 Task: Find connections with filter location Bhongīr with filter topic #Startupcompanywith filter profile language Potuguese with filter current company ICICI Lombard with filter school Bansal Institute of Science & Technology, Raisen Road, Kokta, Anand Nagar, Bhopal - 462021 with filter industry Personal Care Services with filter service category Corporate Law with filter keywords title Actuary
Action: Mouse moved to (631, 84)
Screenshot: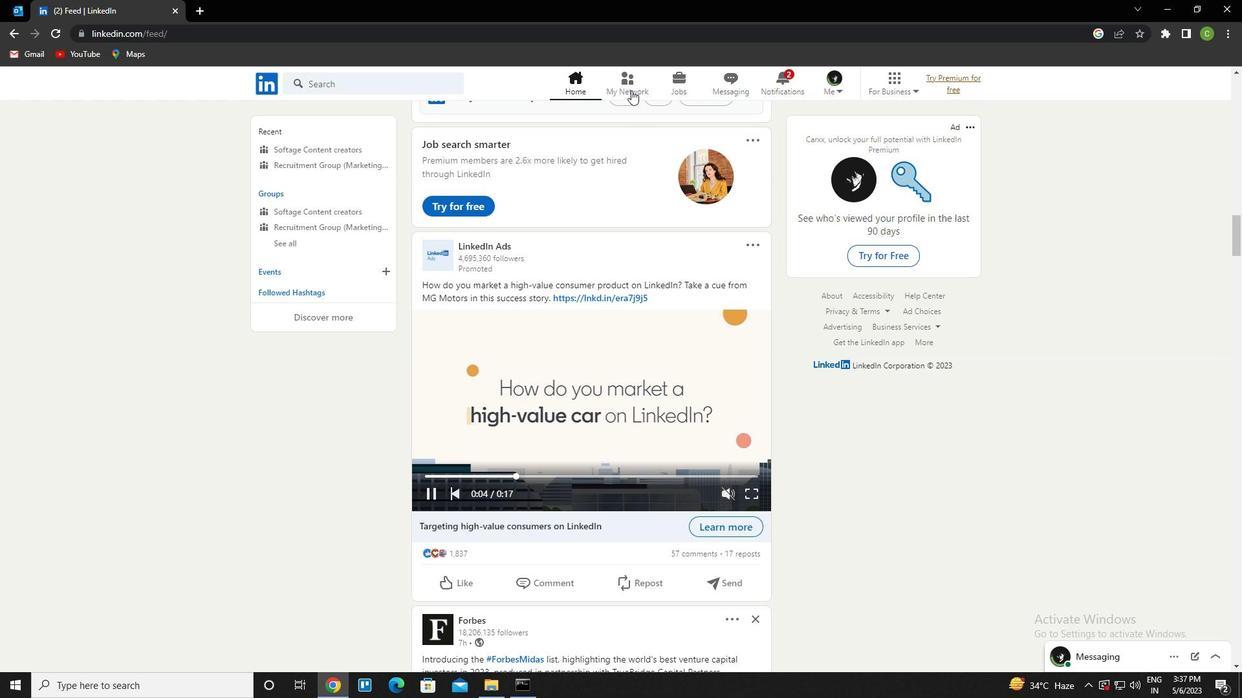 
Action: Mouse pressed left at (631, 84)
Screenshot: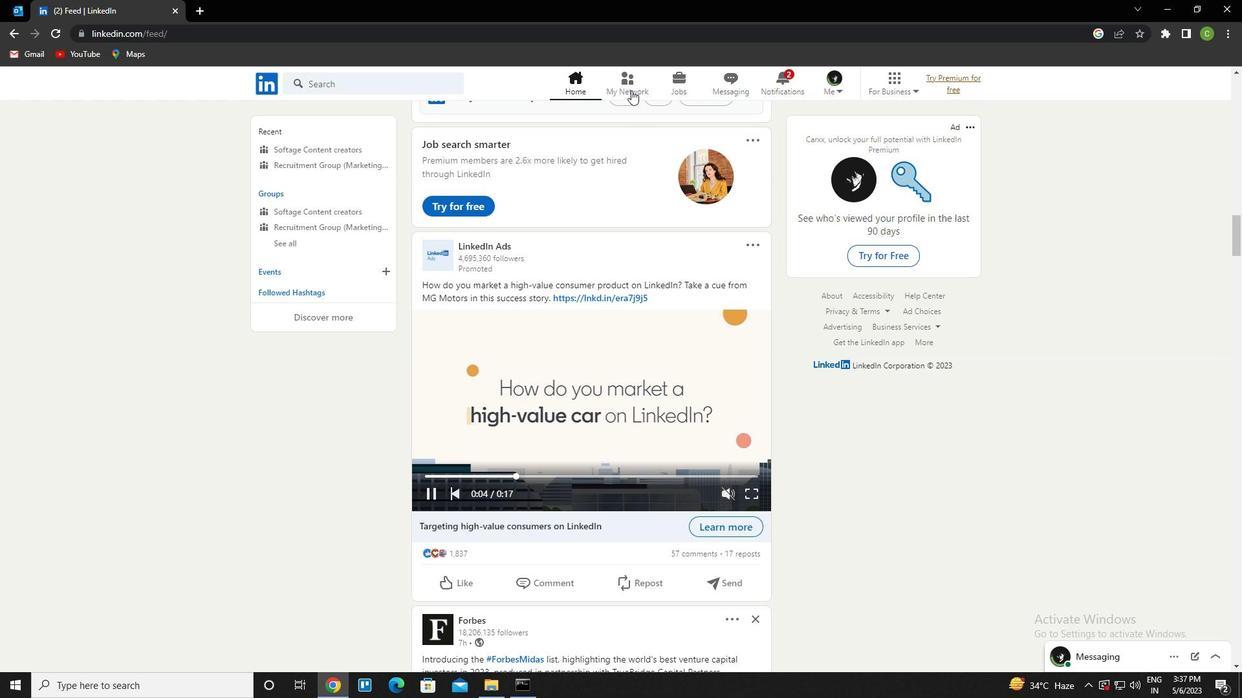 
Action: Mouse moved to (384, 150)
Screenshot: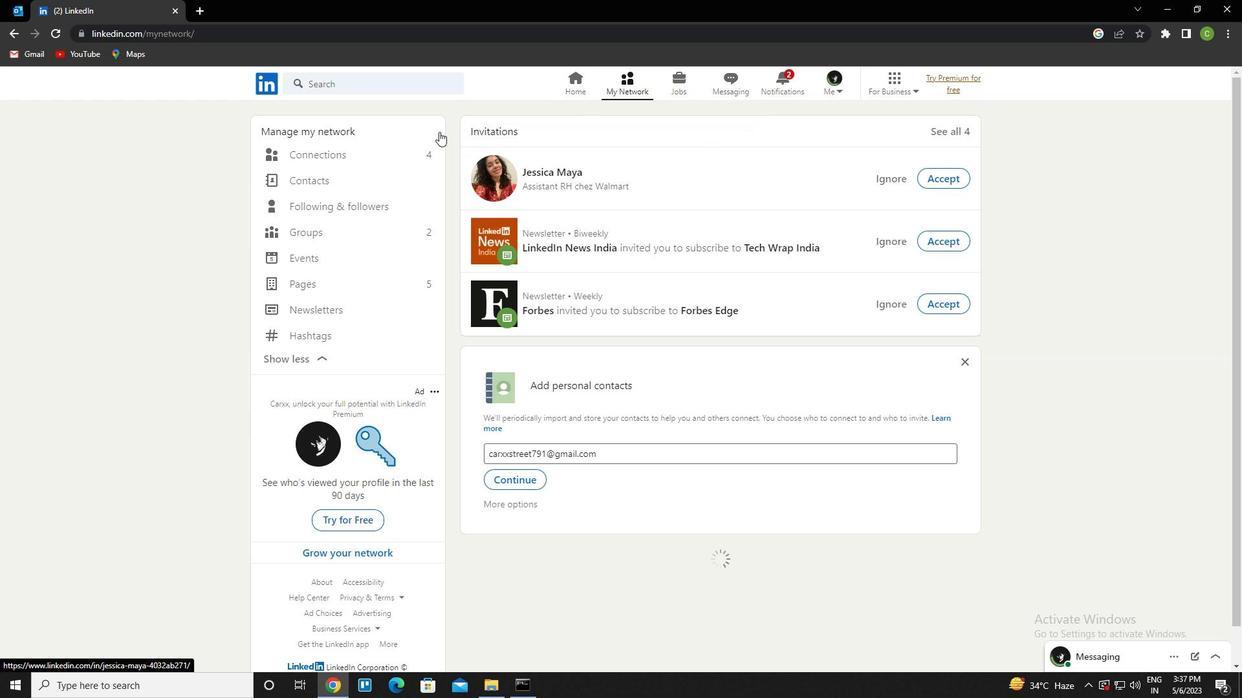
Action: Mouse pressed left at (384, 150)
Screenshot: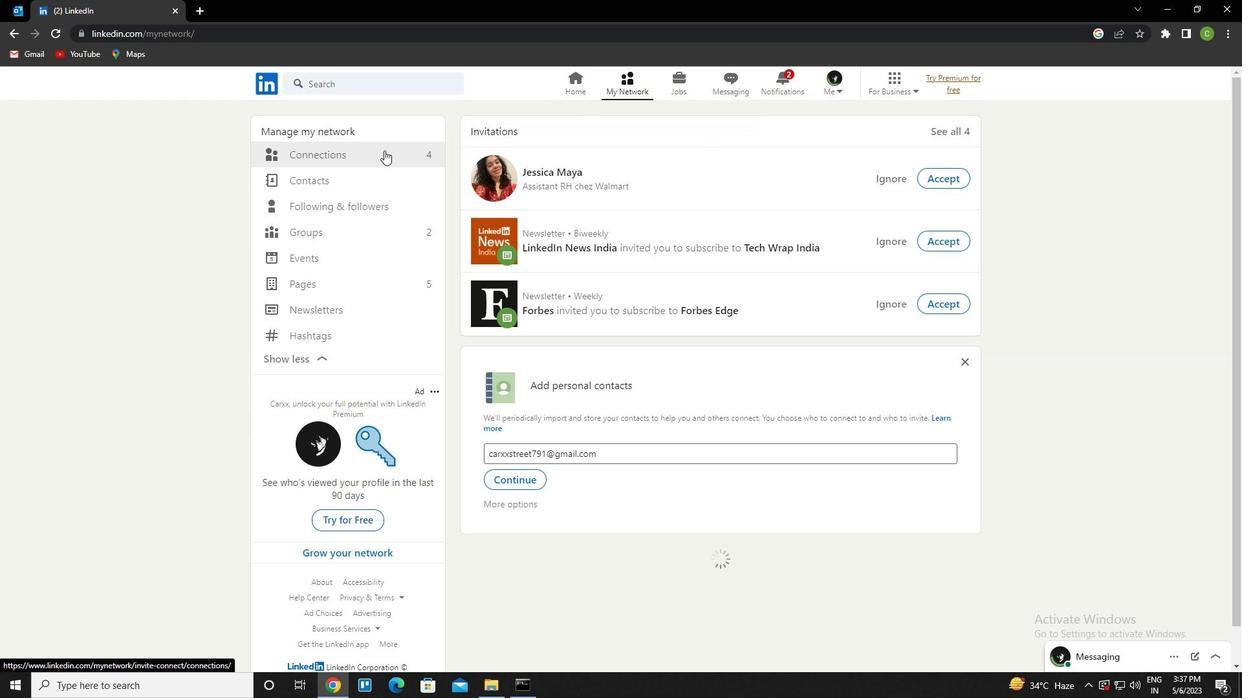 
Action: Mouse moved to (707, 150)
Screenshot: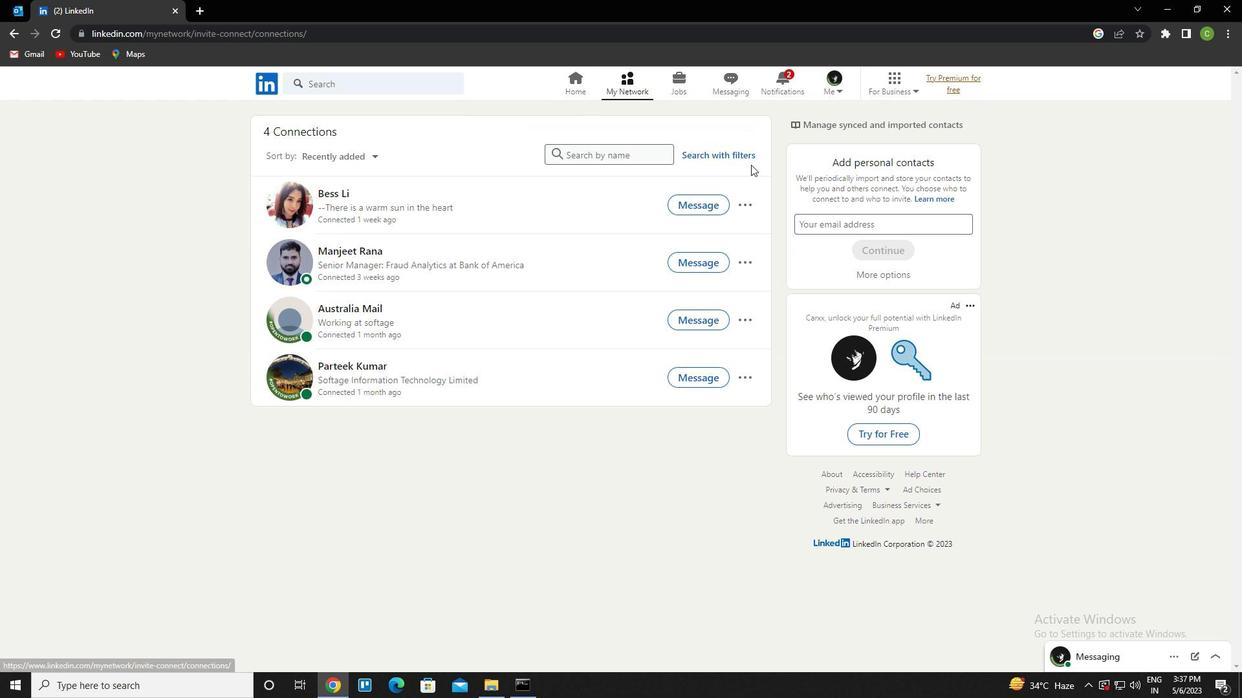 
Action: Mouse pressed left at (707, 150)
Screenshot: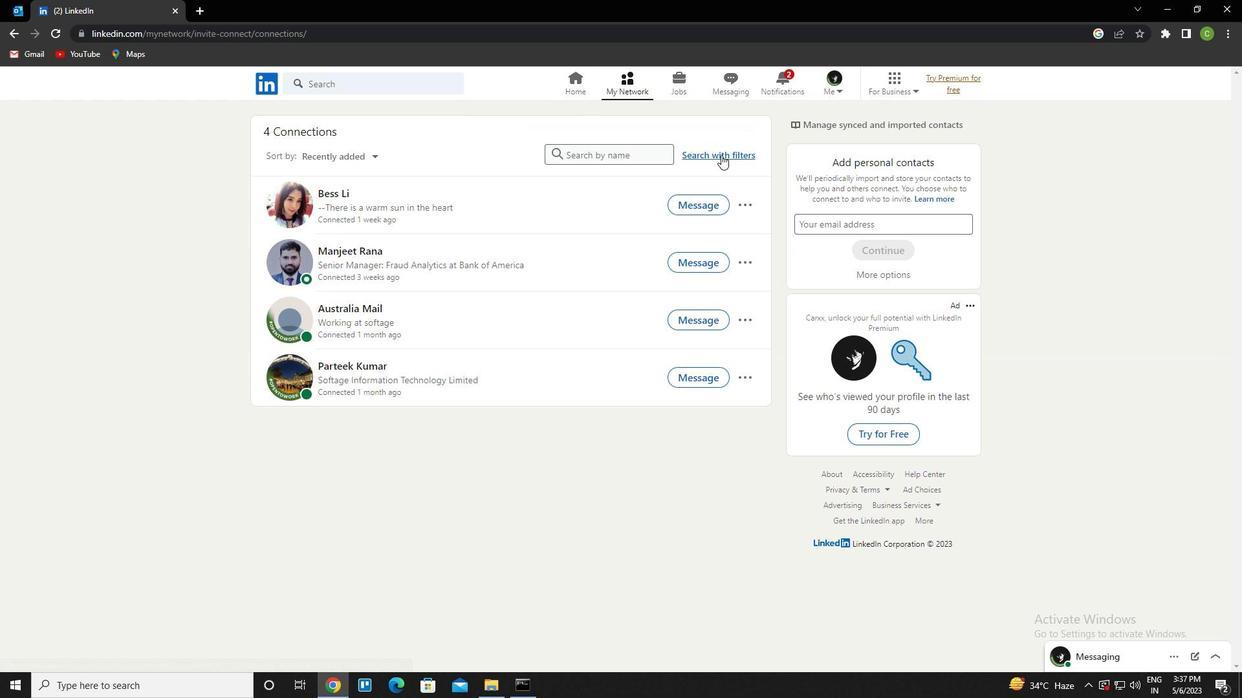 
Action: Mouse moved to (659, 122)
Screenshot: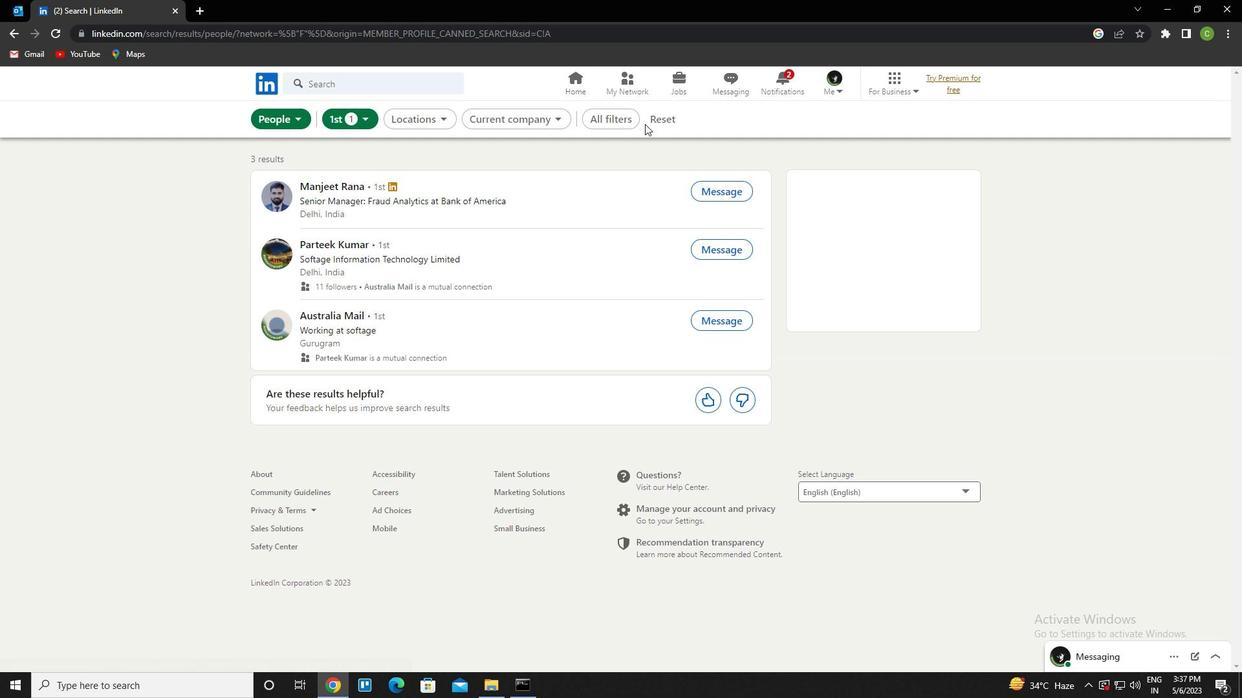 
Action: Mouse pressed left at (659, 122)
Screenshot: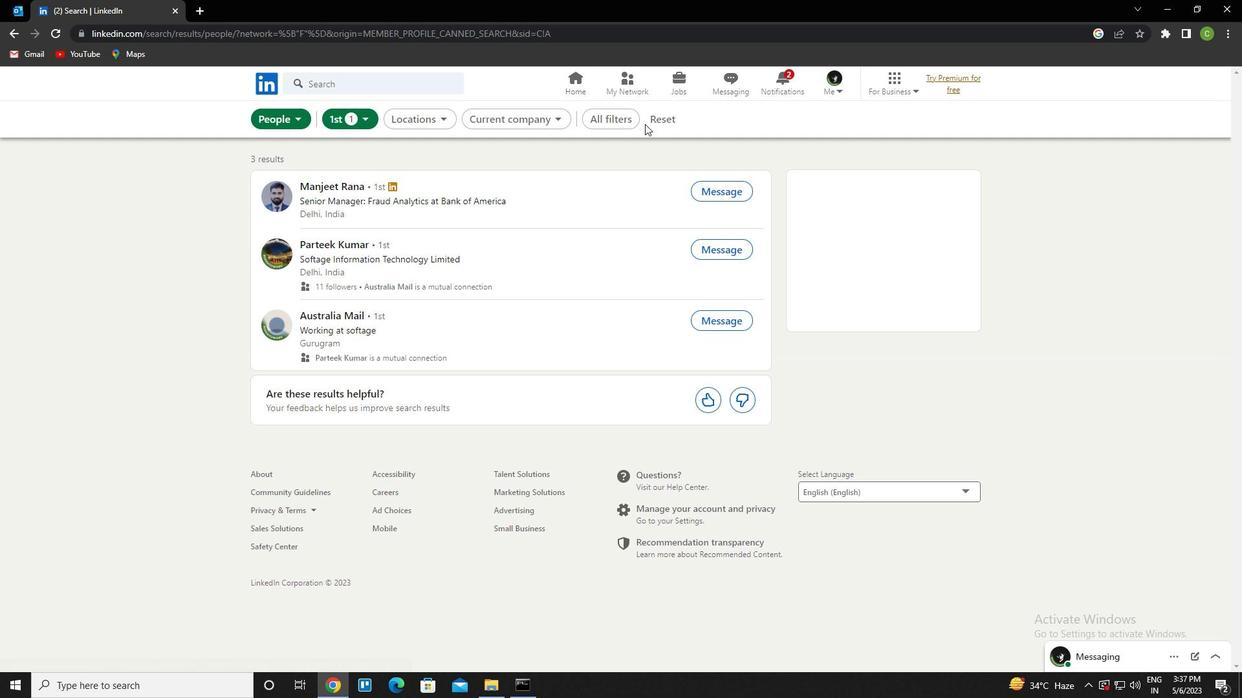 
Action: Mouse moved to (640, 120)
Screenshot: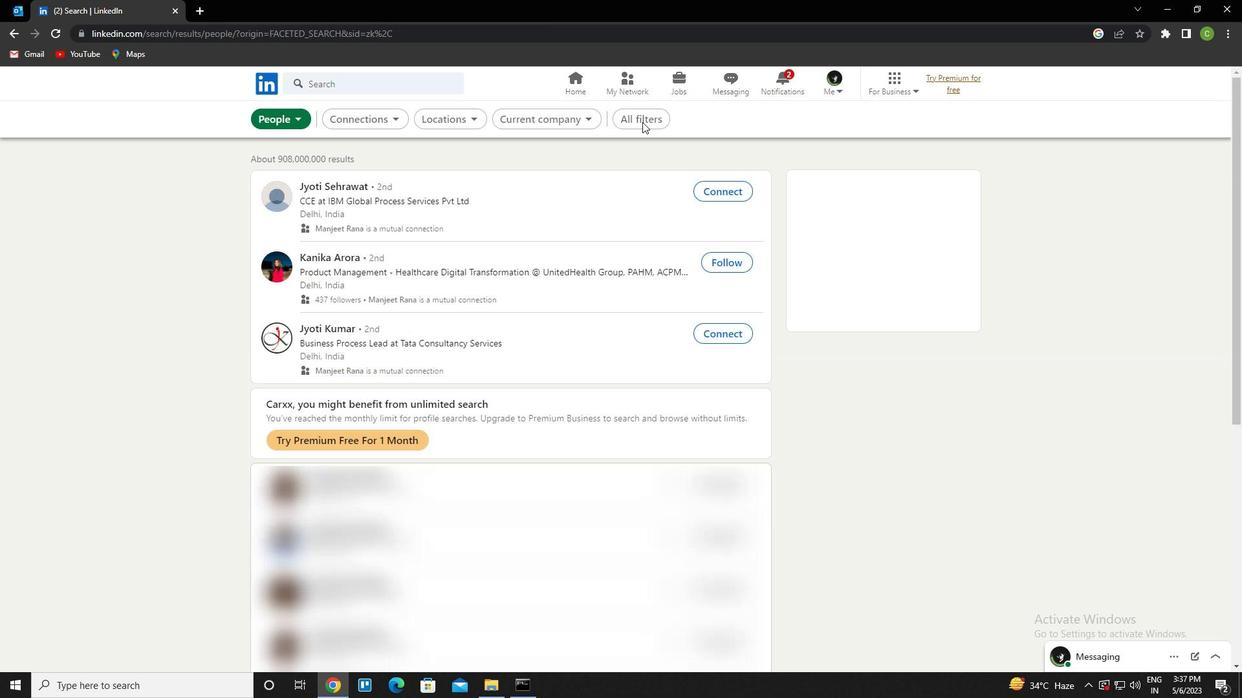 
Action: Mouse pressed left at (640, 120)
Screenshot: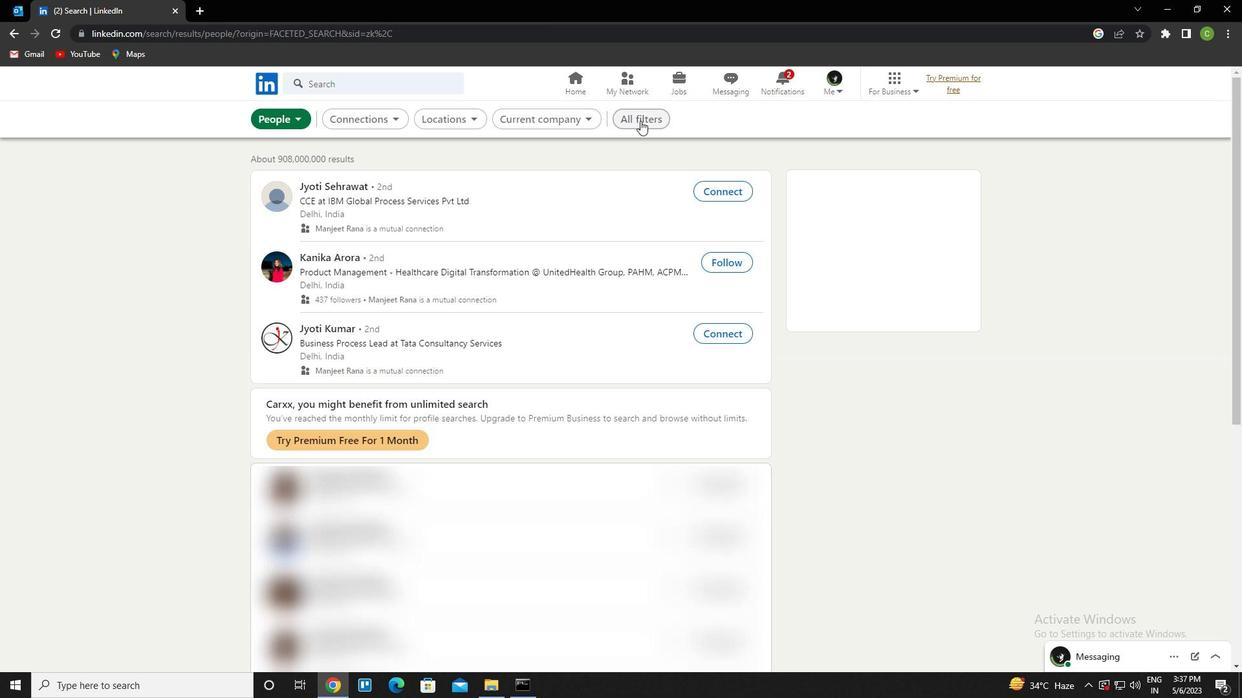 
Action: Mouse moved to (1086, 383)
Screenshot: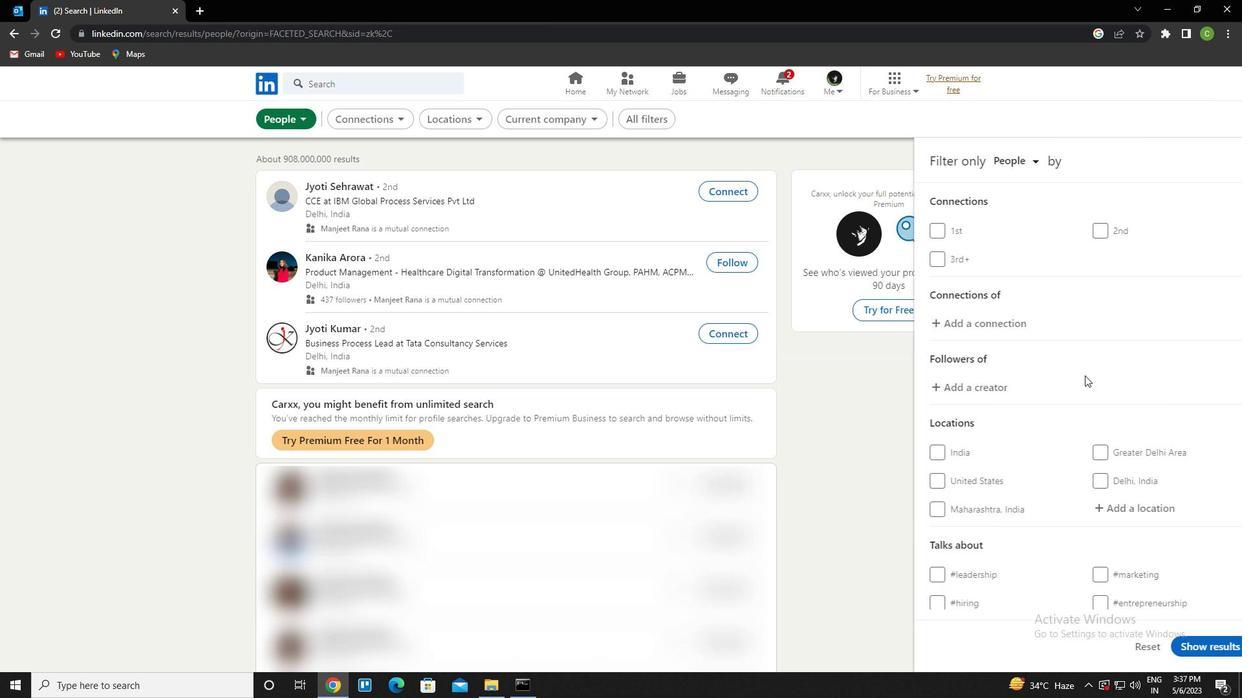 
Action: Mouse scrolled (1086, 382) with delta (0, 0)
Screenshot: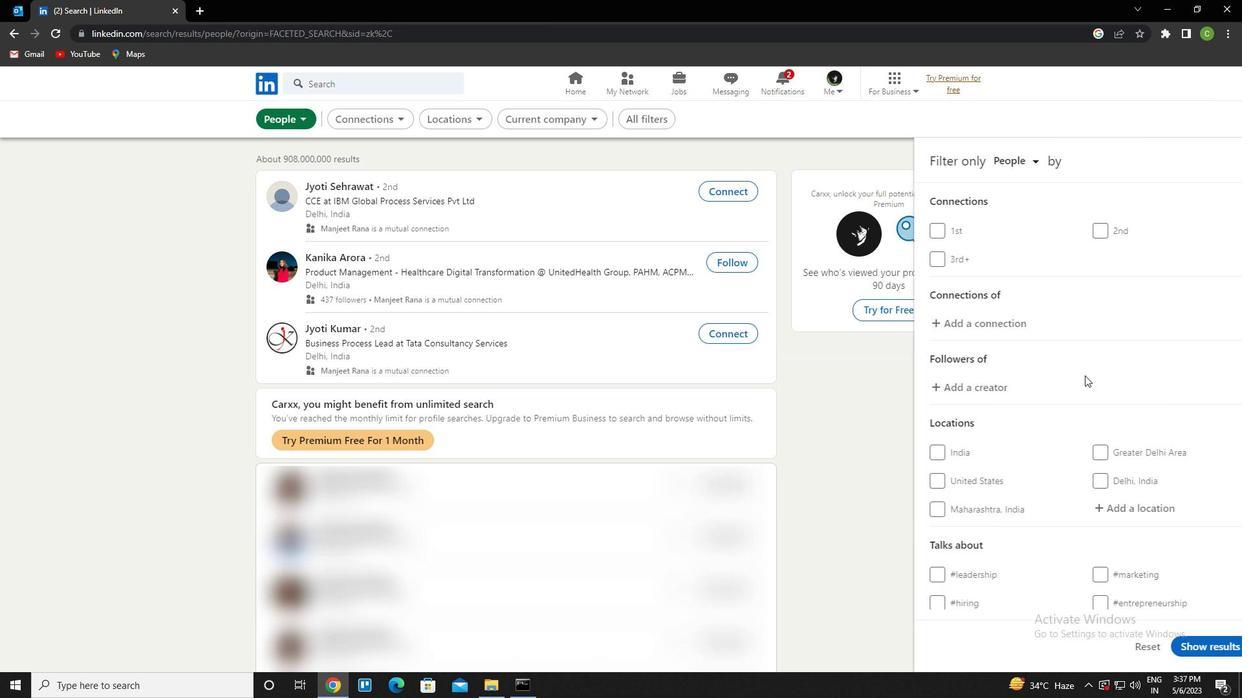 
Action: Mouse moved to (1083, 383)
Screenshot: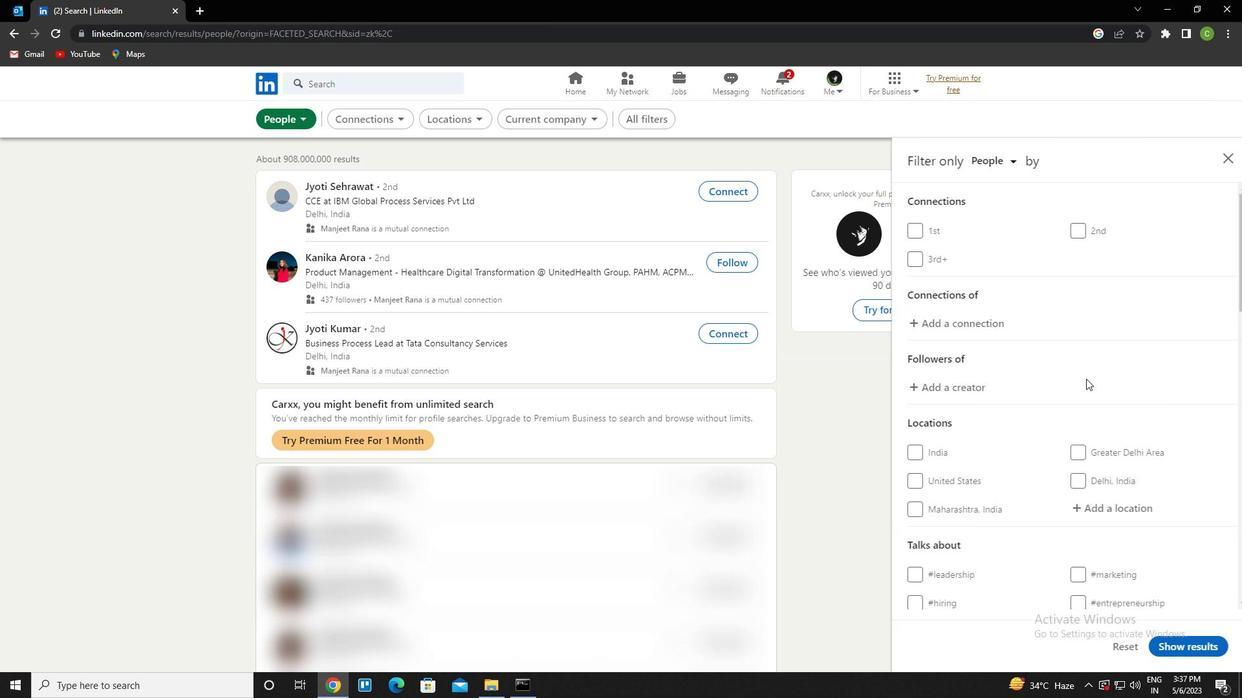 
Action: Mouse scrolled (1083, 383) with delta (0, 0)
Screenshot: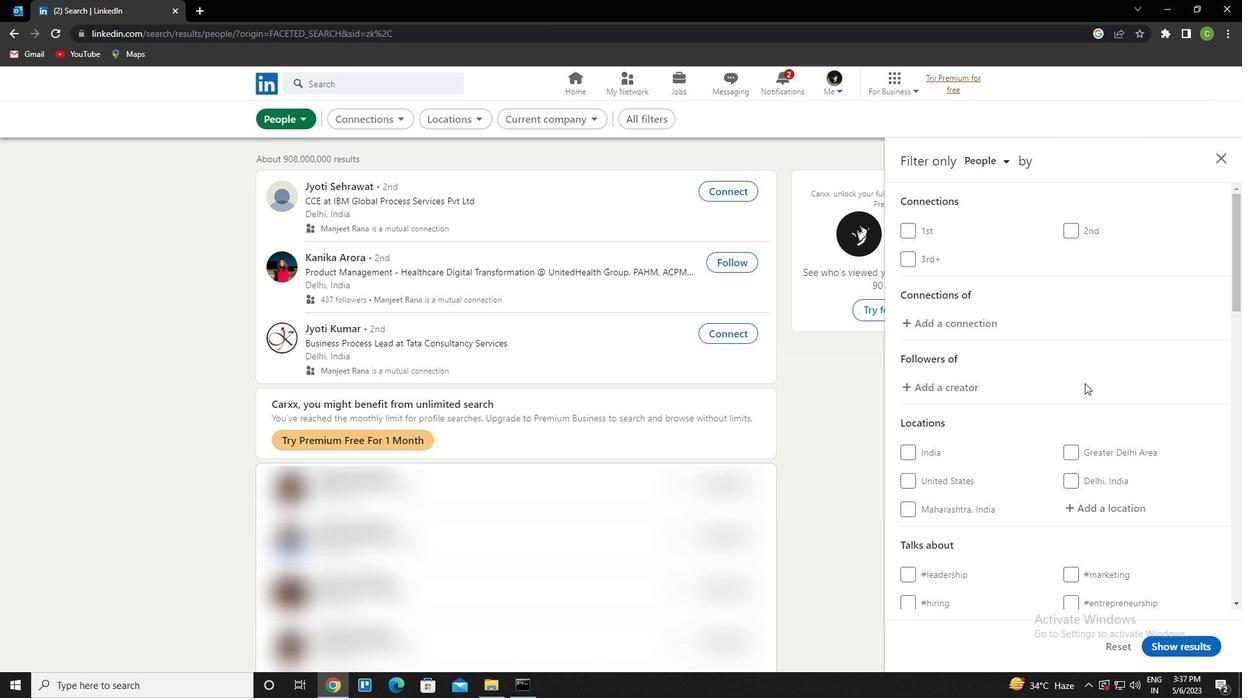 
Action: Mouse moved to (1133, 385)
Screenshot: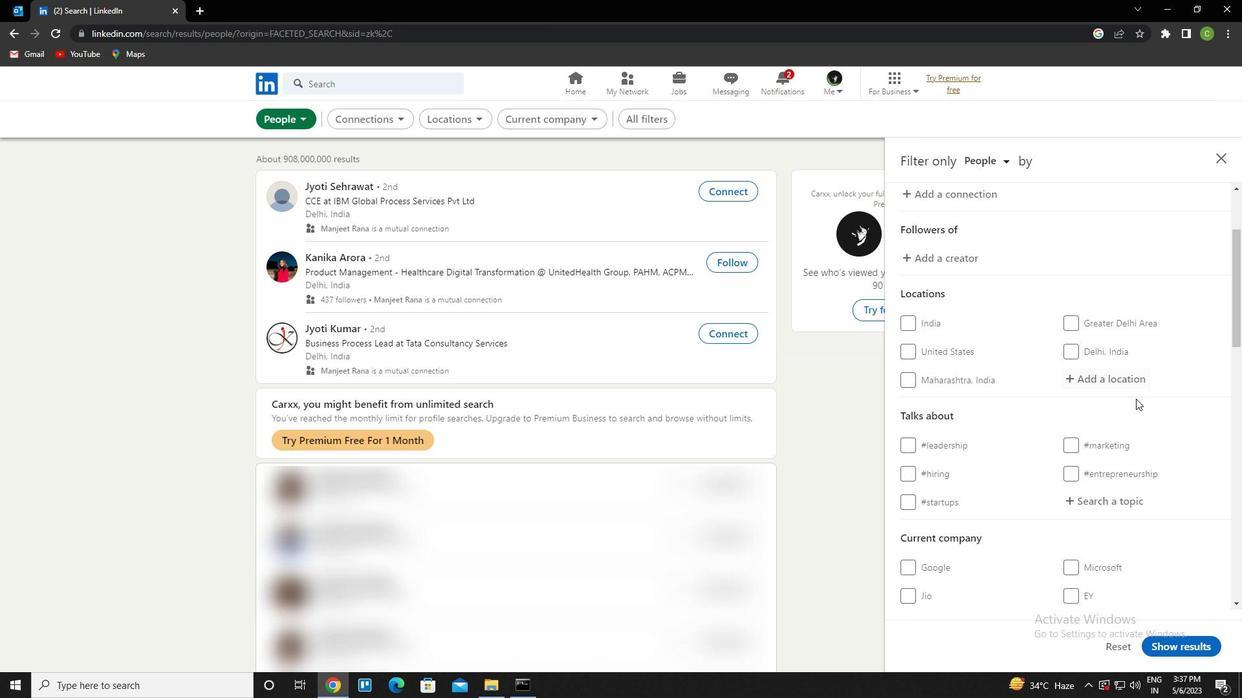 
Action: Mouse pressed left at (1133, 385)
Screenshot: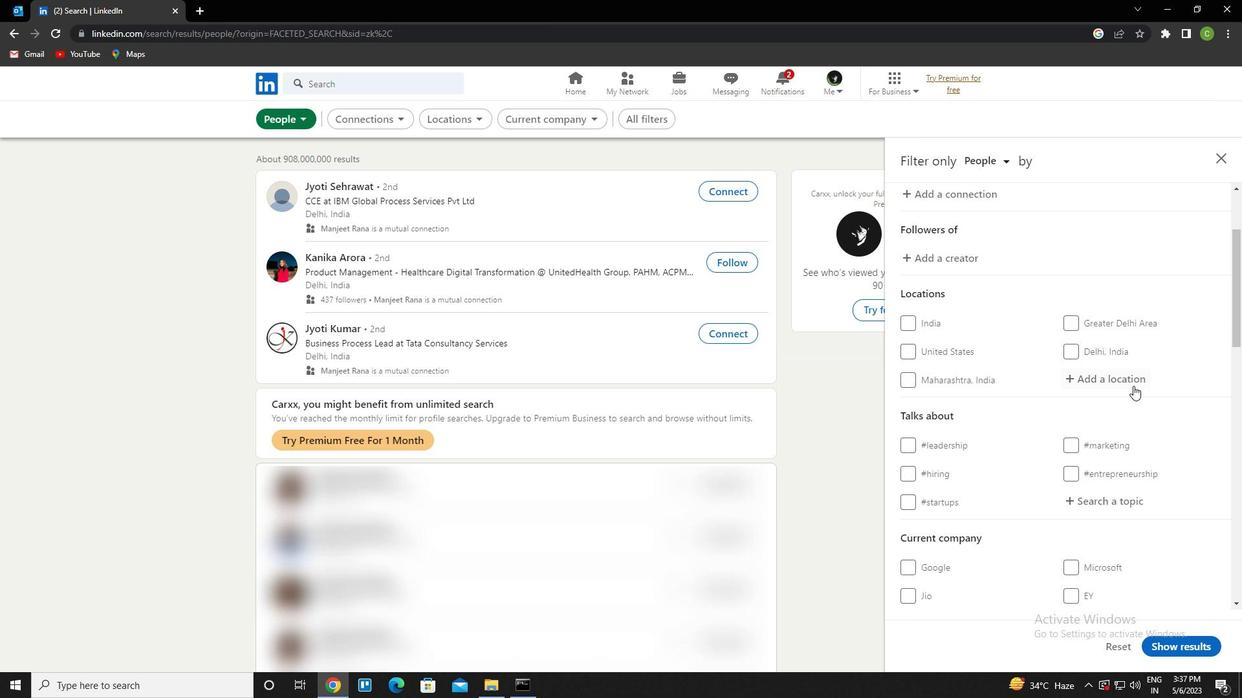 
Action: Key pressed <Key.caps_lock>b<Key.caps_lock>honger<Key.backspace><Key.backspace>ir<Key.down><Key.enter>
Screenshot: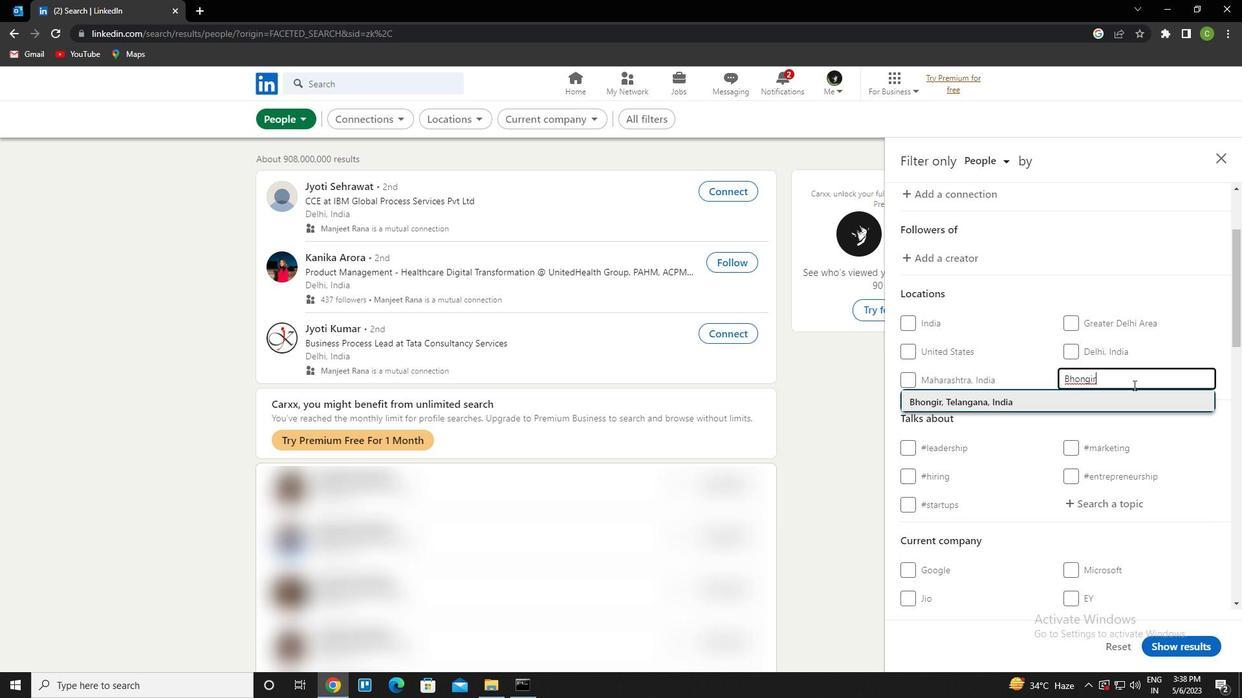 
Action: Mouse moved to (1133, 385)
Screenshot: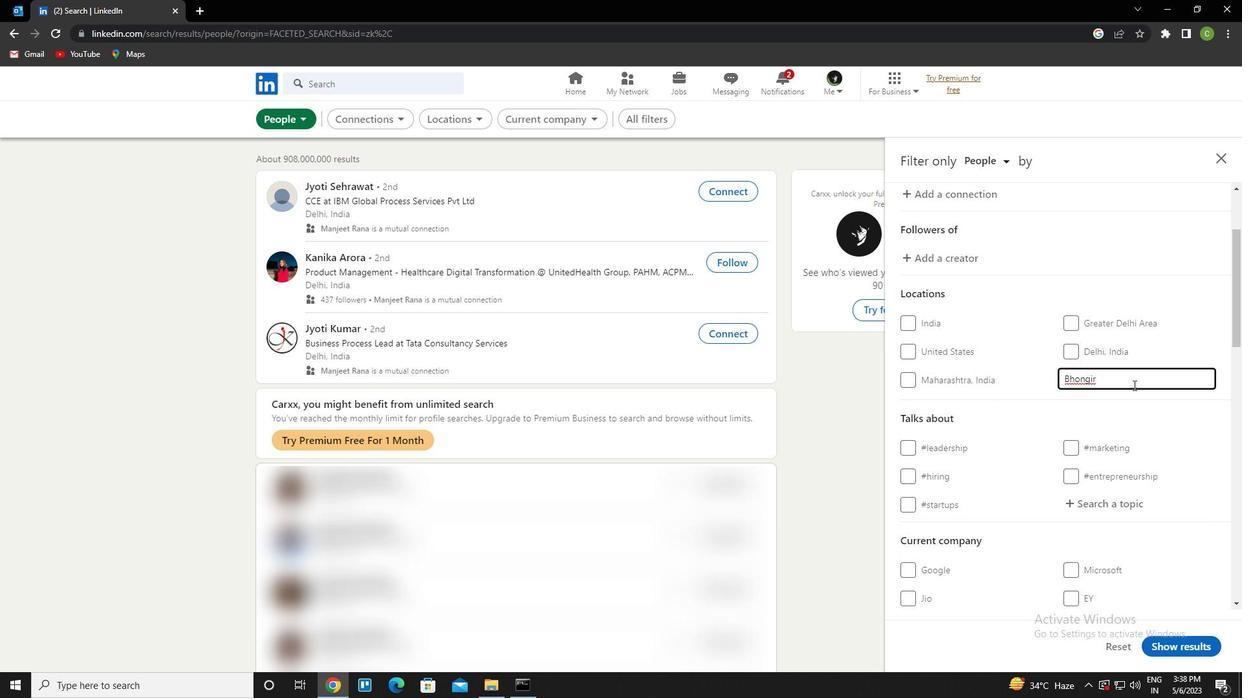 
Action: Mouse scrolled (1133, 384) with delta (0, 0)
Screenshot: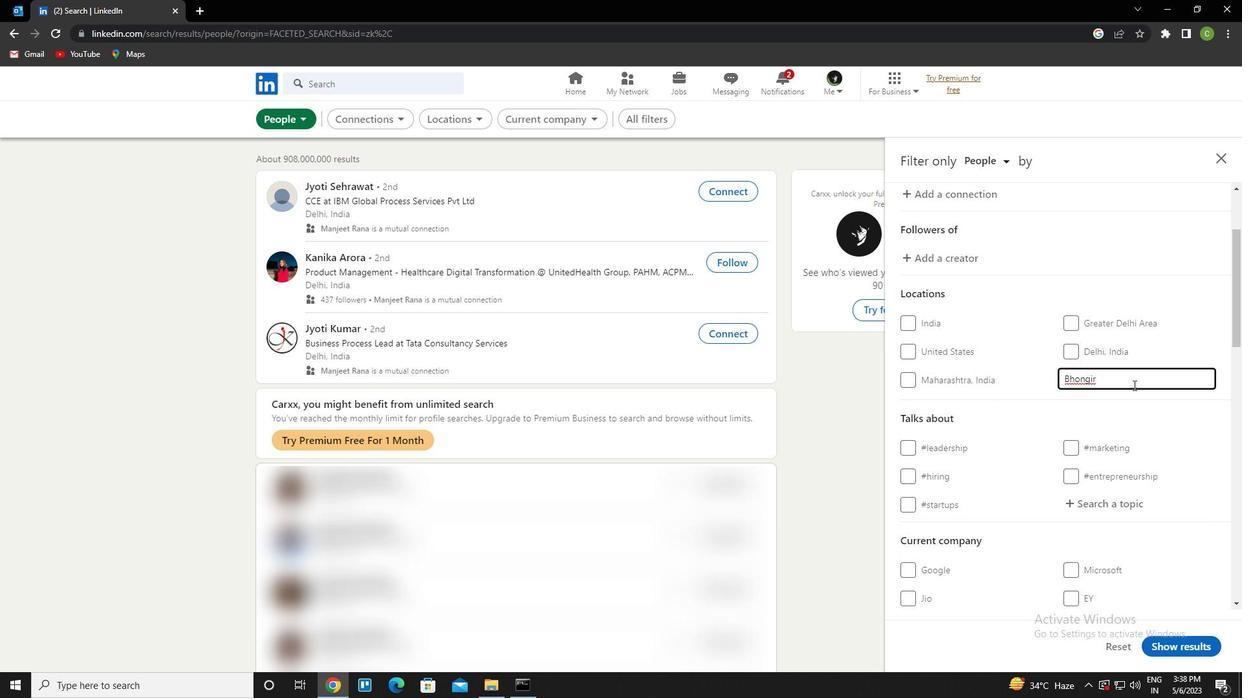 
Action: Mouse moved to (1120, 315)
Screenshot: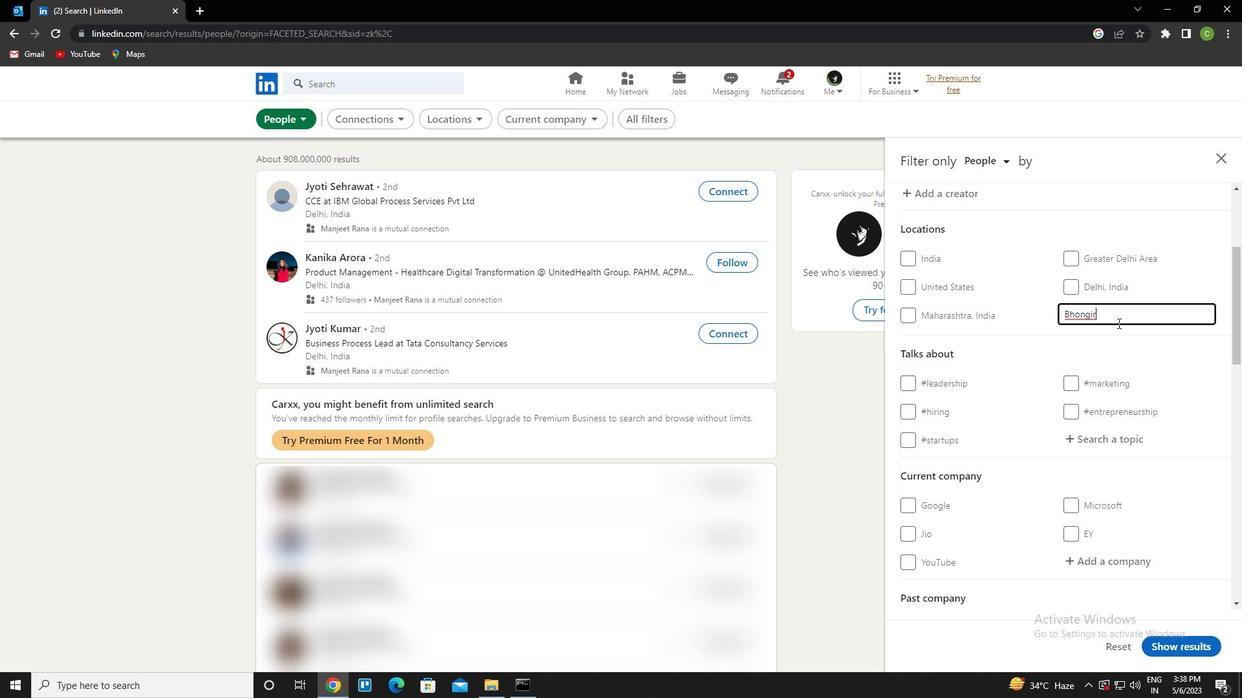 
Action: Mouse pressed left at (1120, 315)
Screenshot: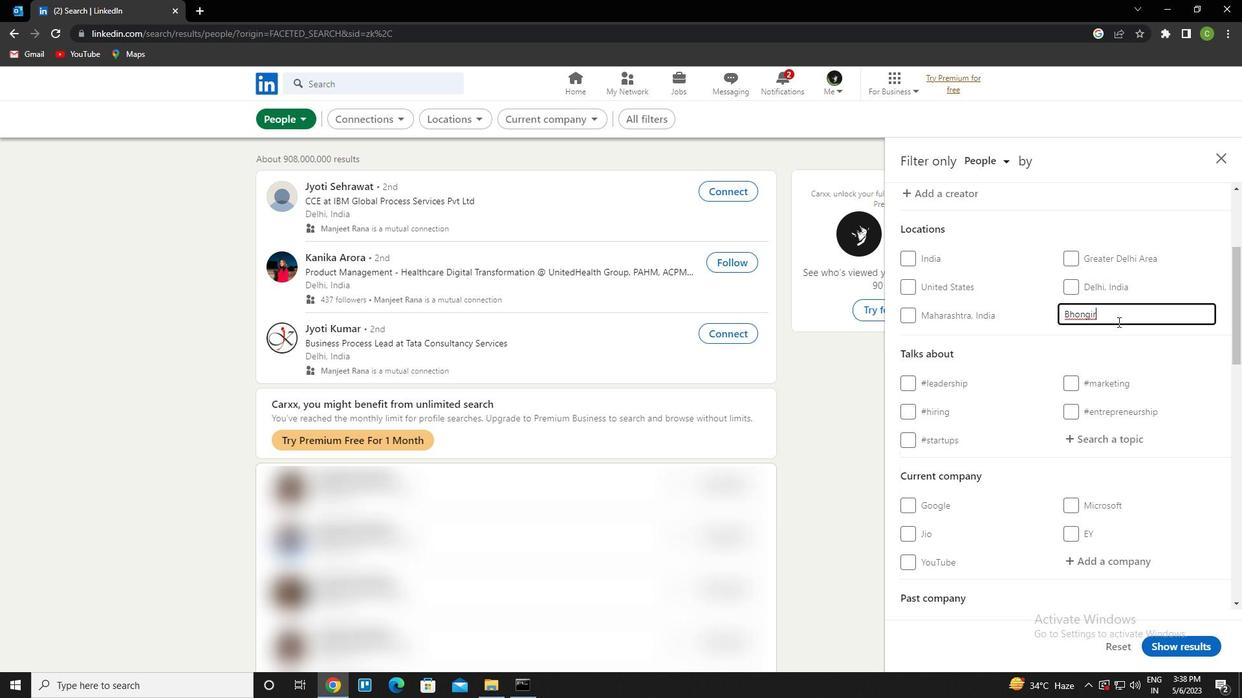 
Action: Mouse moved to (1120, 315)
Screenshot: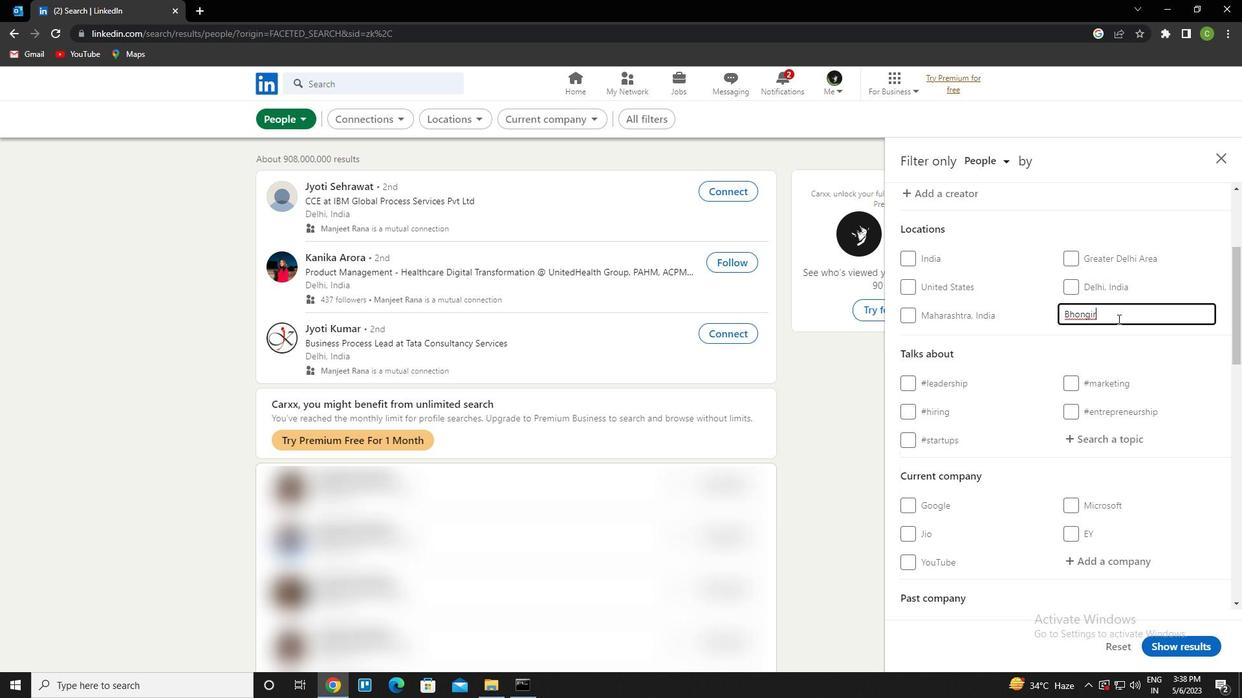 
Action: Key pressed <Key.down><Key.enter>
Screenshot: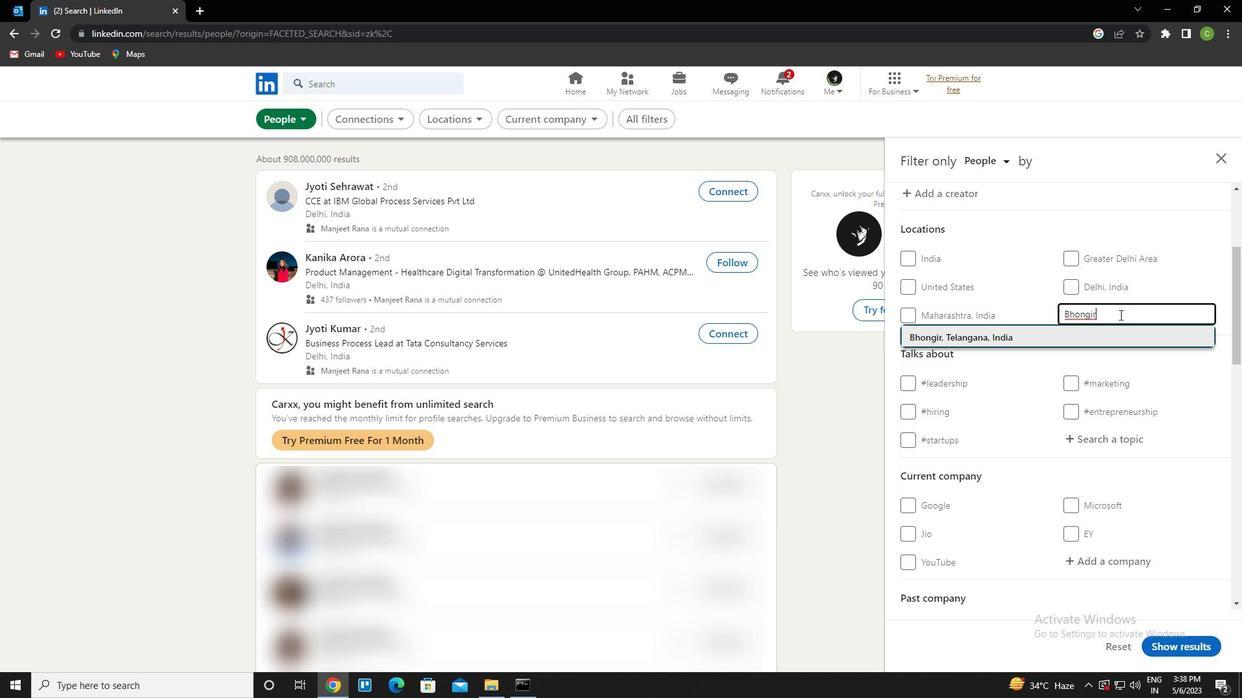 
Action: Mouse moved to (1101, 465)
Screenshot: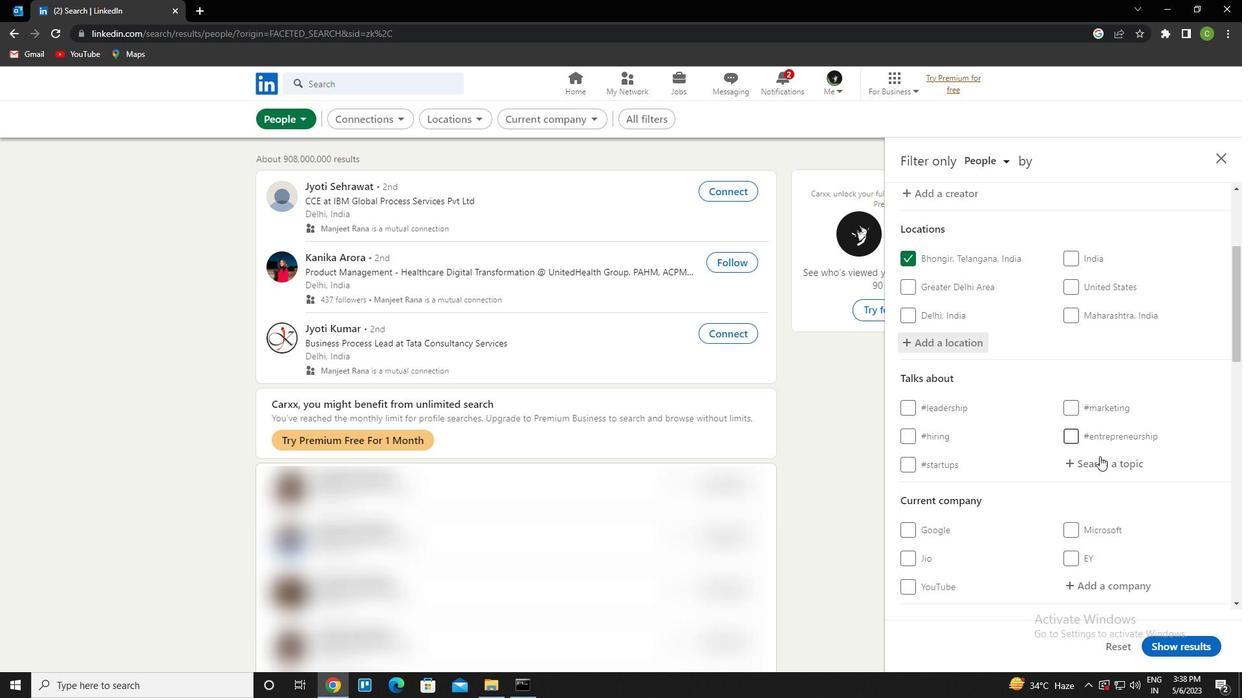 
Action: Mouse pressed left at (1101, 465)
Screenshot: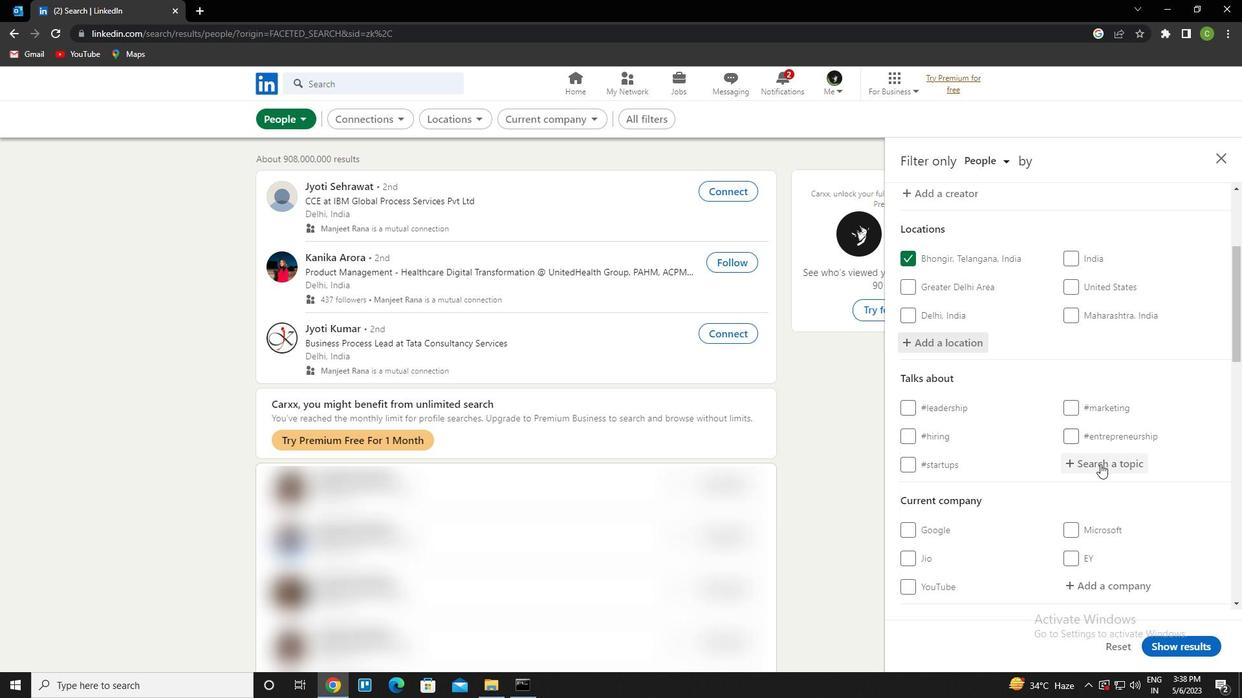 
Action: Key pressed startupcompany<Key.down><Key.enter>
Screenshot: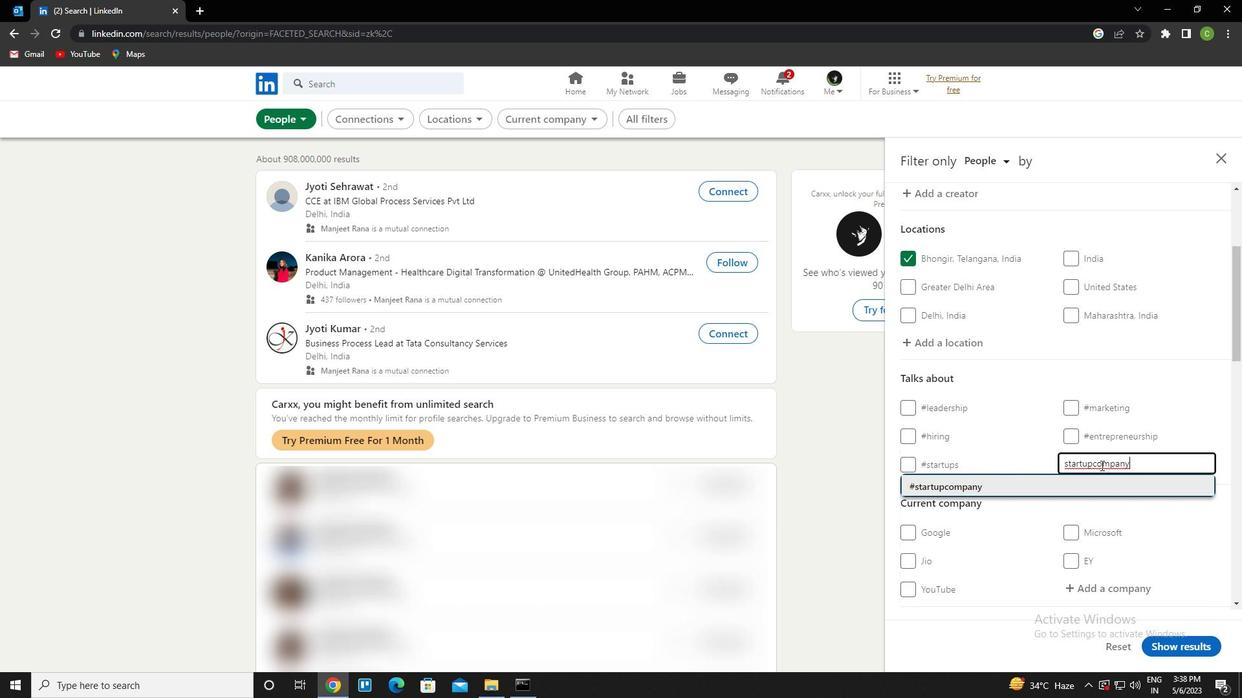 
Action: Mouse moved to (1085, 475)
Screenshot: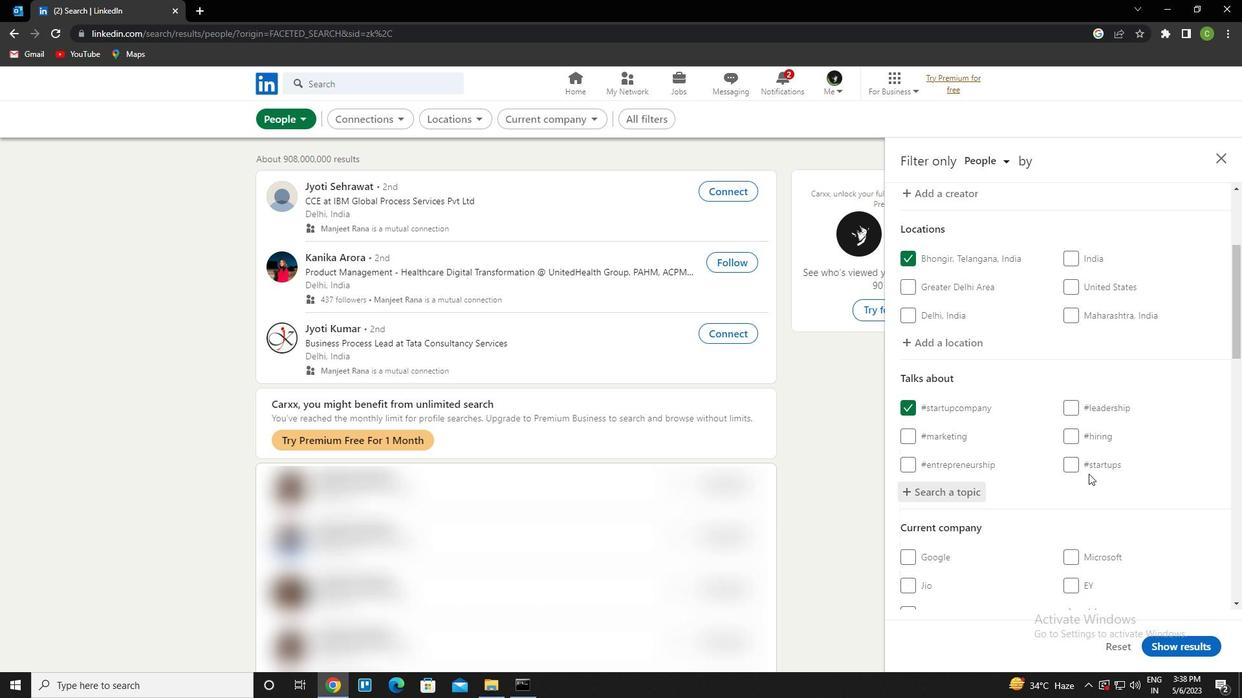 
Action: Mouse scrolled (1085, 474) with delta (0, 0)
Screenshot: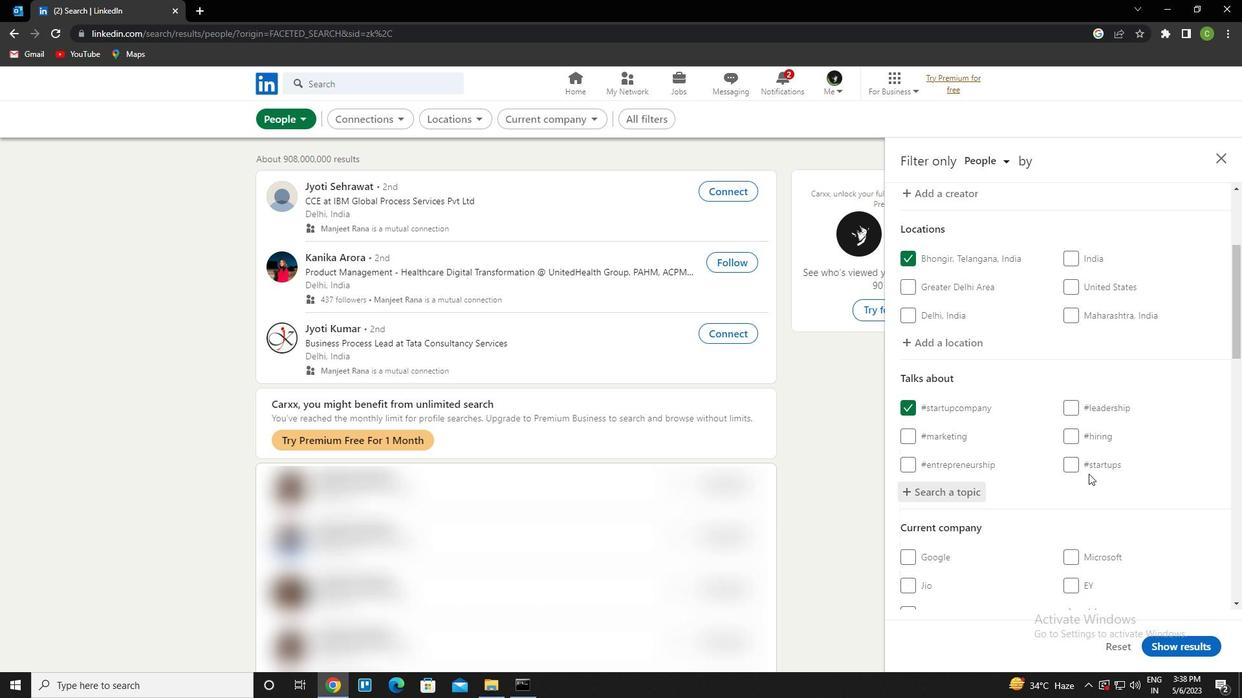 
Action: Mouse moved to (1081, 478)
Screenshot: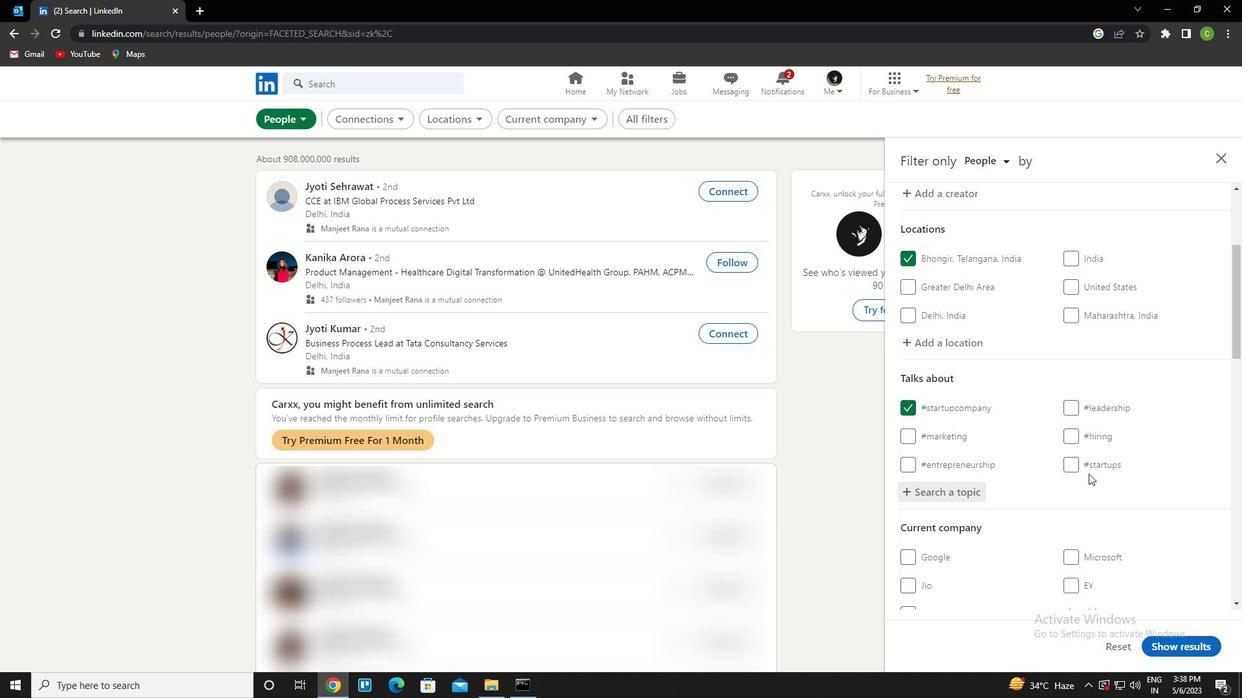 
Action: Mouse scrolled (1081, 477) with delta (0, 0)
Screenshot: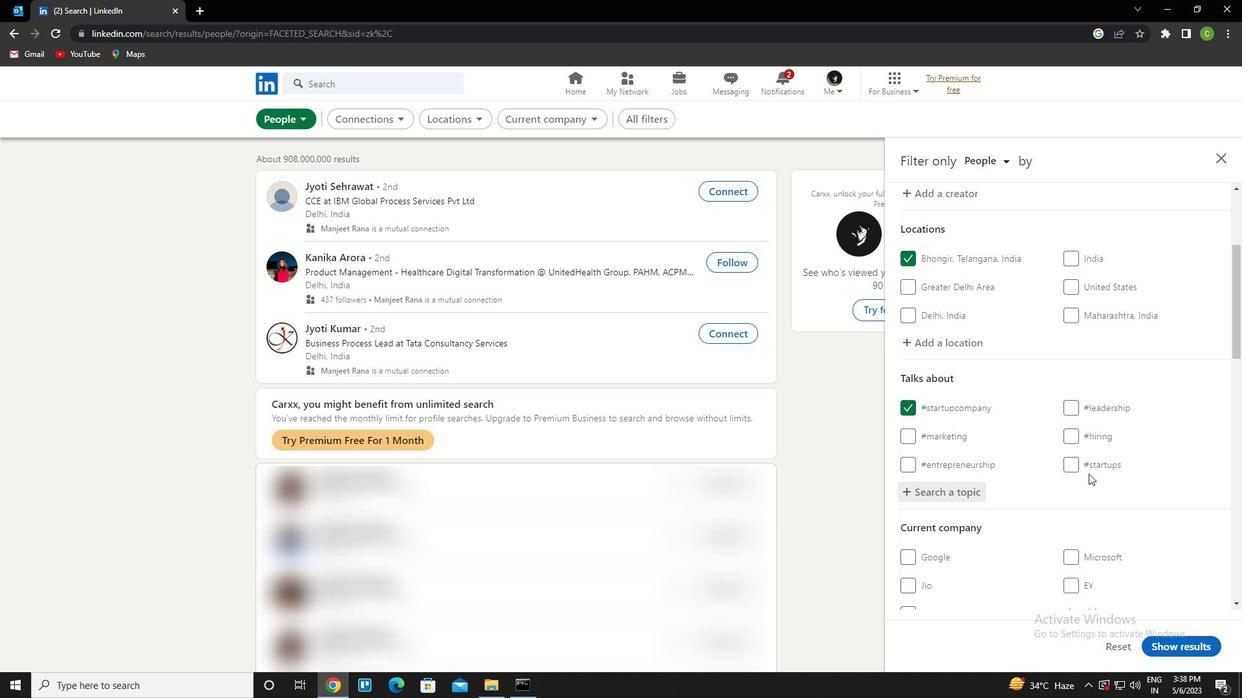
Action: Mouse moved to (1076, 482)
Screenshot: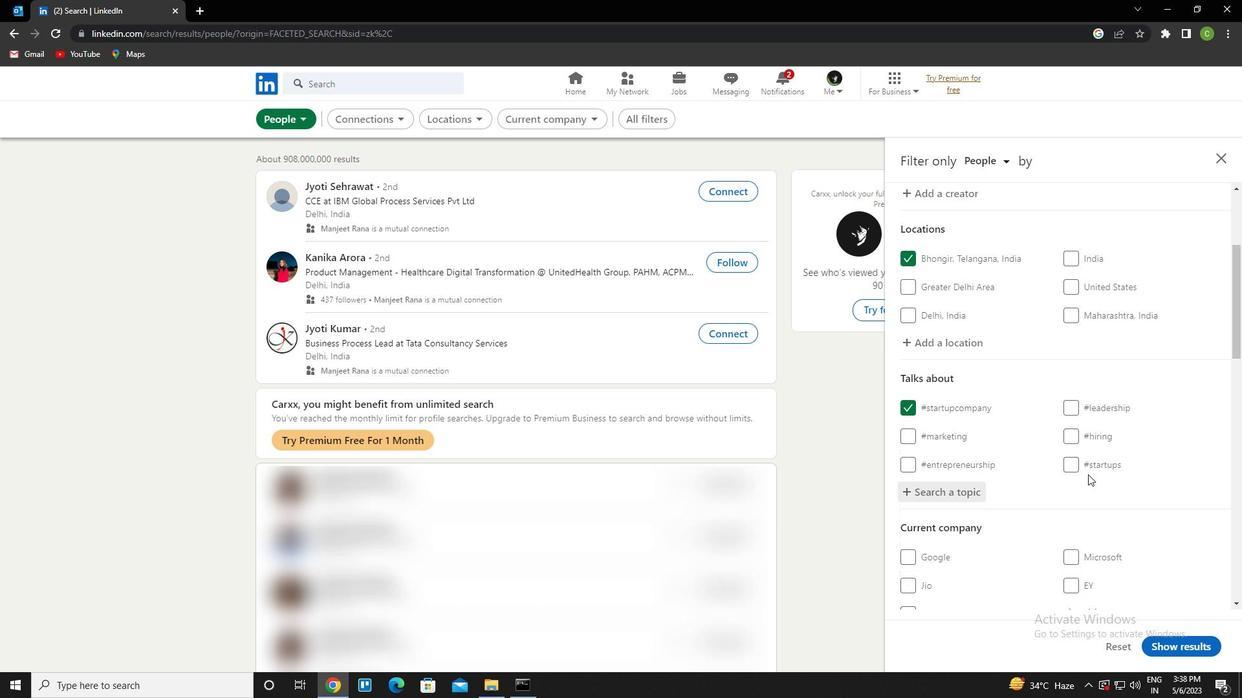 
Action: Mouse scrolled (1076, 481) with delta (0, 0)
Screenshot: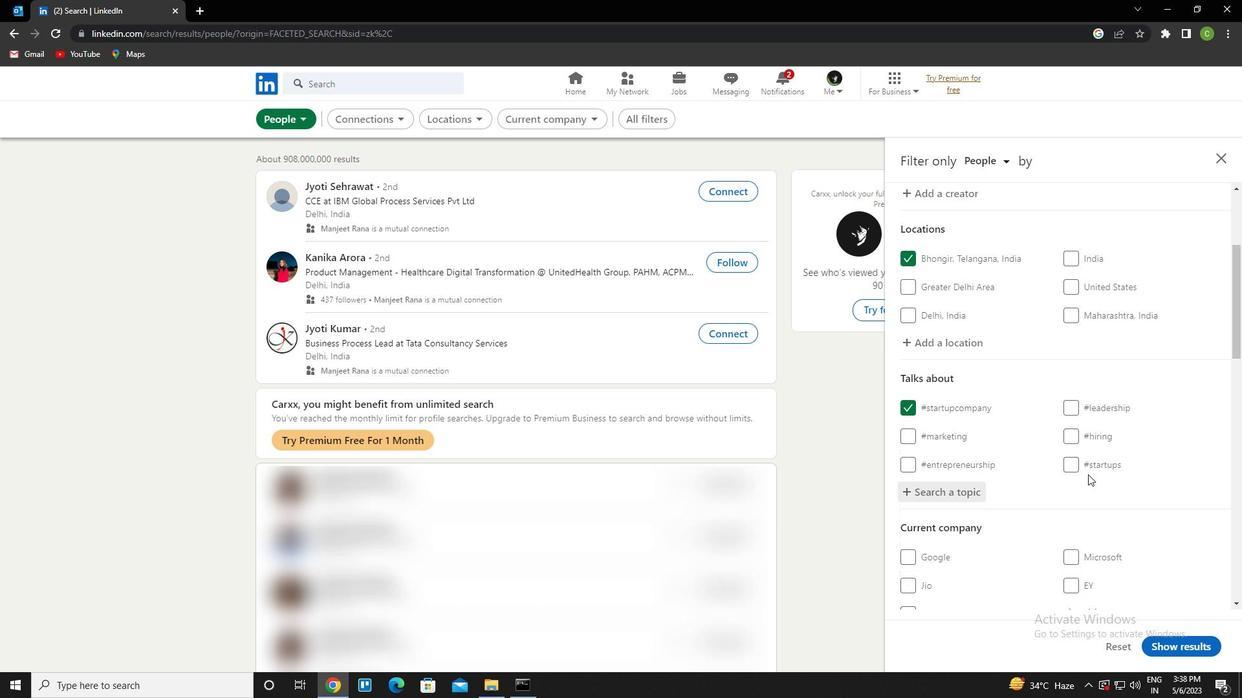 
Action: Mouse moved to (1076, 482)
Screenshot: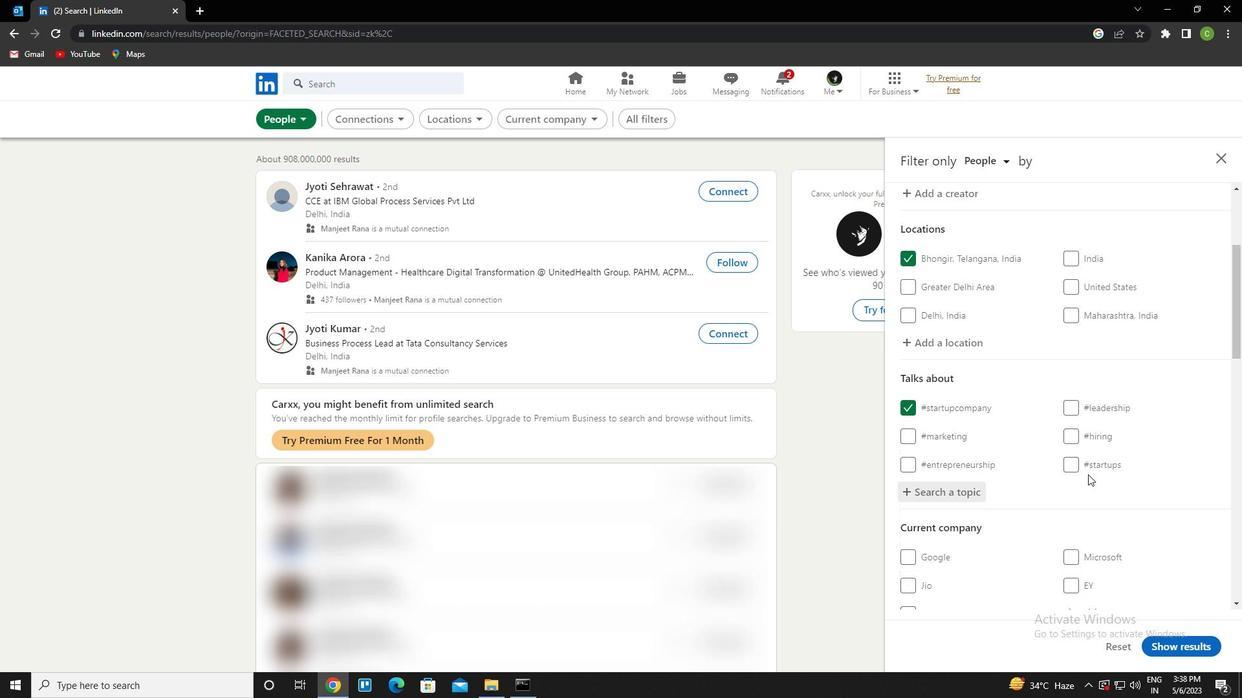 
Action: Mouse scrolled (1076, 481) with delta (0, 0)
Screenshot: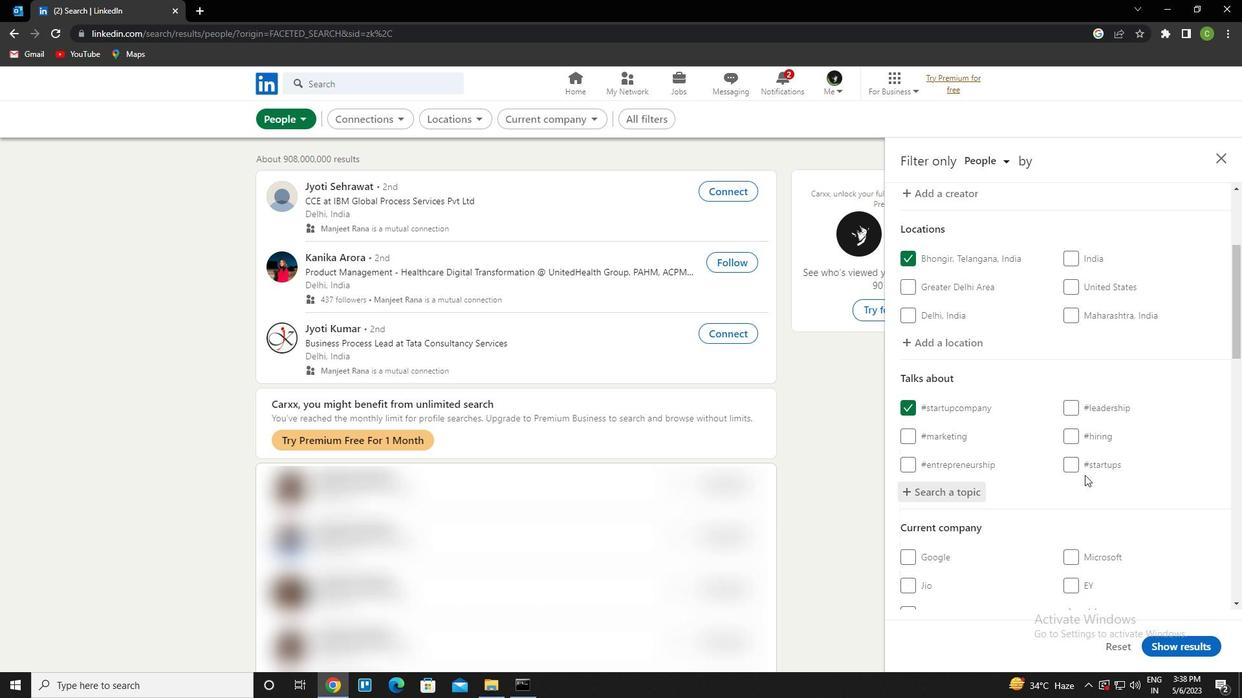 
Action: Mouse moved to (1072, 484)
Screenshot: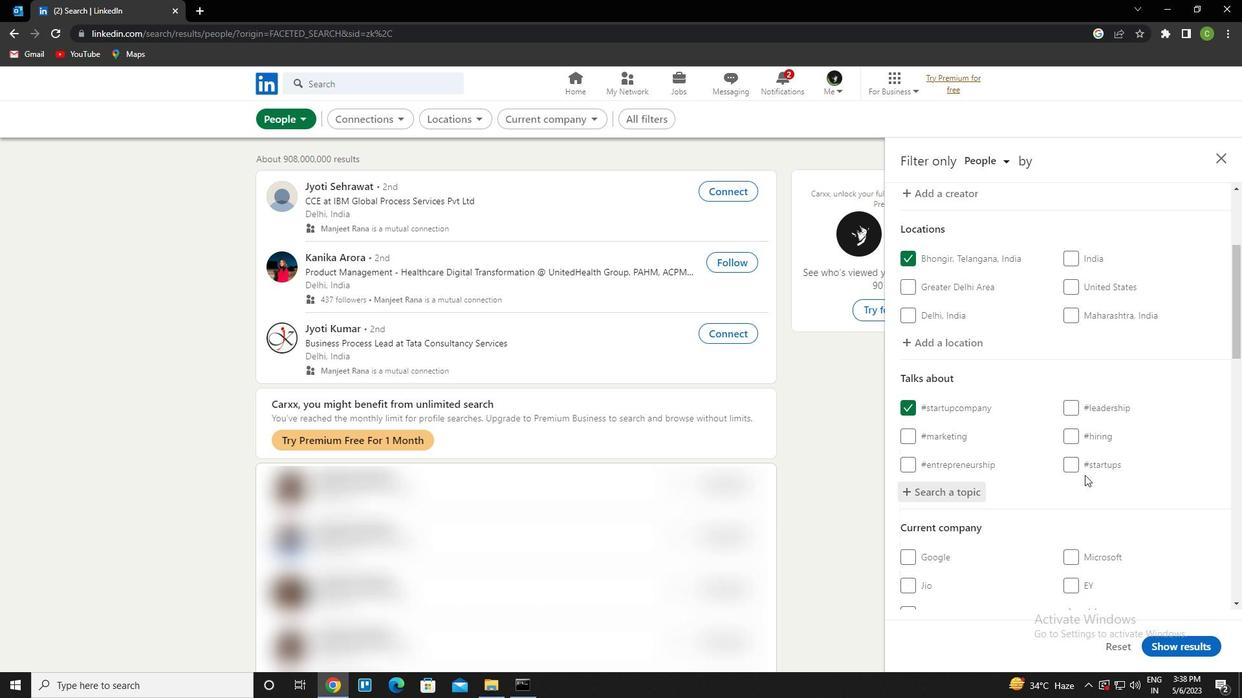 
Action: Mouse scrolled (1072, 483) with delta (0, 0)
Screenshot: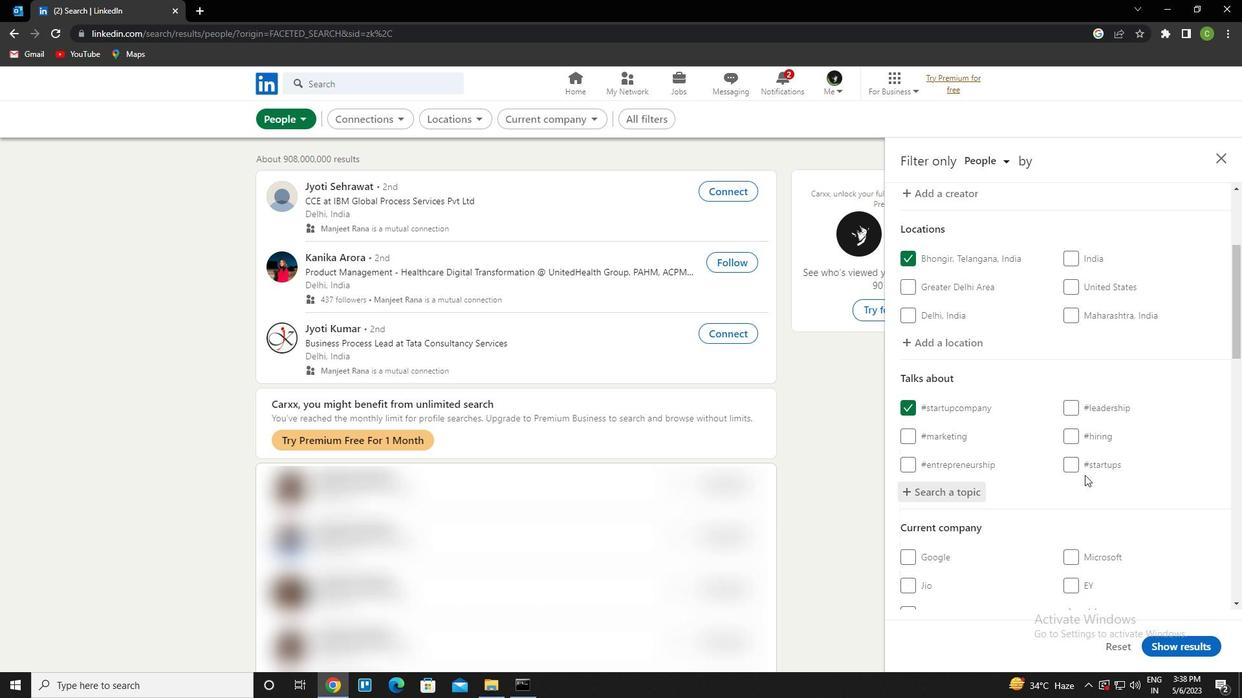 
Action: Mouse scrolled (1072, 483) with delta (0, 0)
Screenshot: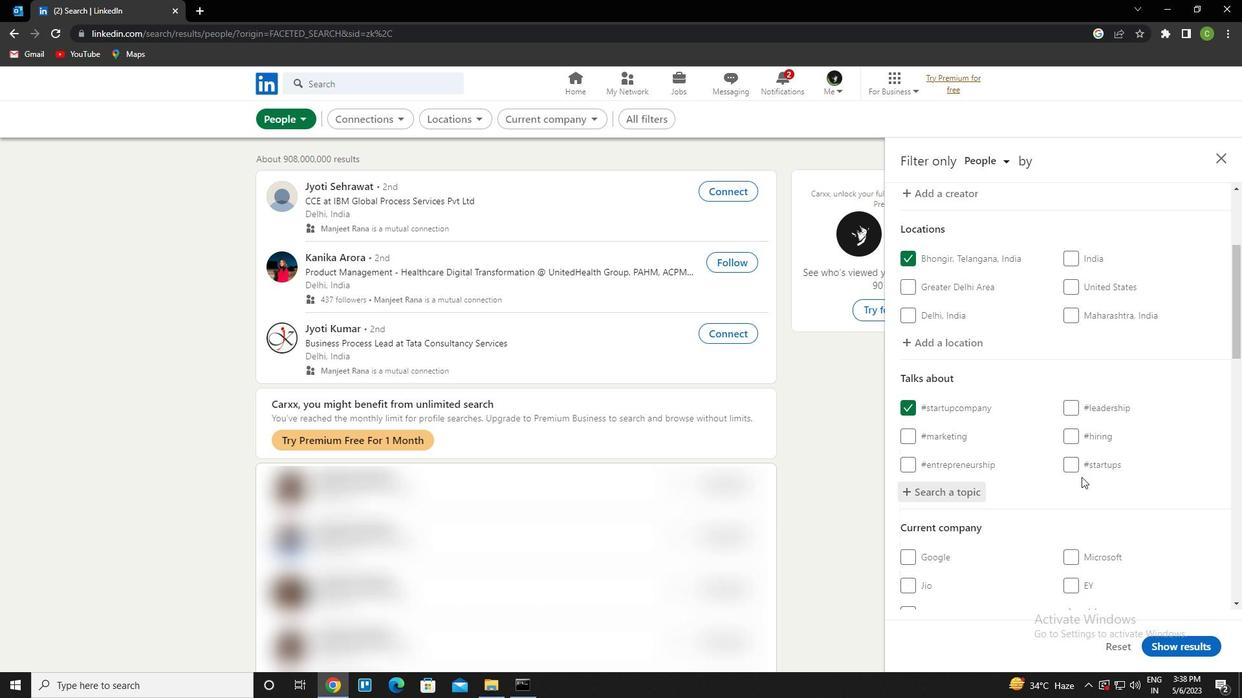 
Action: Mouse moved to (1072, 484)
Screenshot: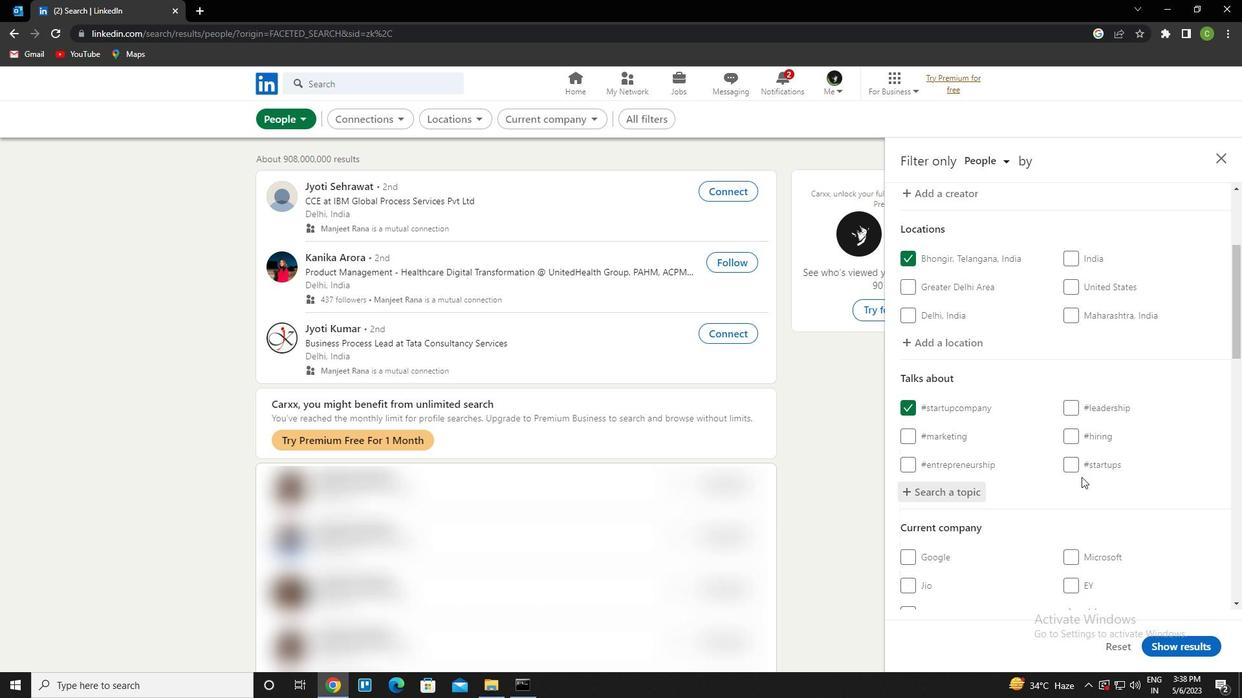 
Action: Mouse scrolled (1072, 483) with delta (0, 0)
Screenshot: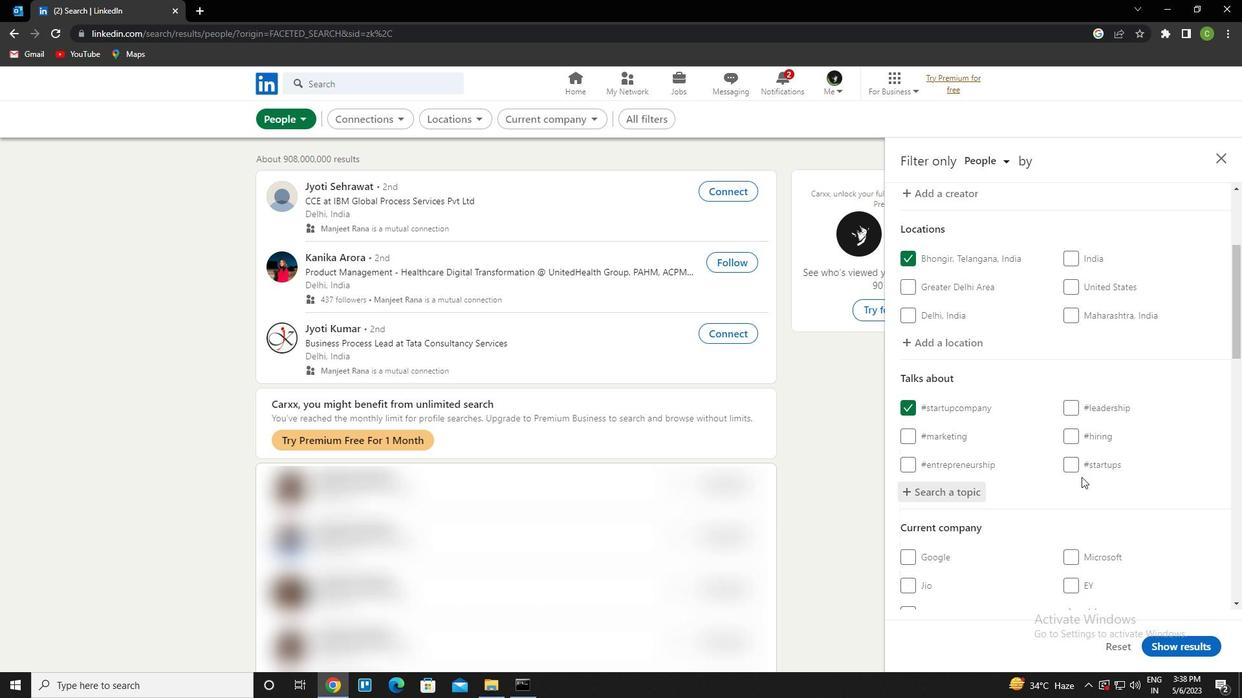 
Action: Mouse moved to (1071, 485)
Screenshot: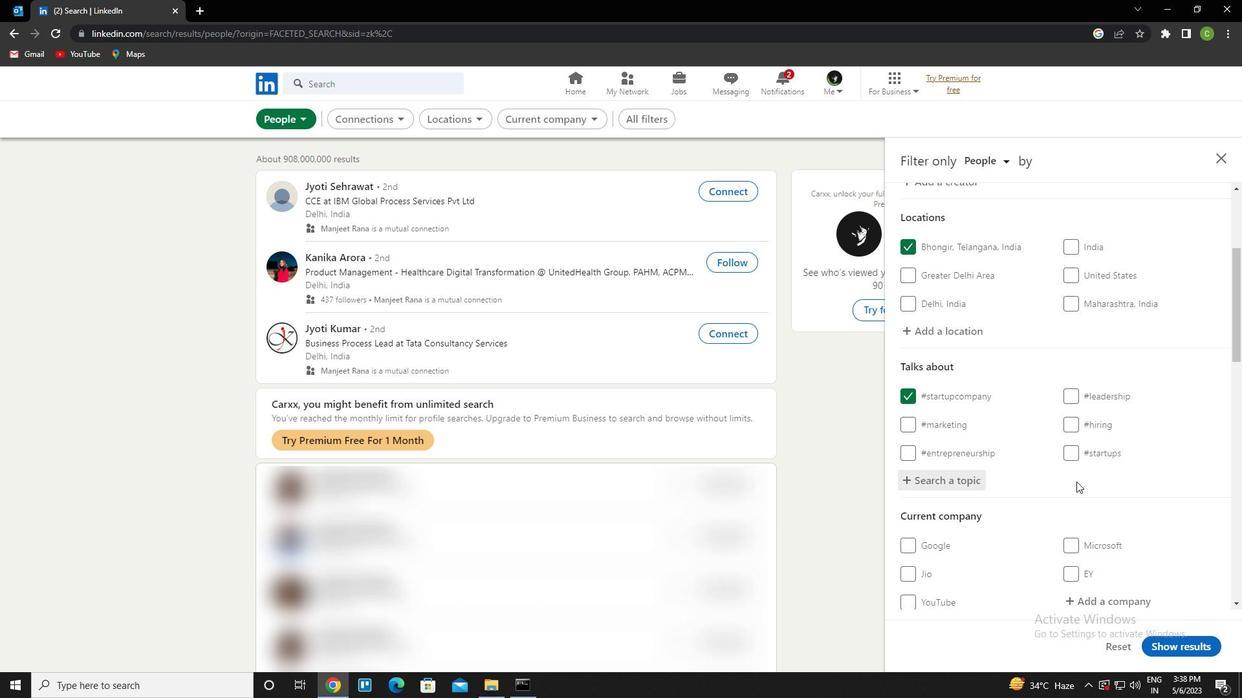 
Action: Mouse scrolled (1071, 484) with delta (0, 0)
Screenshot: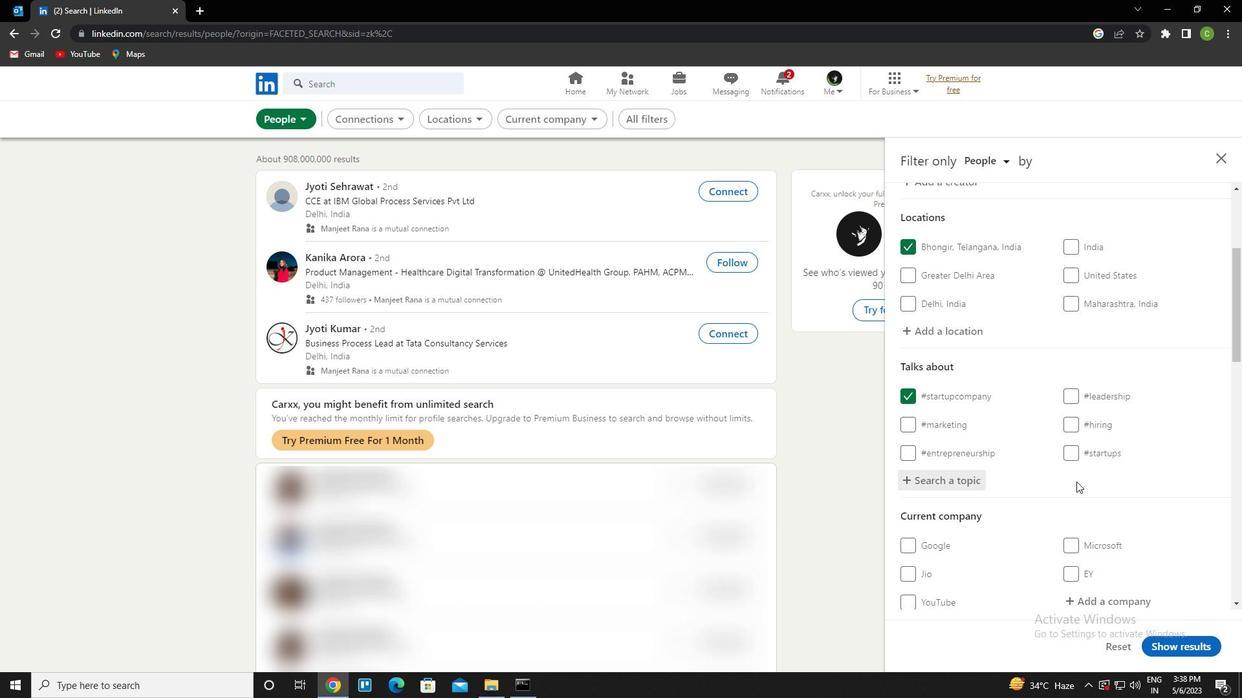 
Action: Mouse moved to (1068, 485)
Screenshot: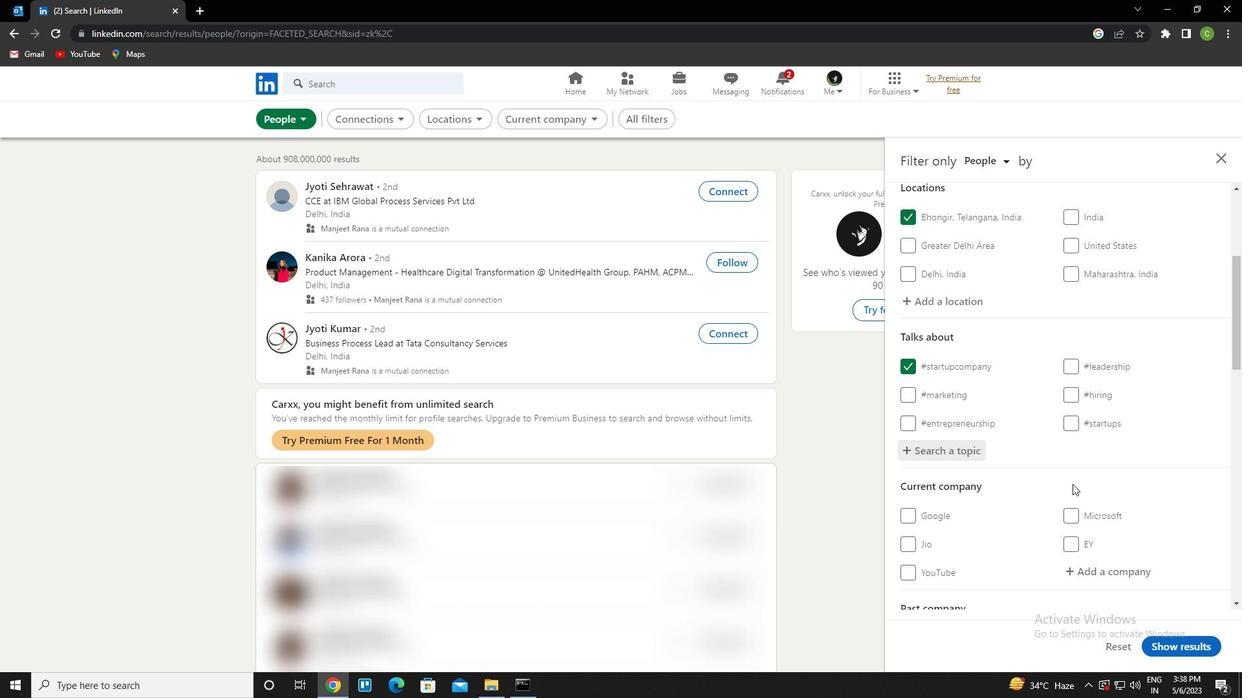 
Action: Mouse scrolled (1068, 485) with delta (0, 0)
Screenshot: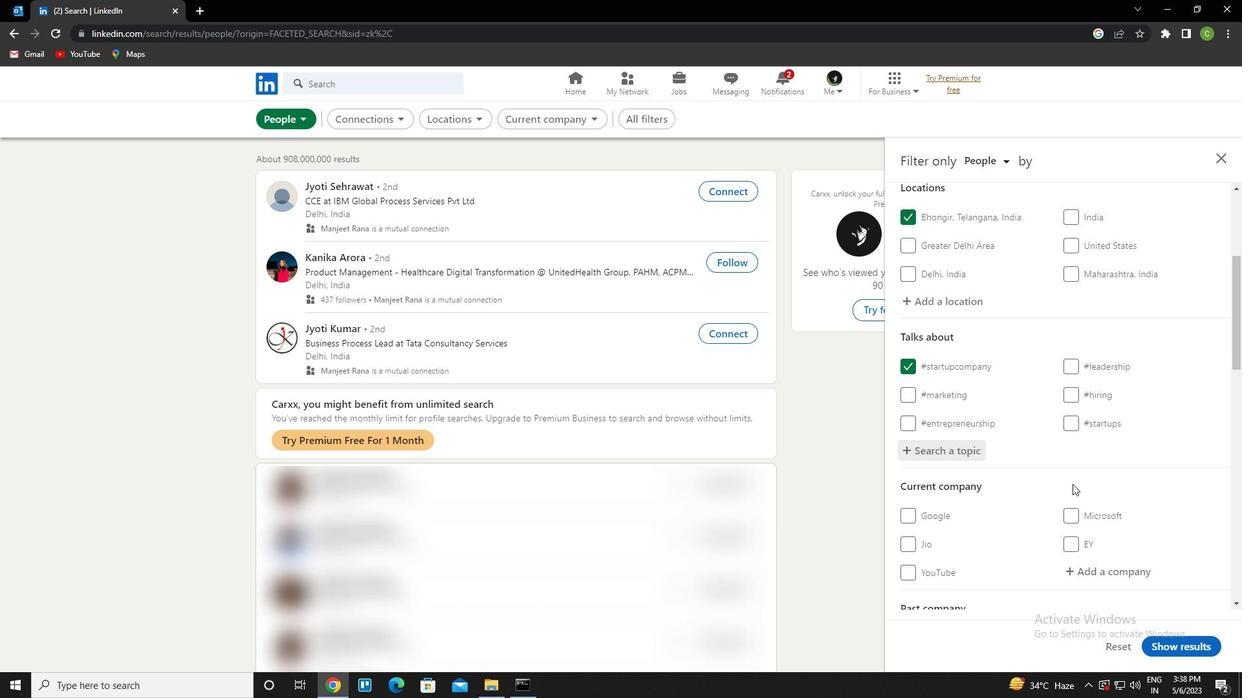 
Action: Mouse moved to (1079, 524)
Screenshot: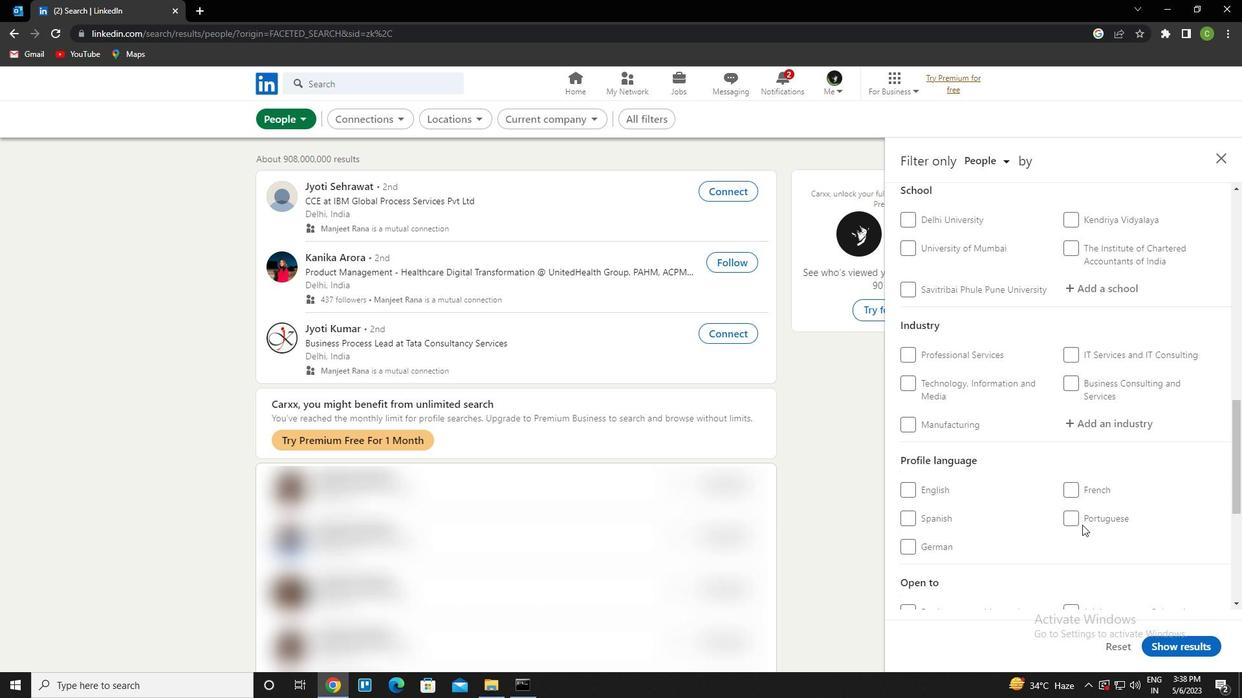 
Action: Mouse pressed left at (1079, 524)
Screenshot: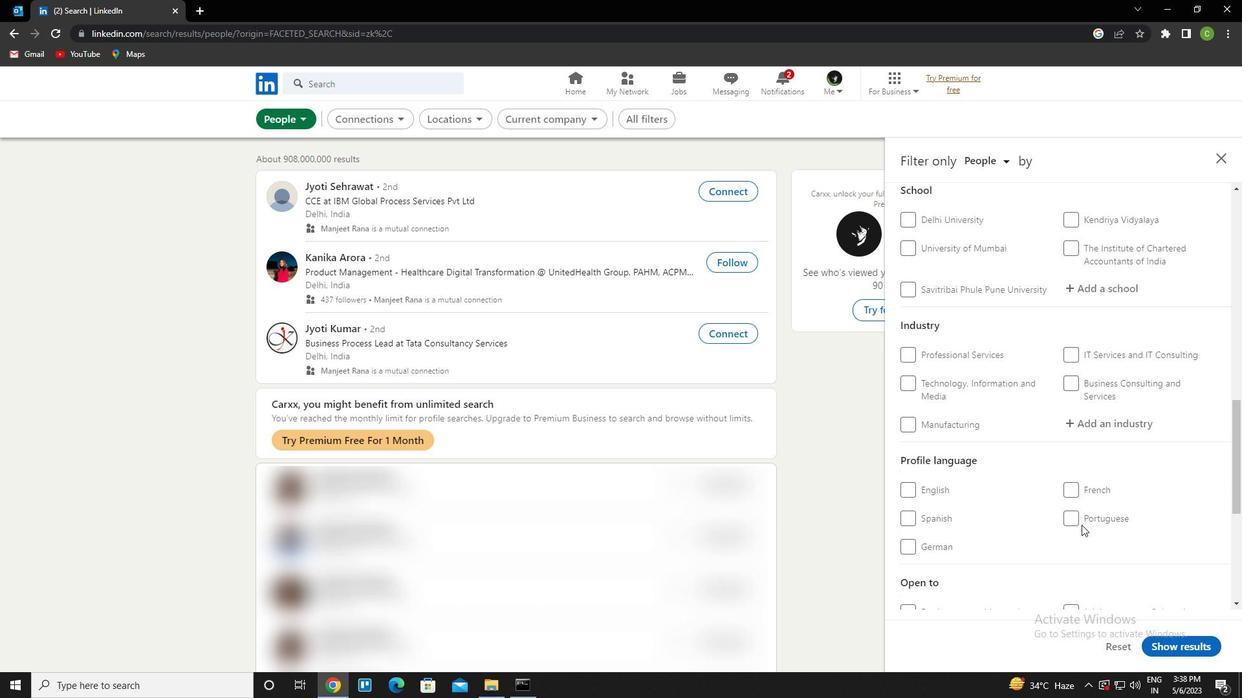 
Action: Mouse moved to (1002, 456)
Screenshot: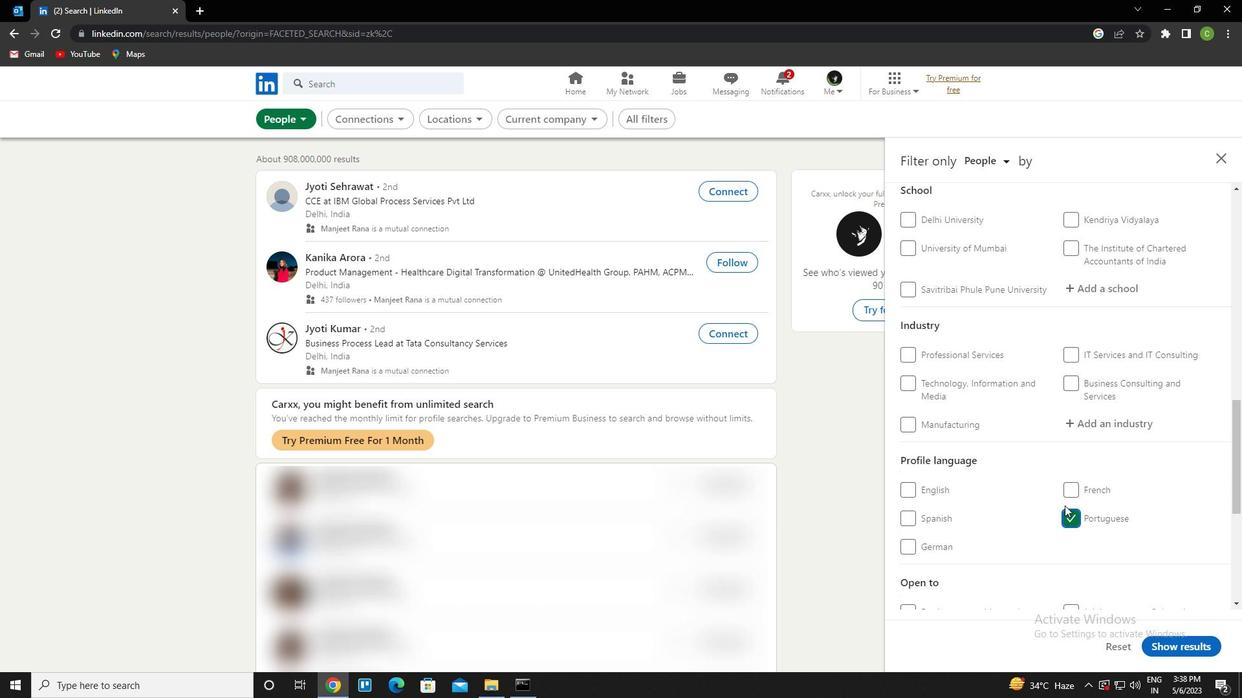 
Action: Mouse scrolled (1002, 457) with delta (0, 0)
Screenshot: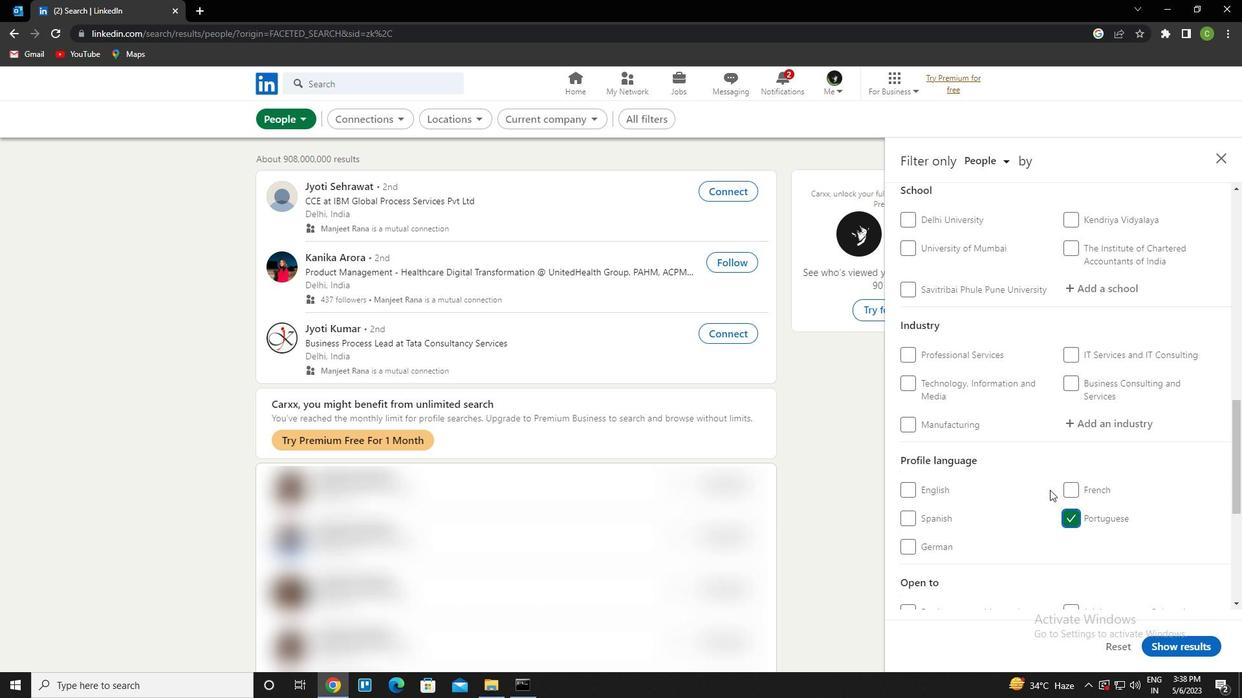
Action: Mouse scrolled (1002, 457) with delta (0, 0)
Screenshot: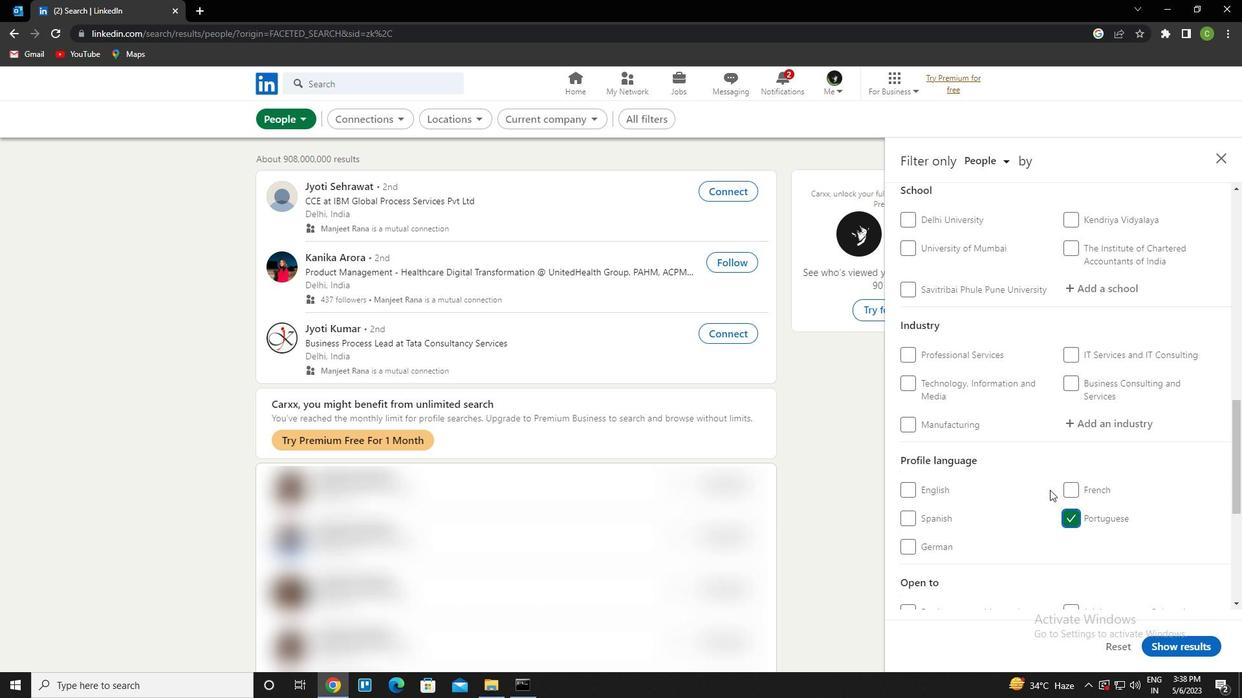 
Action: Mouse scrolled (1002, 457) with delta (0, 0)
Screenshot: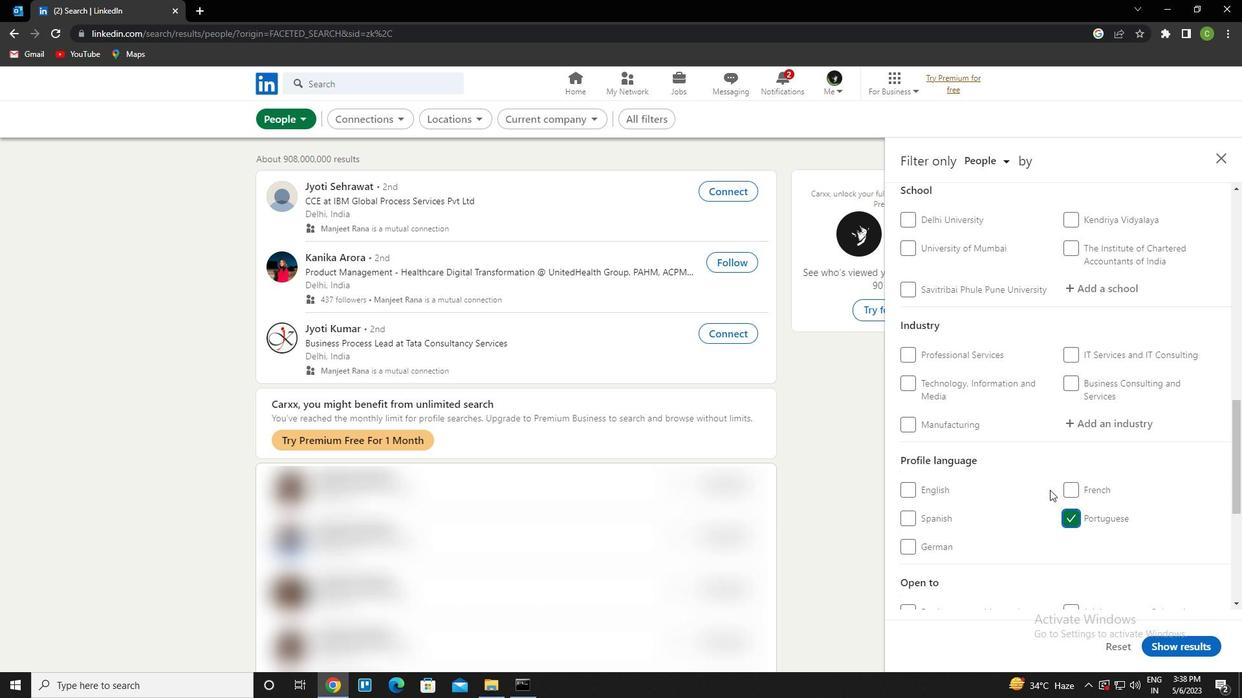 
Action: Mouse scrolled (1002, 457) with delta (0, 0)
Screenshot: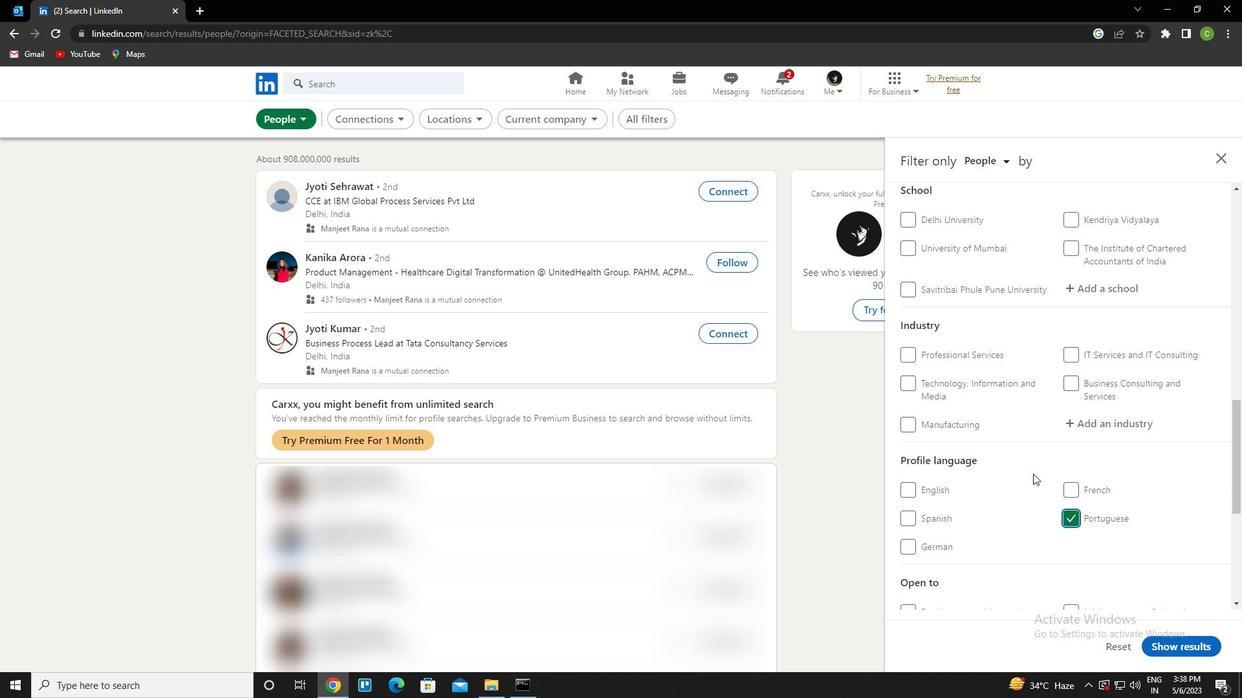 
Action: Mouse scrolled (1002, 457) with delta (0, 0)
Screenshot: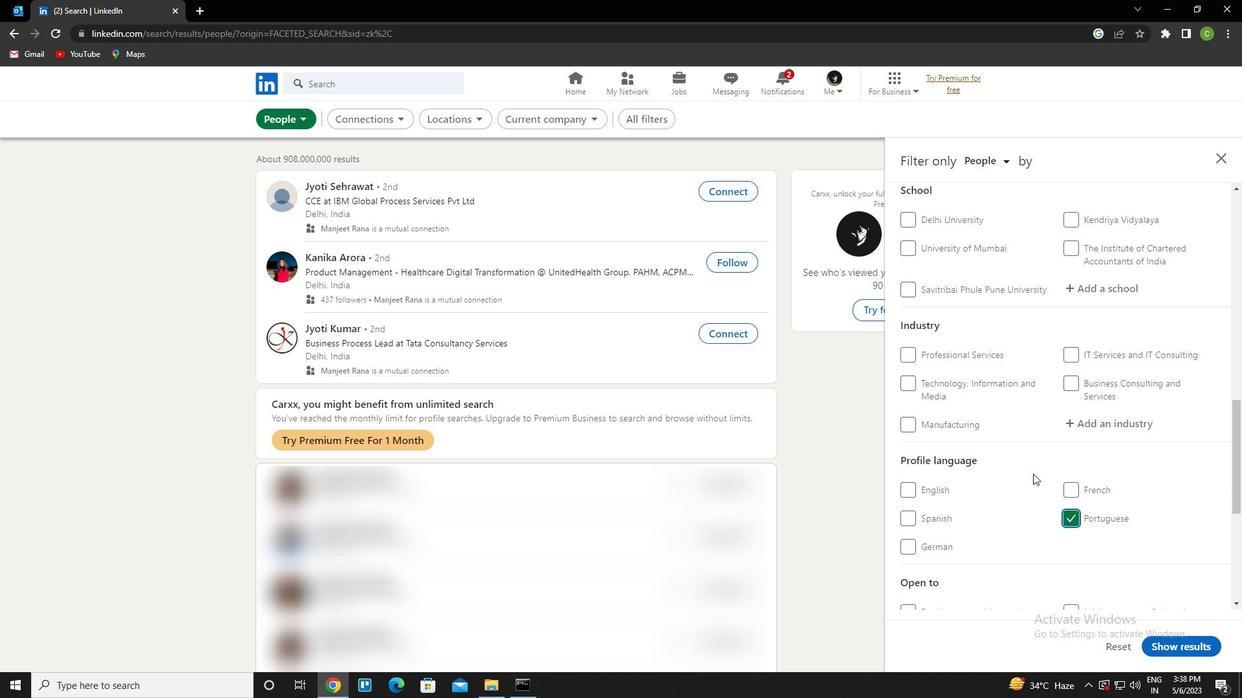 
Action: Mouse scrolled (1002, 457) with delta (0, 0)
Screenshot: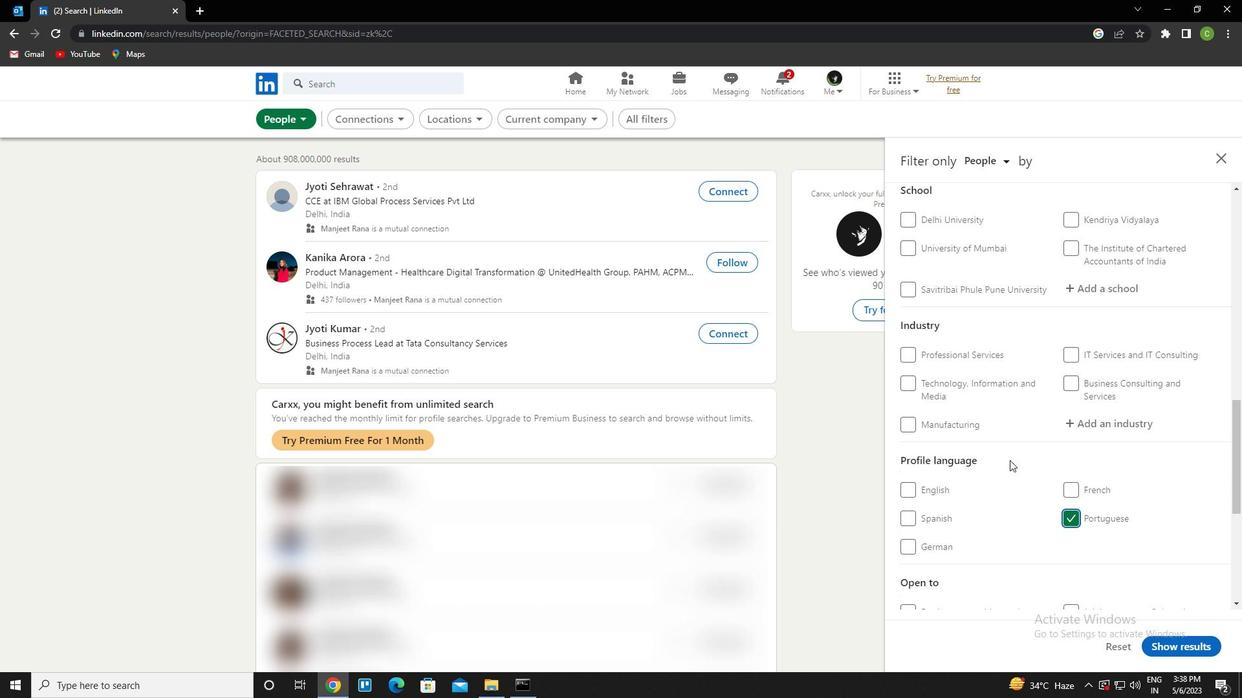 
Action: Mouse scrolled (1002, 457) with delta (0, 0)
Screenshot: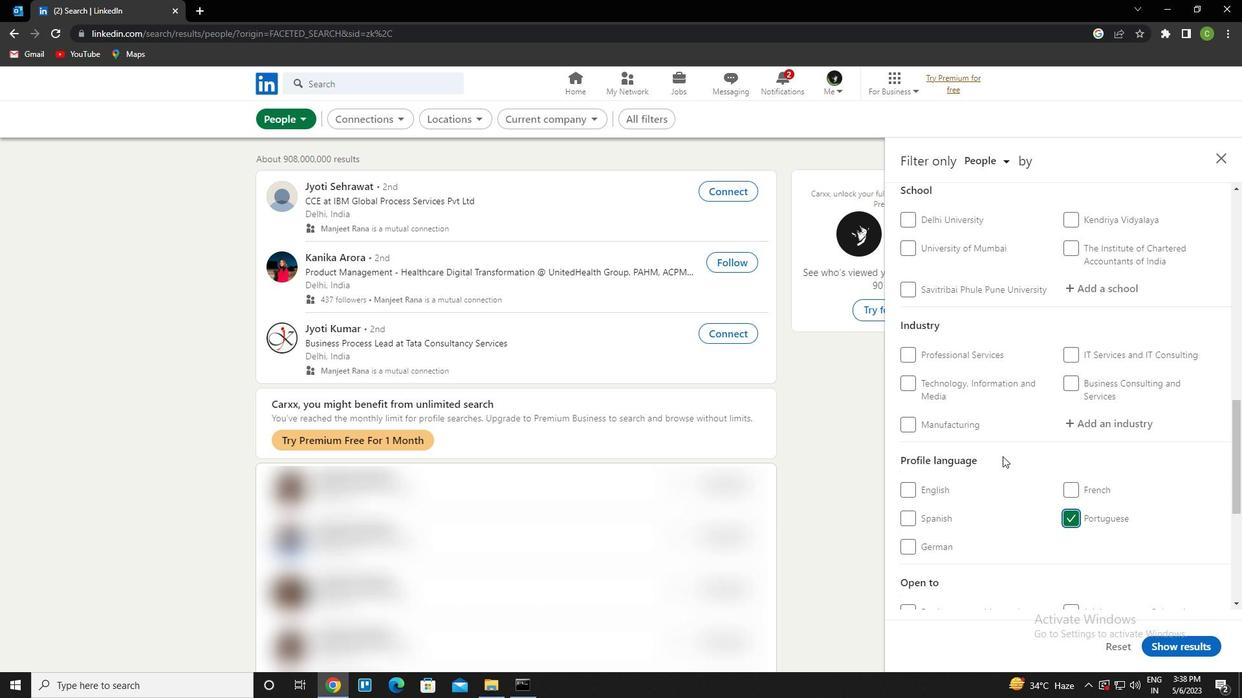 
Action: Mouse scrolled (1002, 457) with delta (0, 0)
Screenshot: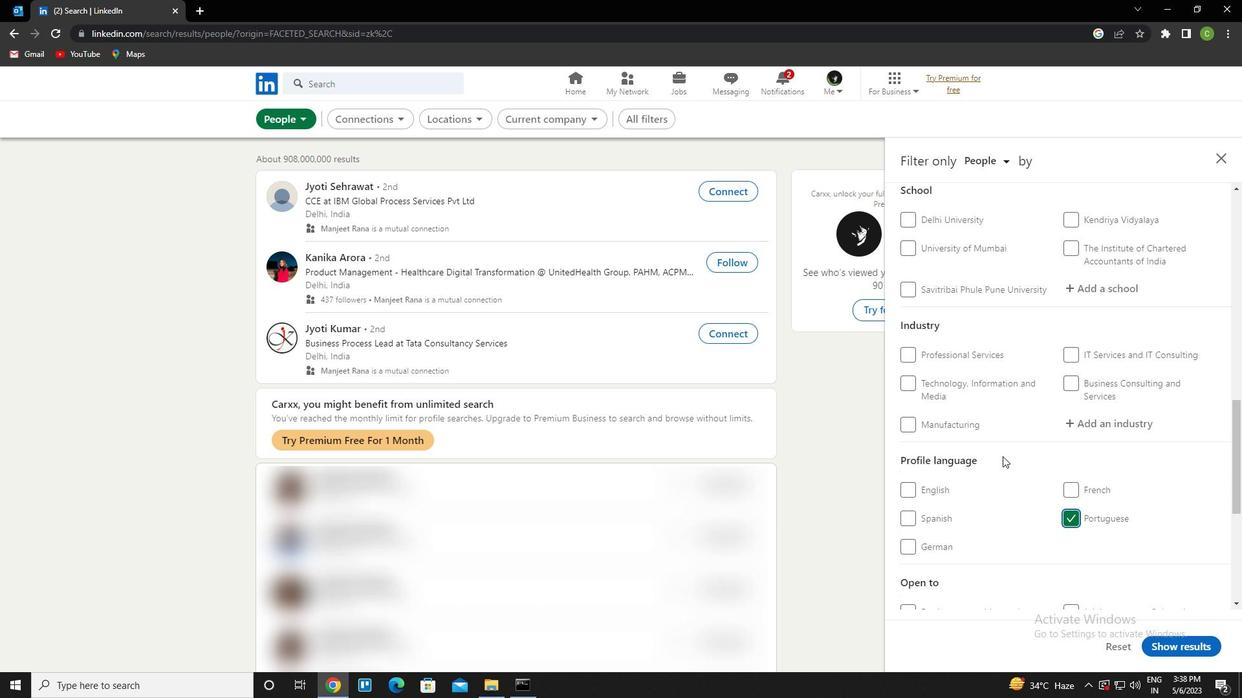
Action: Mouse moved to (1066, 427)
Screenshot: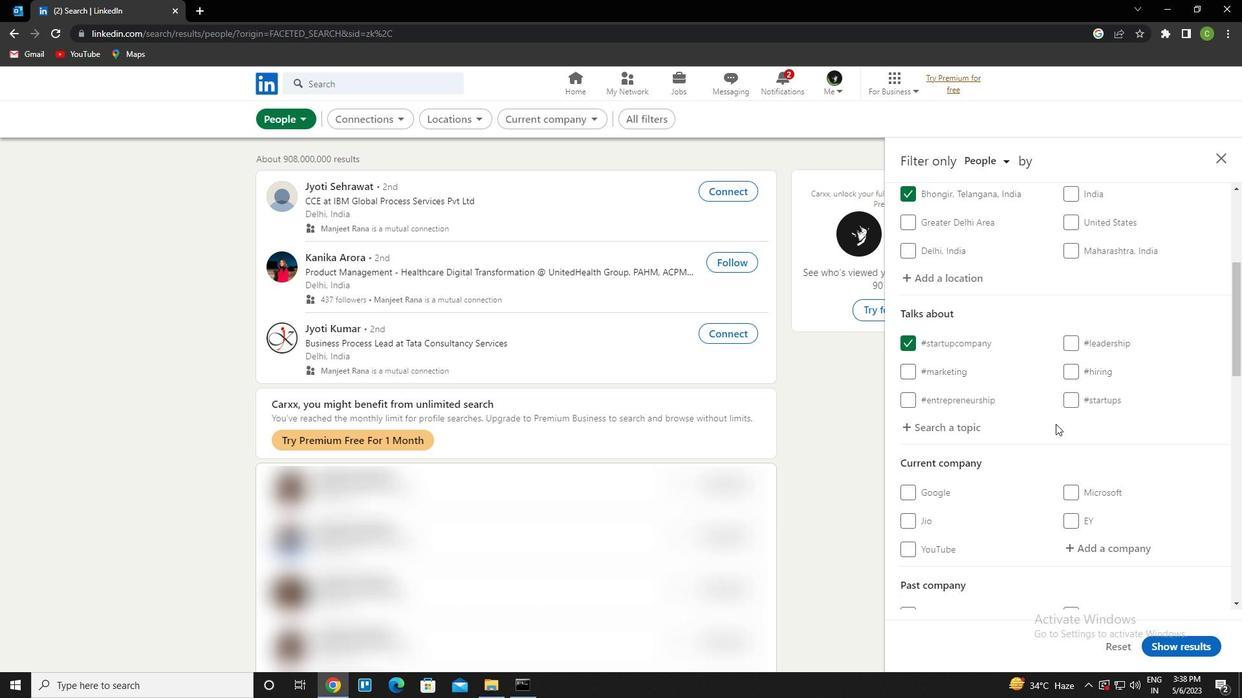 
Action: Mouse scrolled (1066, 426) with delta (0, 0)
Screenshot: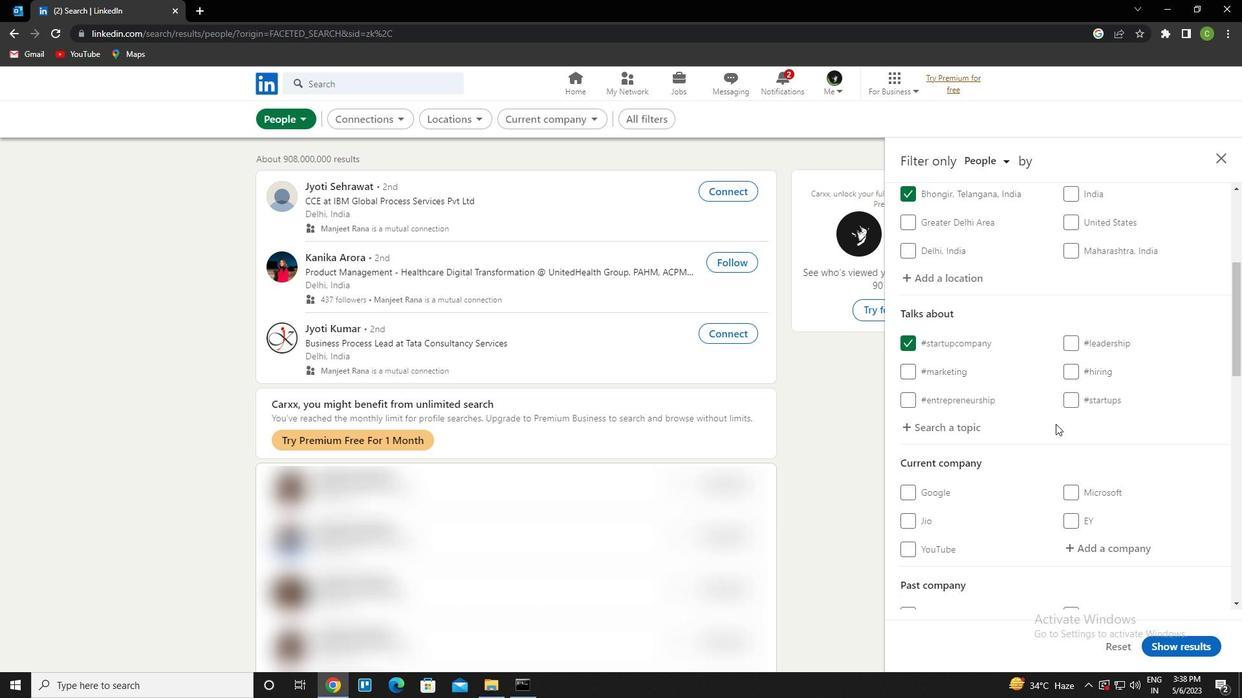 
Action: Mouse moved to (1063, 425)
Screenshot: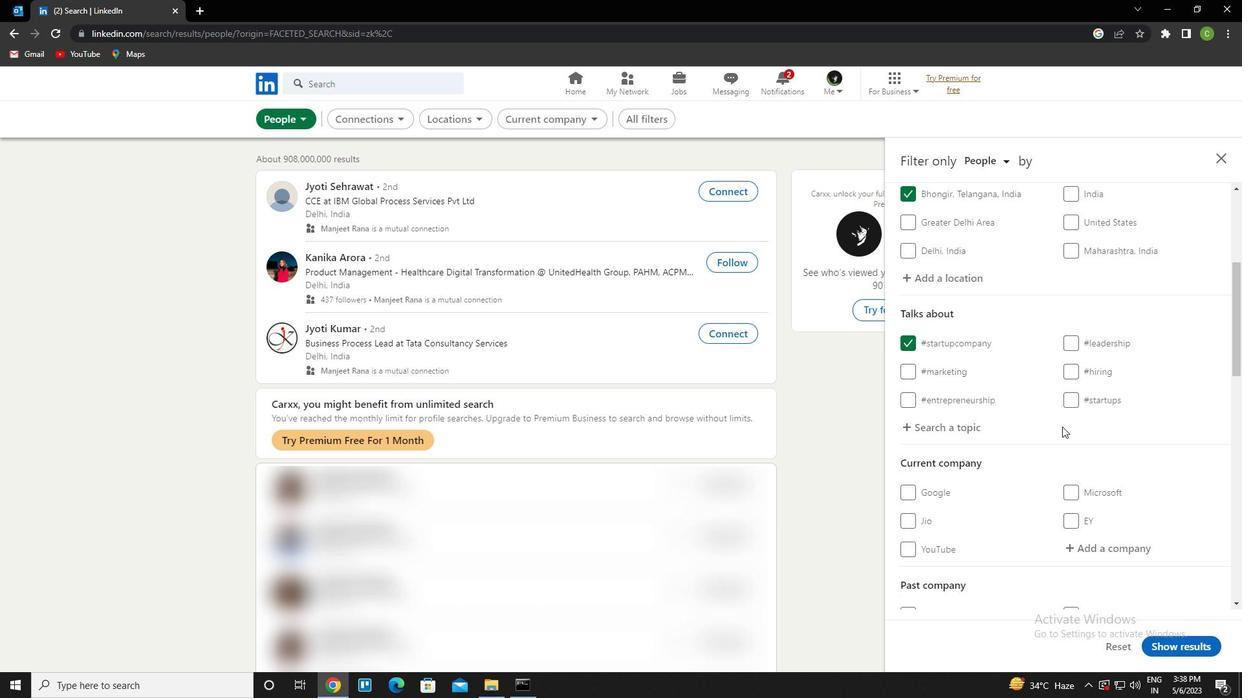 
Action: Mouse scrolled (1063, 424) with delta (0, 0)
Screenshot: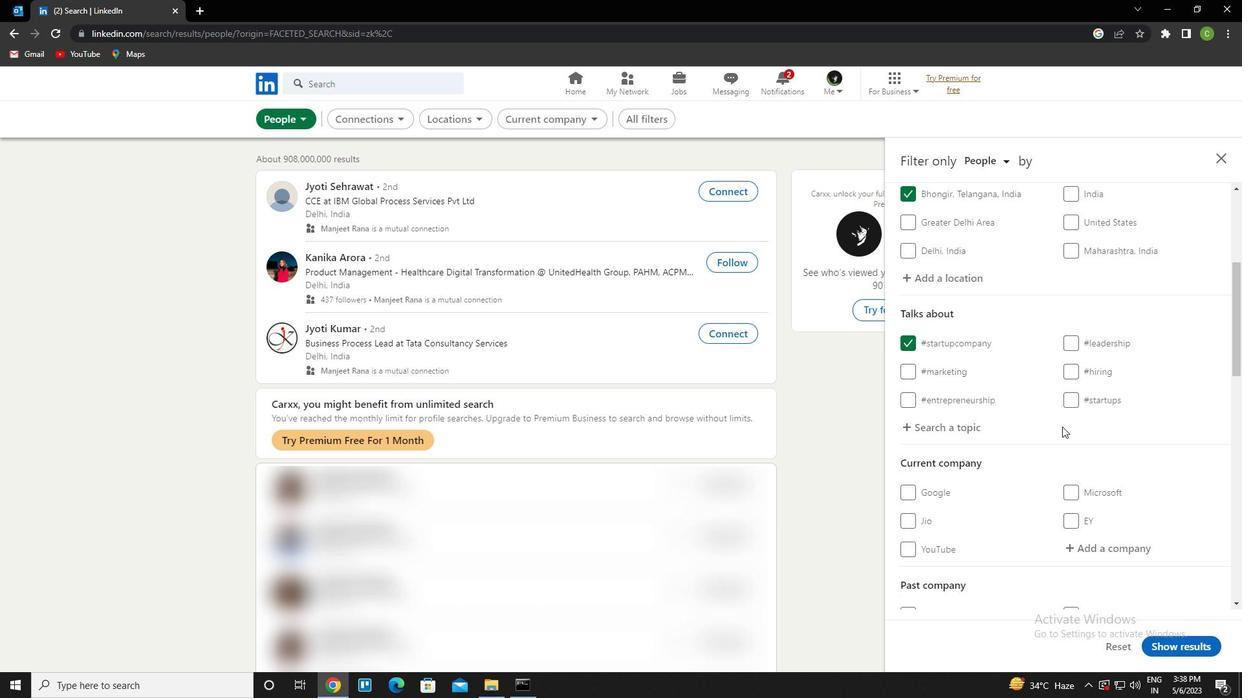 
Action: Mouse moved to (1061, 422)
Screenshot: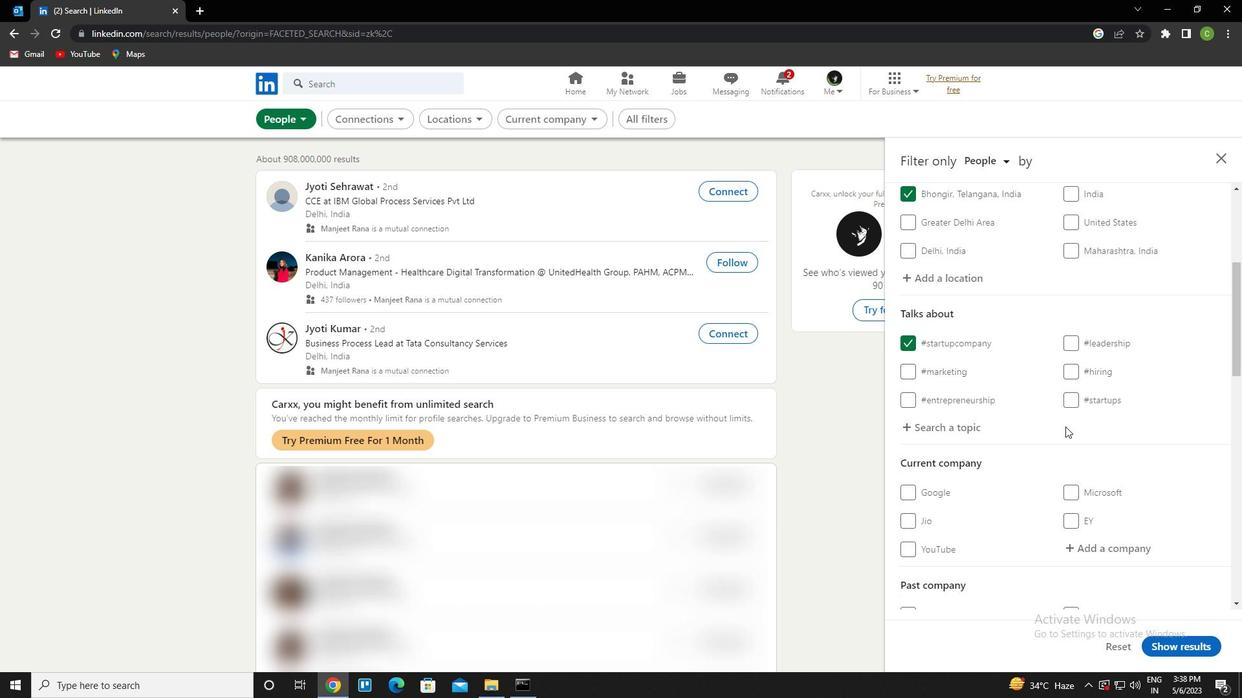 
Action: Mouse scrolled (1061, 421) with delta (0, 0)
Screenshot: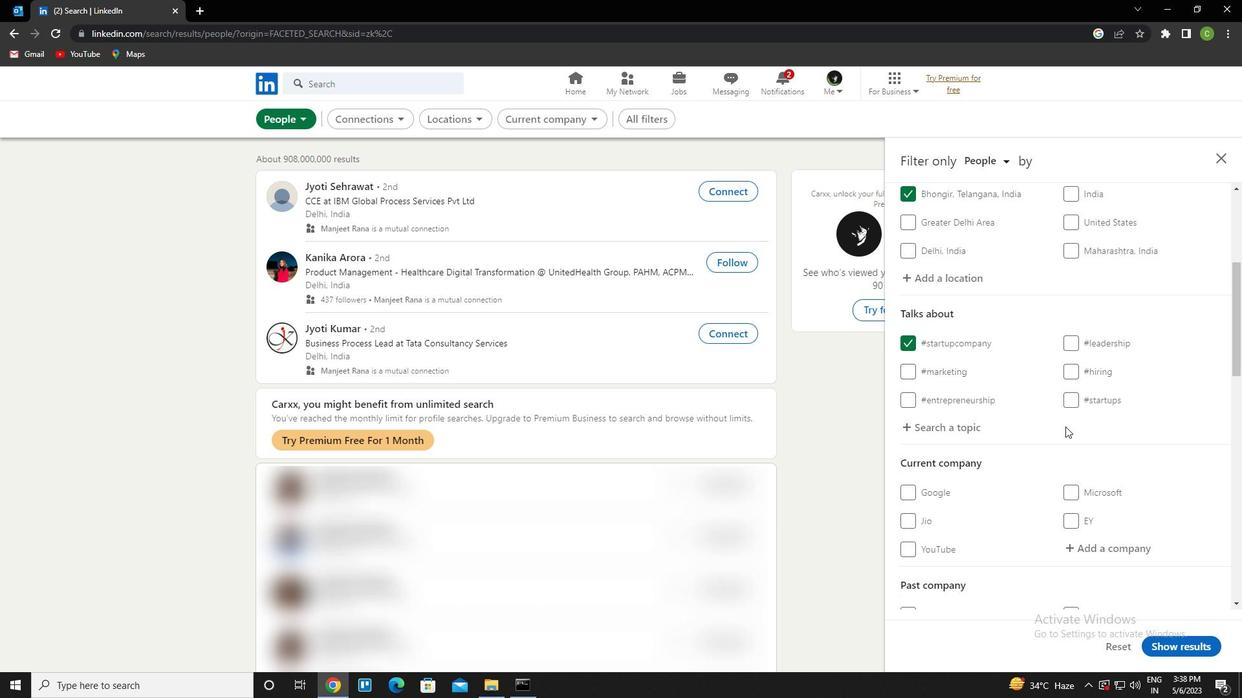 
Action: Mouse moved to (1090, 361)
Screenshot: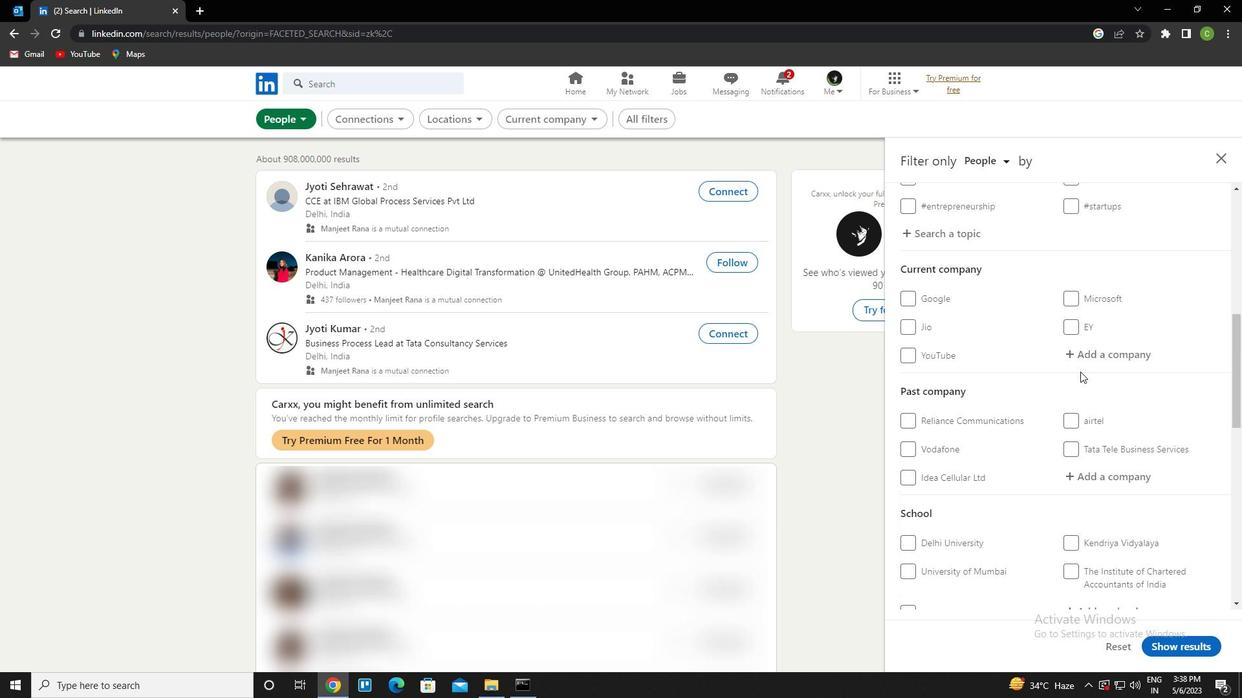 
Action: Mouse pressed left at (1090, 361)
Screenshot: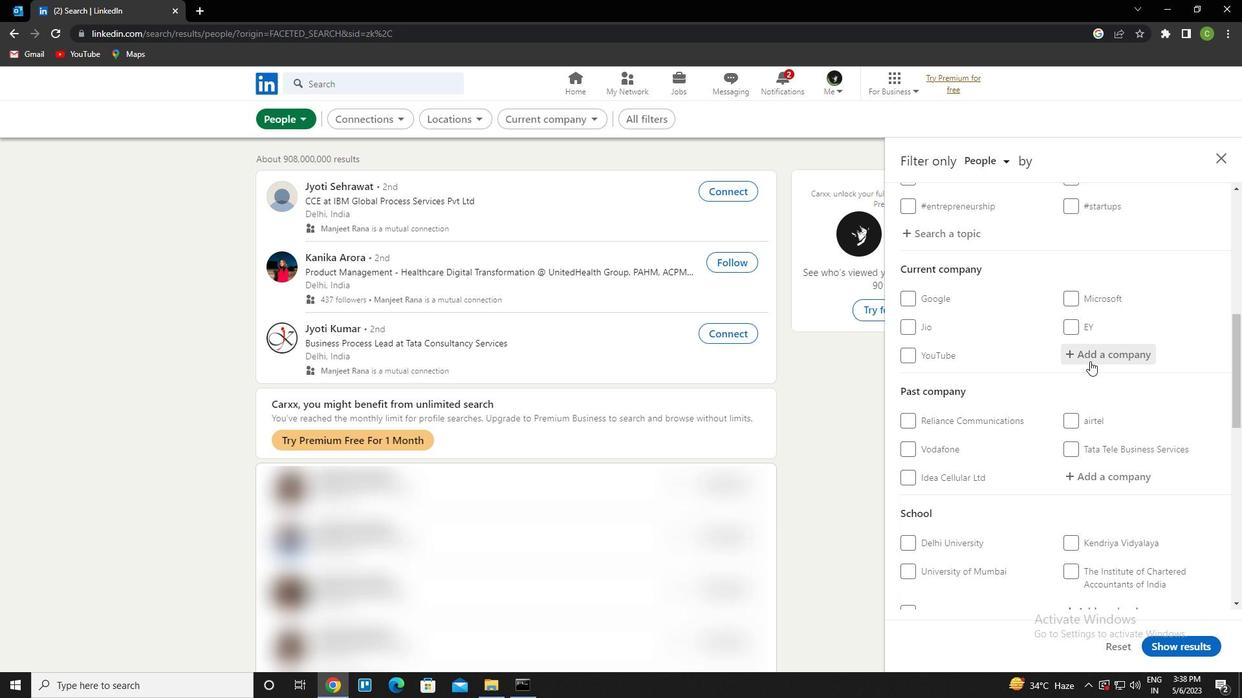 
Action: Key pressed <Key.caps_lock>icici<Key.space>lom<Key.down><Key.enter>
Screenshot: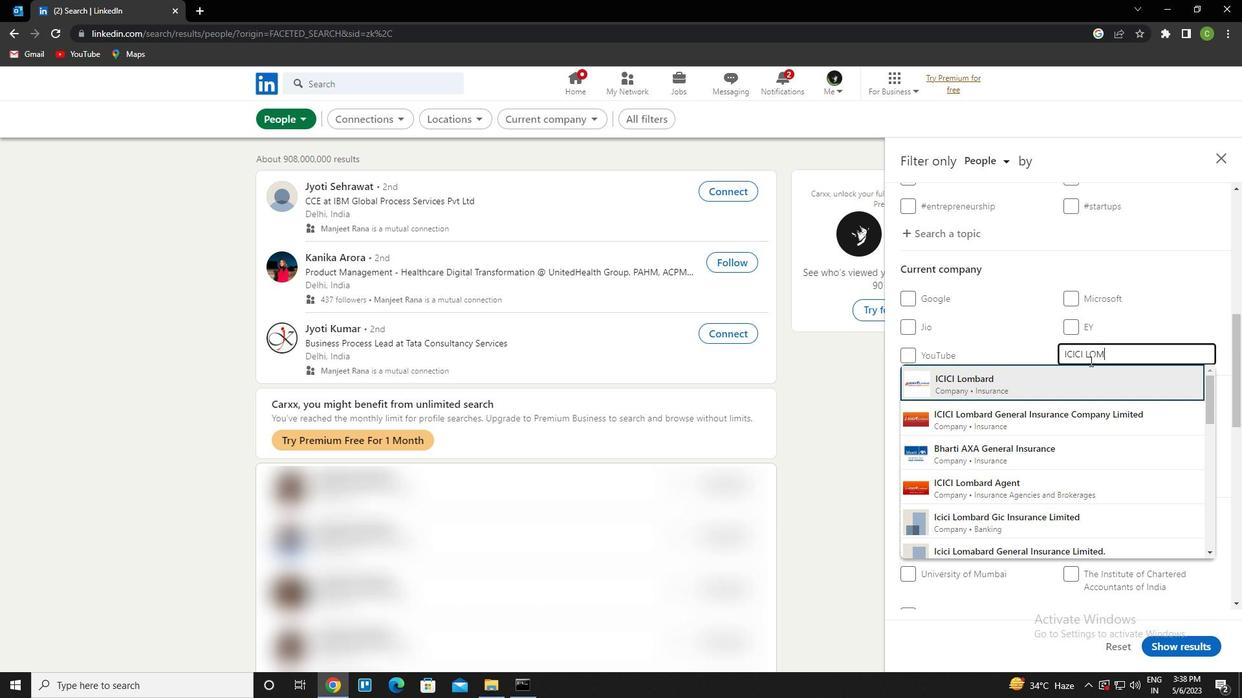 
Action: Mouse scrolled (1090, 361) with delta (0, 0)
Screenshot: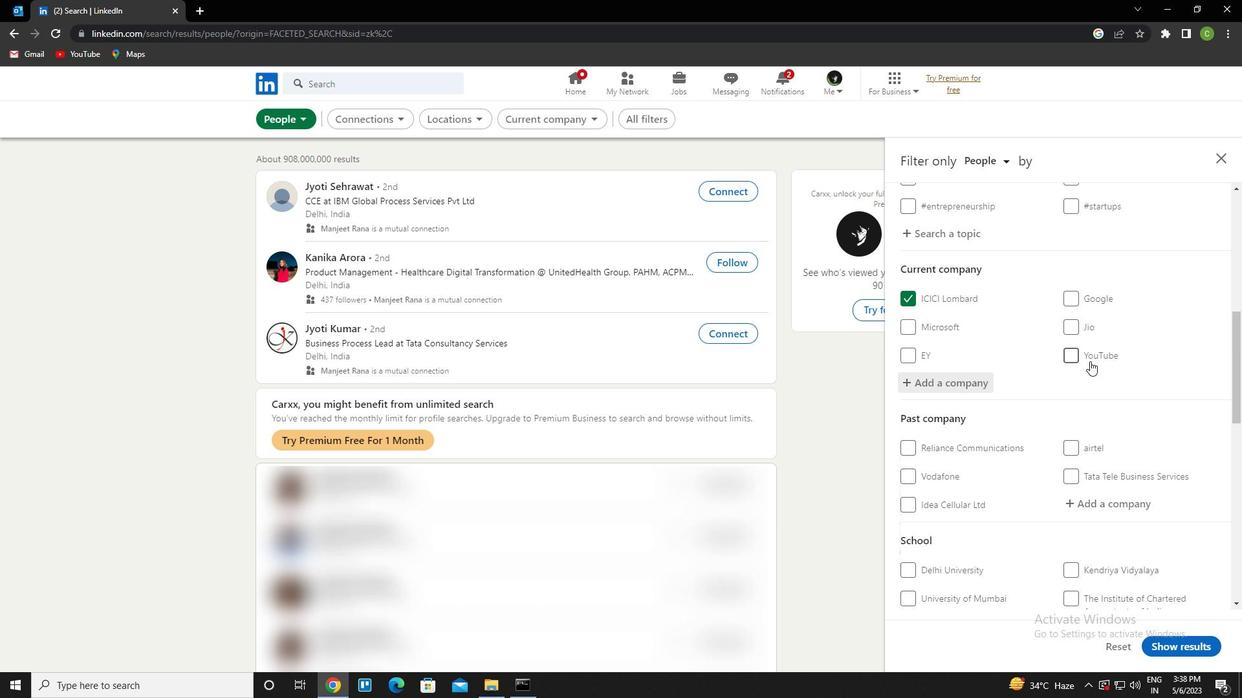 
Action: Mouse scrolled (1090, 361) with delta (0, 0)
Screenshot: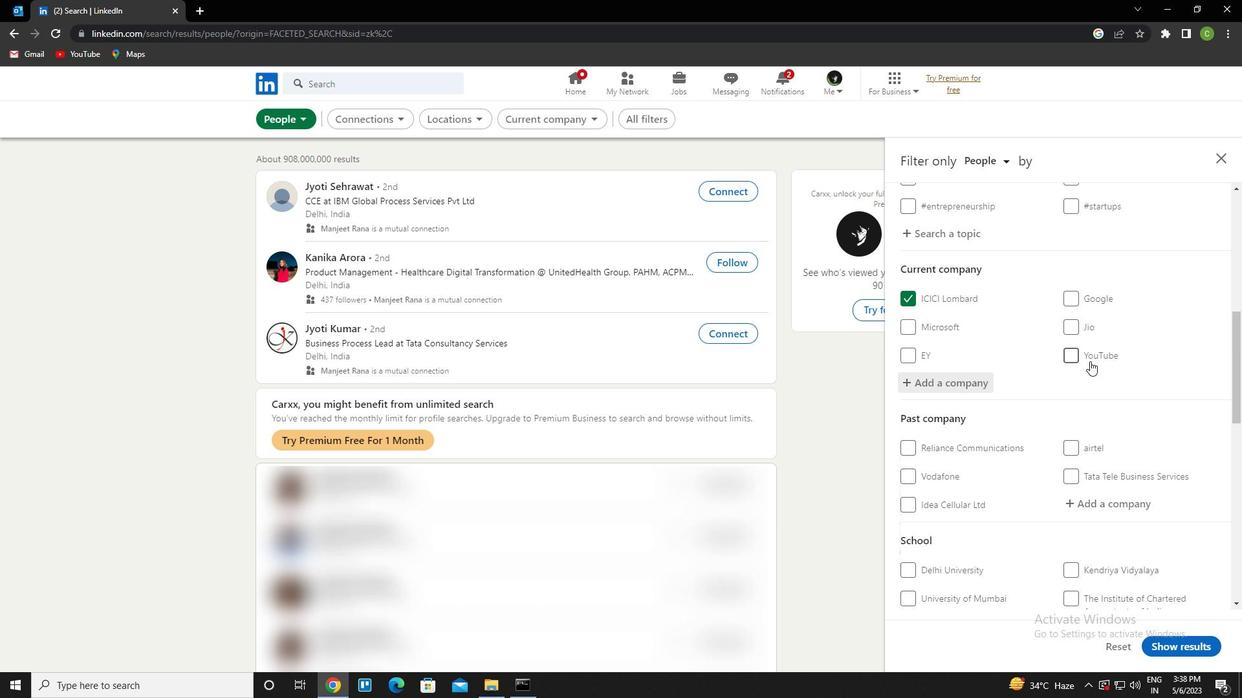 
Action: Mouse scrolled (1090, 361) with delta (0, 0)
Screenshot: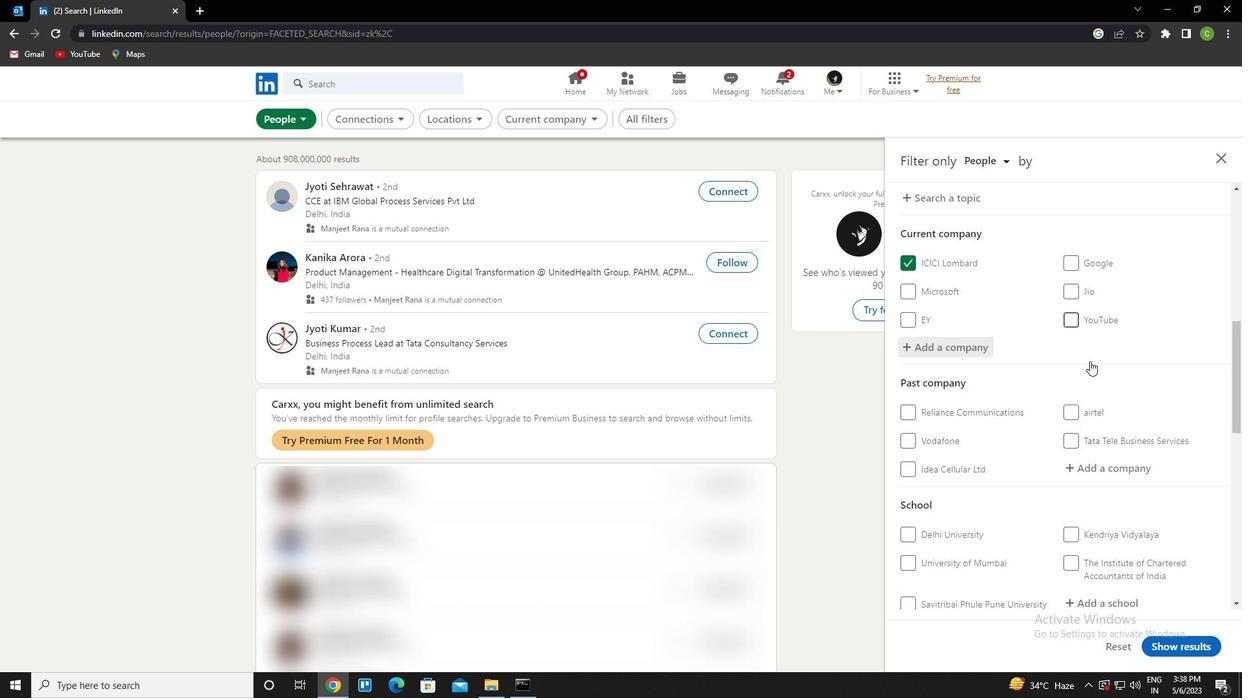 
Action: Mouse scrolled (1090, 361) with delta (0, 0)
Screenshot: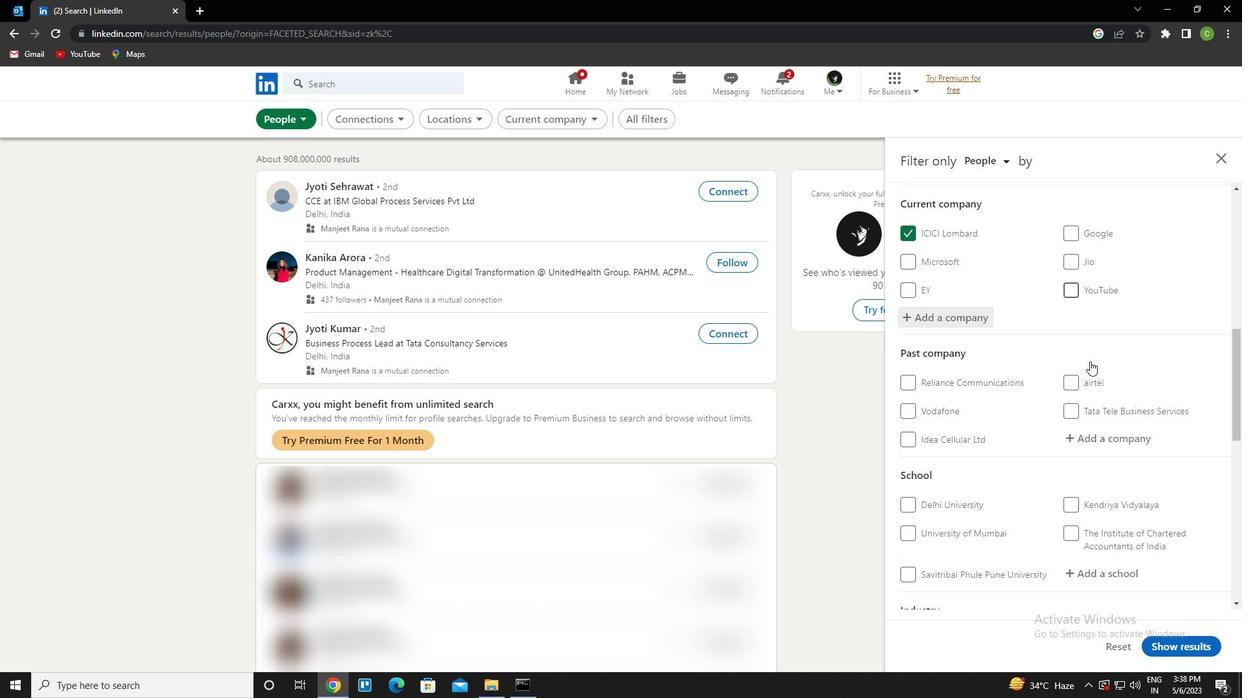 
Action: Mouse scrolled (1090, 361) with delta (0, 0)
Screenshot: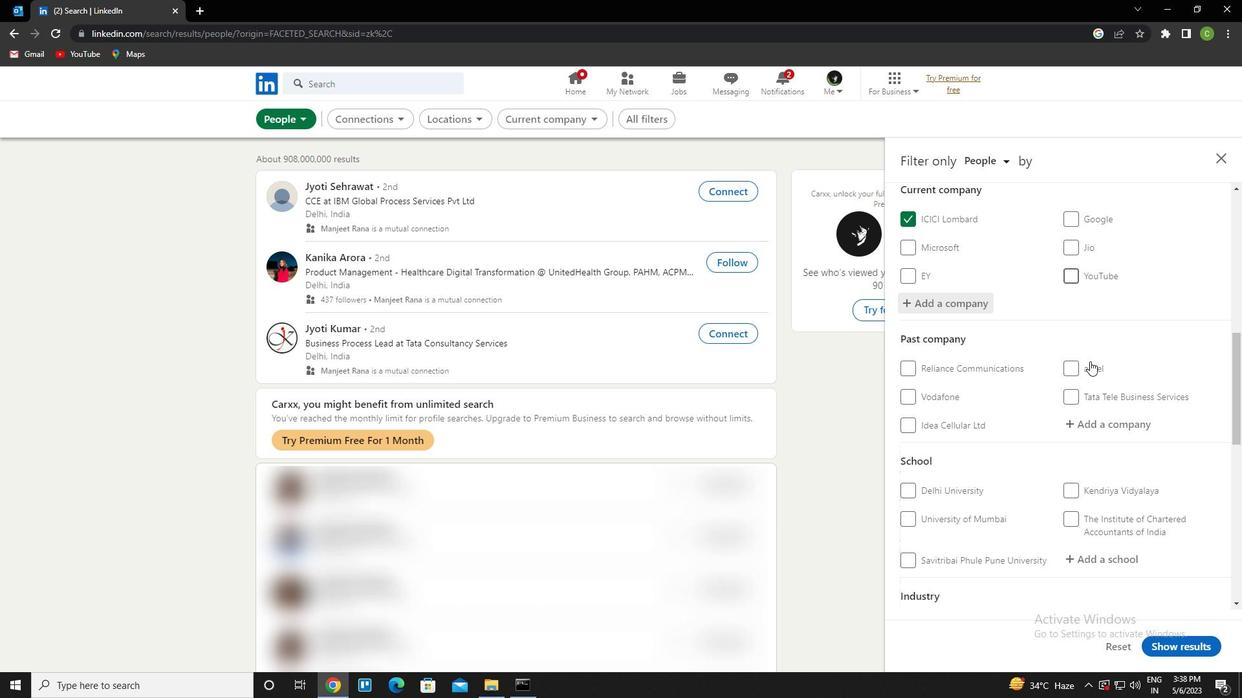 
Action: Mouse scrolled (1090, 361) with delta (0, 0)
Screenshot: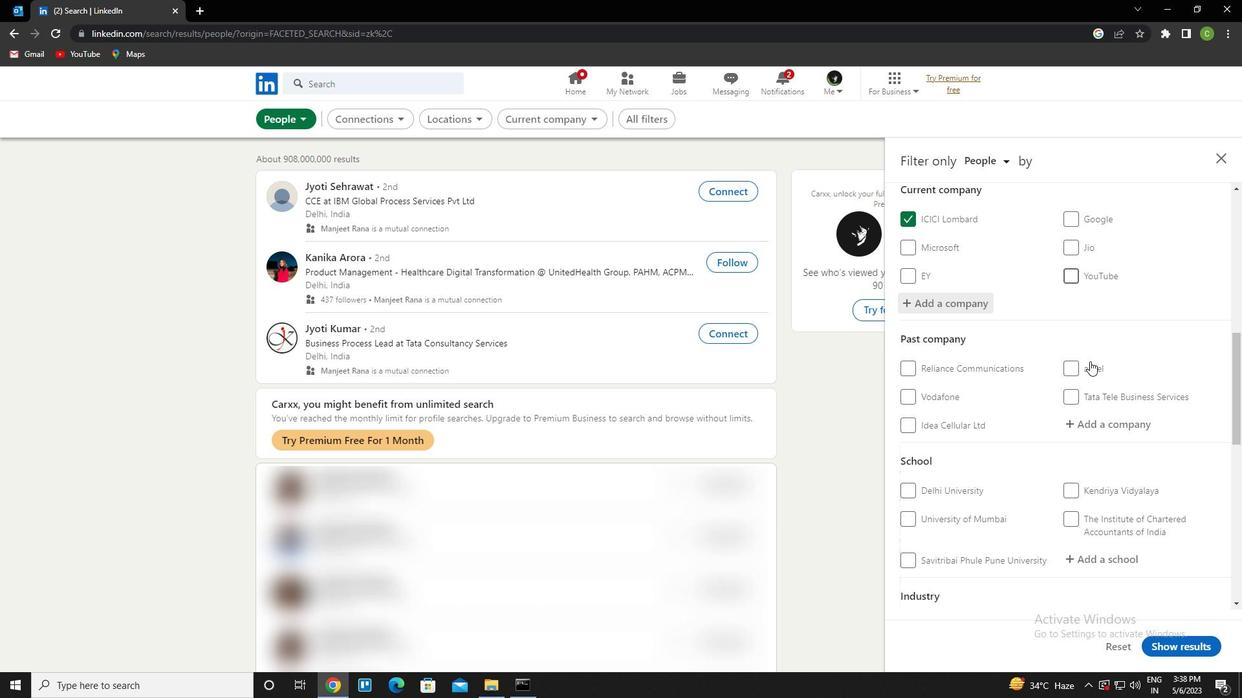 
Action: Mouse moved to (1123, 249)
Screenshot: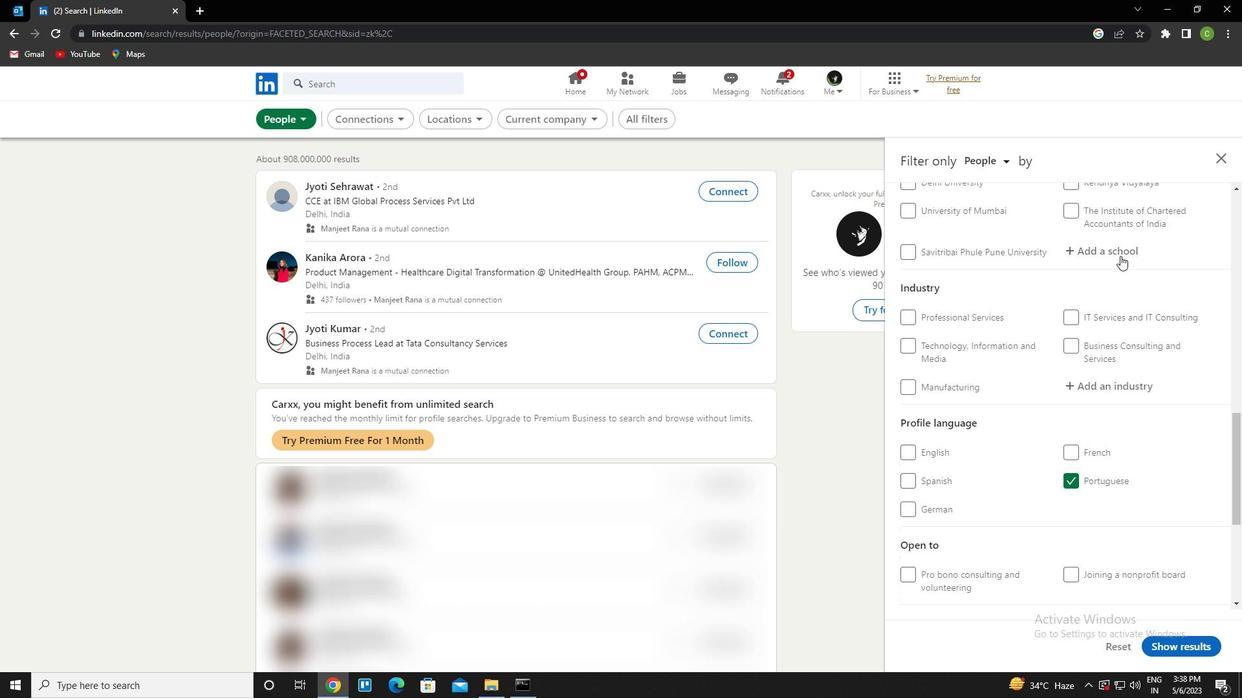 
Action: Mouse pressed left at (1123, 249)
Screenshot: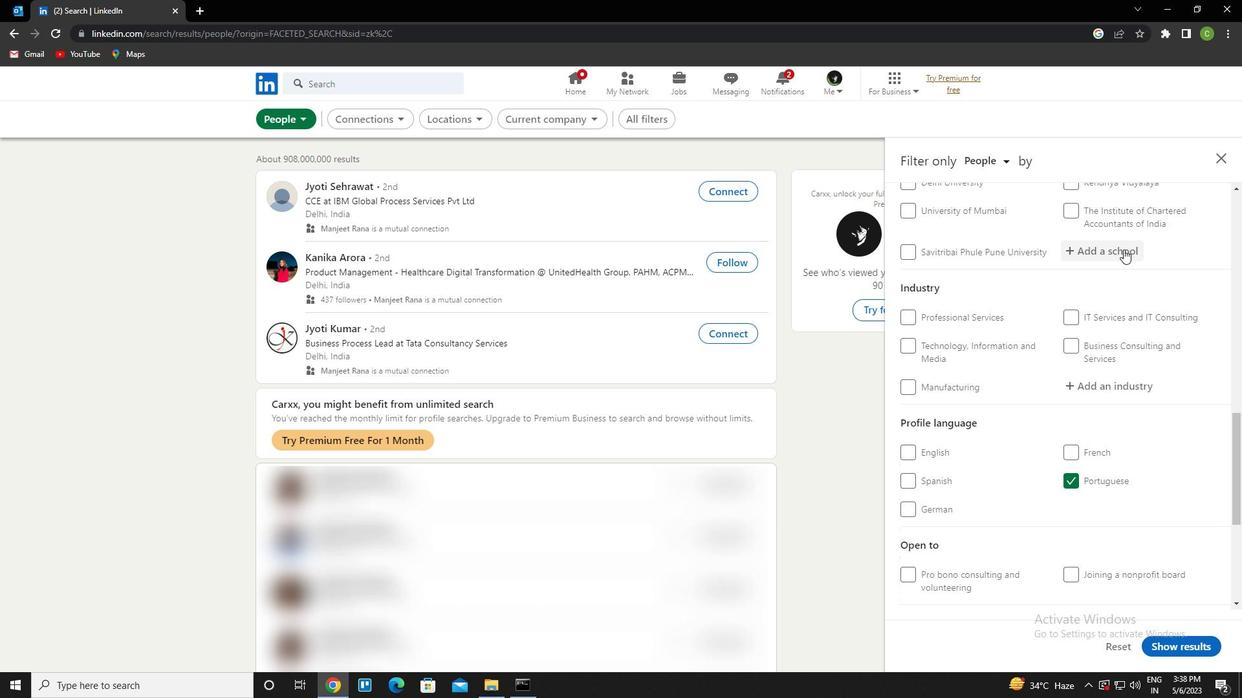 
Action: Key pressed b<Key.caps_lock>ansal<Key.space>institute<Key.space>of<Key.space>science<Key.down><Key.enter>
Screenshot: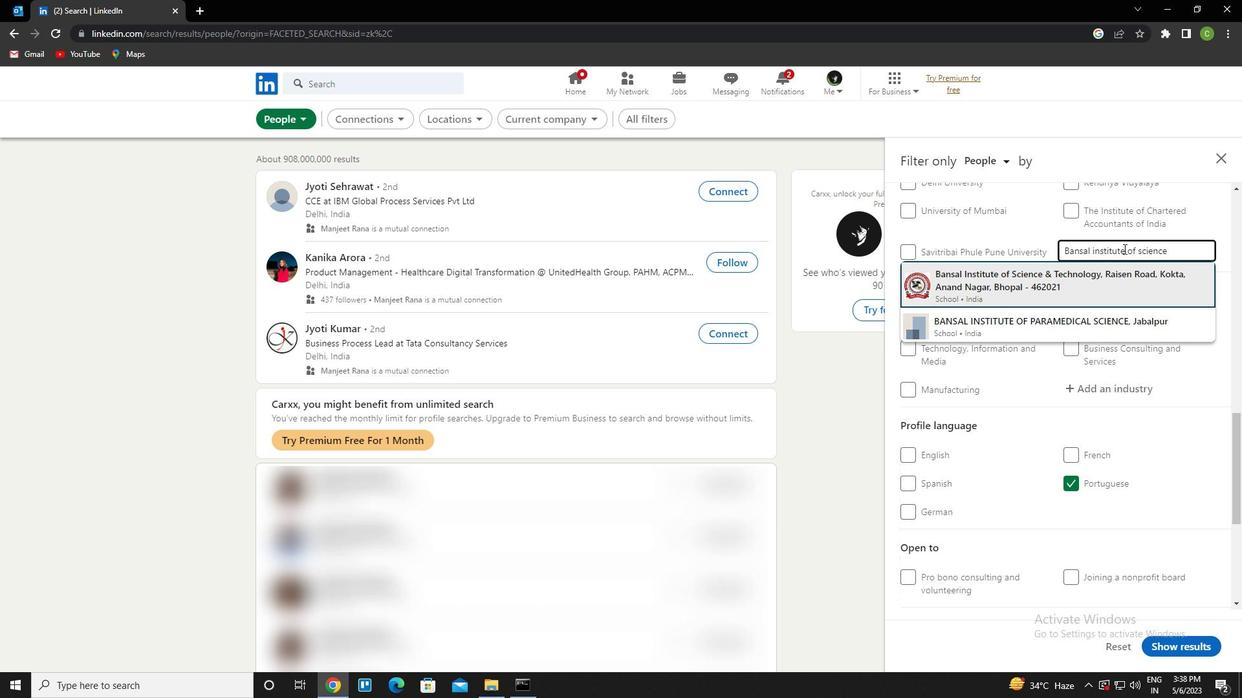 
Action: Mouse scrolled (1123, 248) with delta (0, 0)
Screenshot: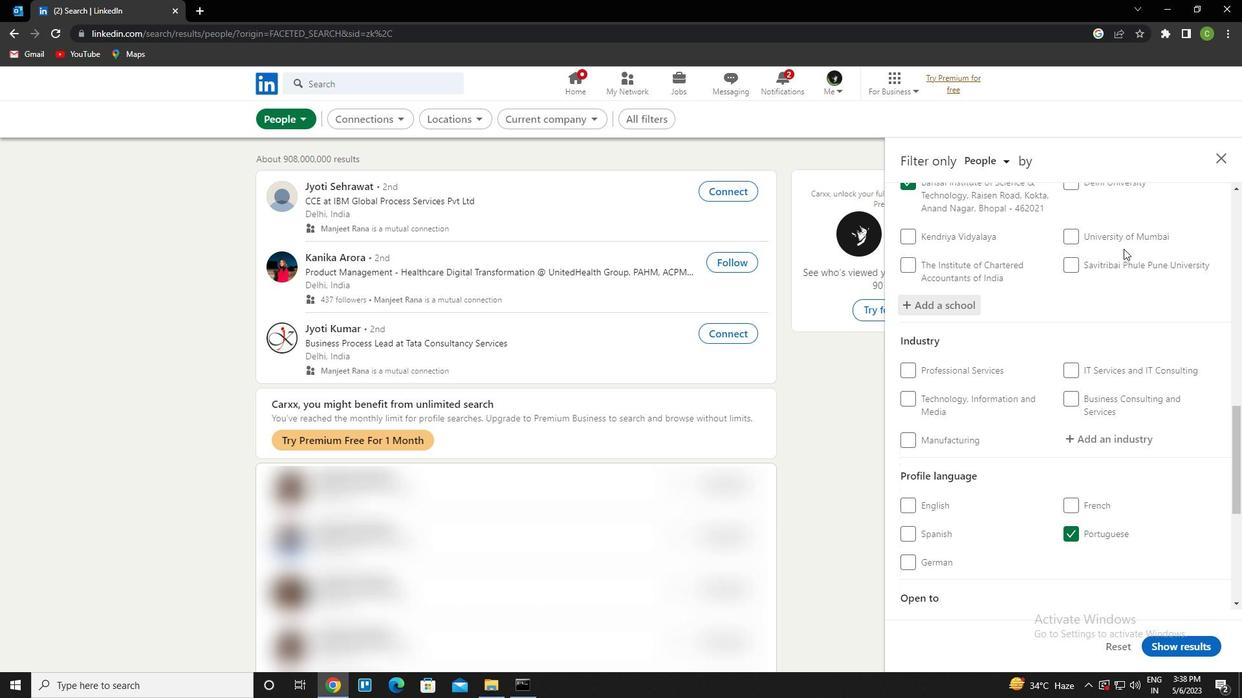 
Action: Mouse scrolled (1123, 248) with delta (0, 0)
Screenshot: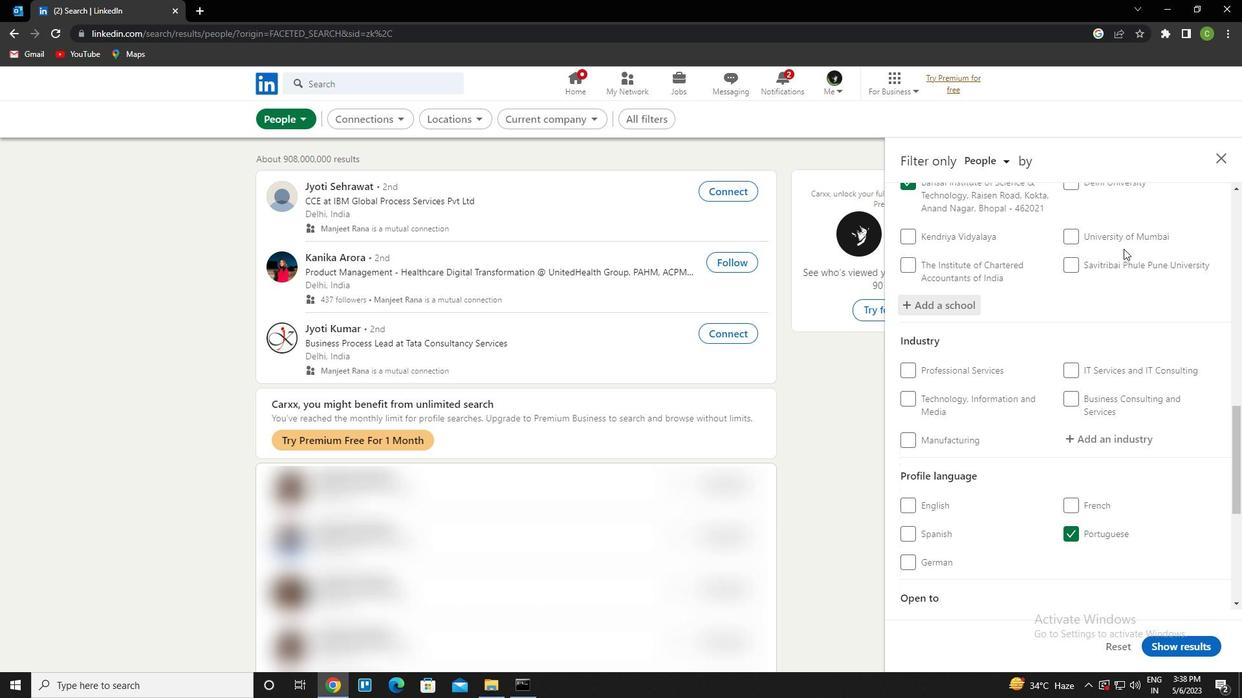 
Action: Mouse moved to (1095, 307)
Screenshot: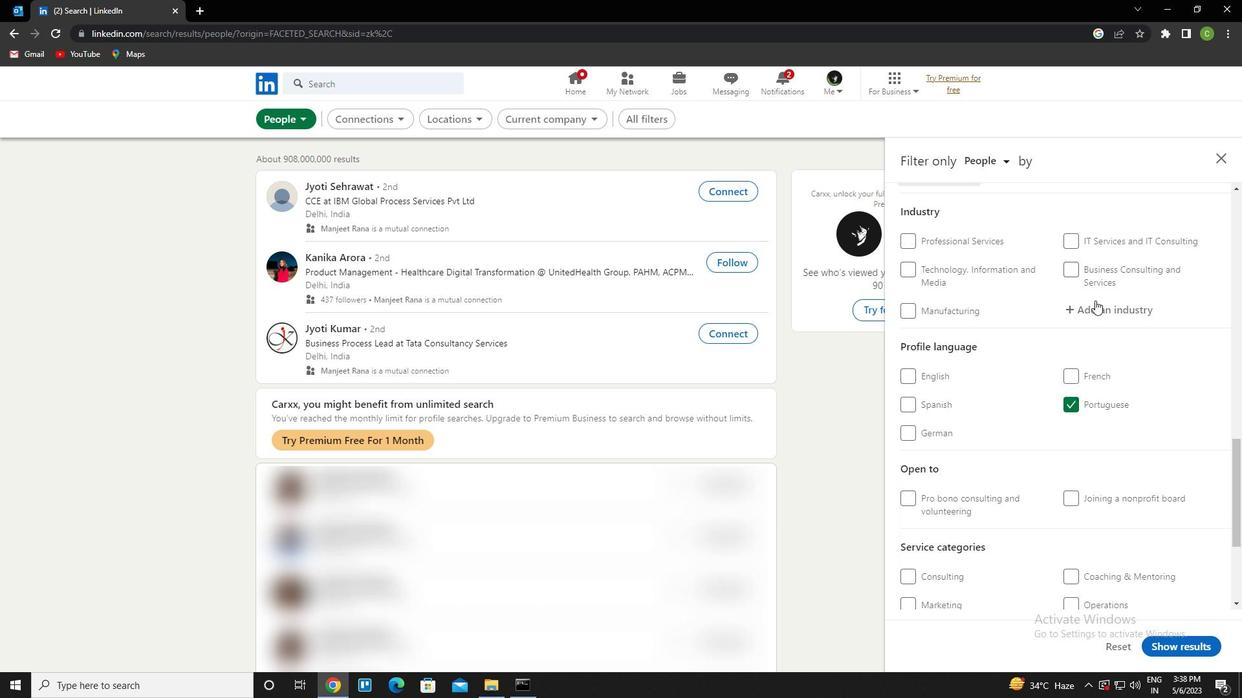 
Action: Mouse pressed left at (1095, 307)
Screenshot: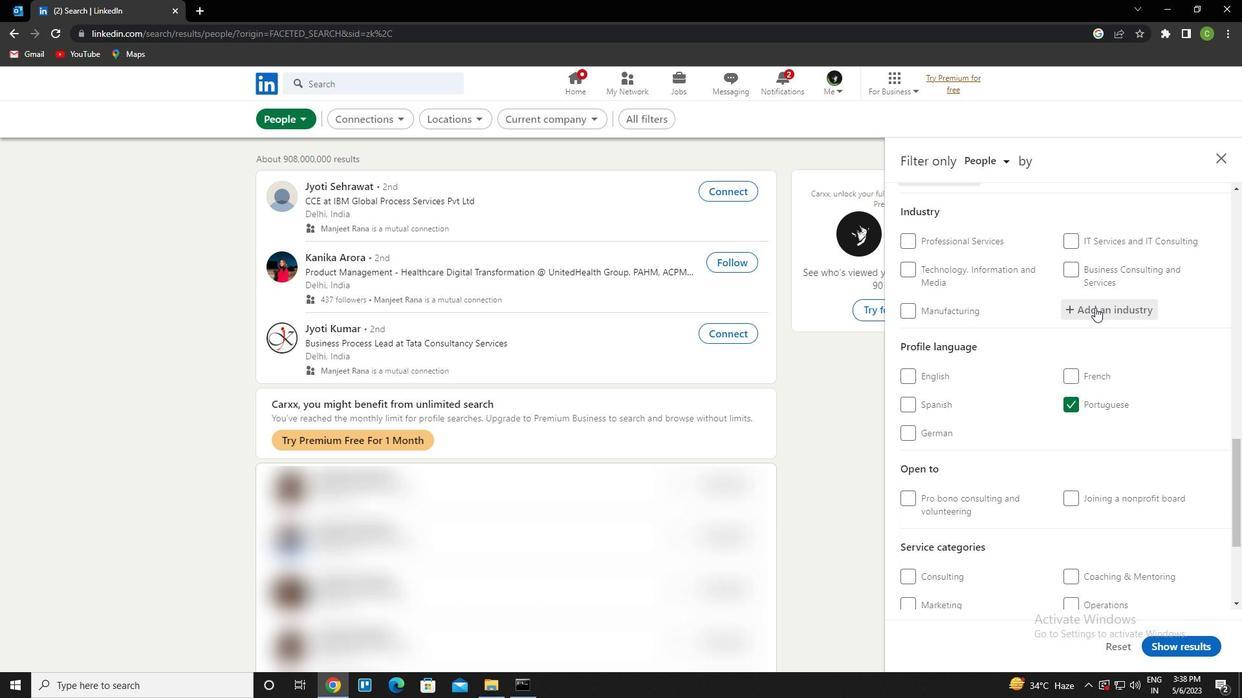 
Action: Key pressed <Key.caps_lock>p<Key.caps_lock>ersonal<Key.space>care<Key.space>services<Key.down><Key.enter>
Screenshot: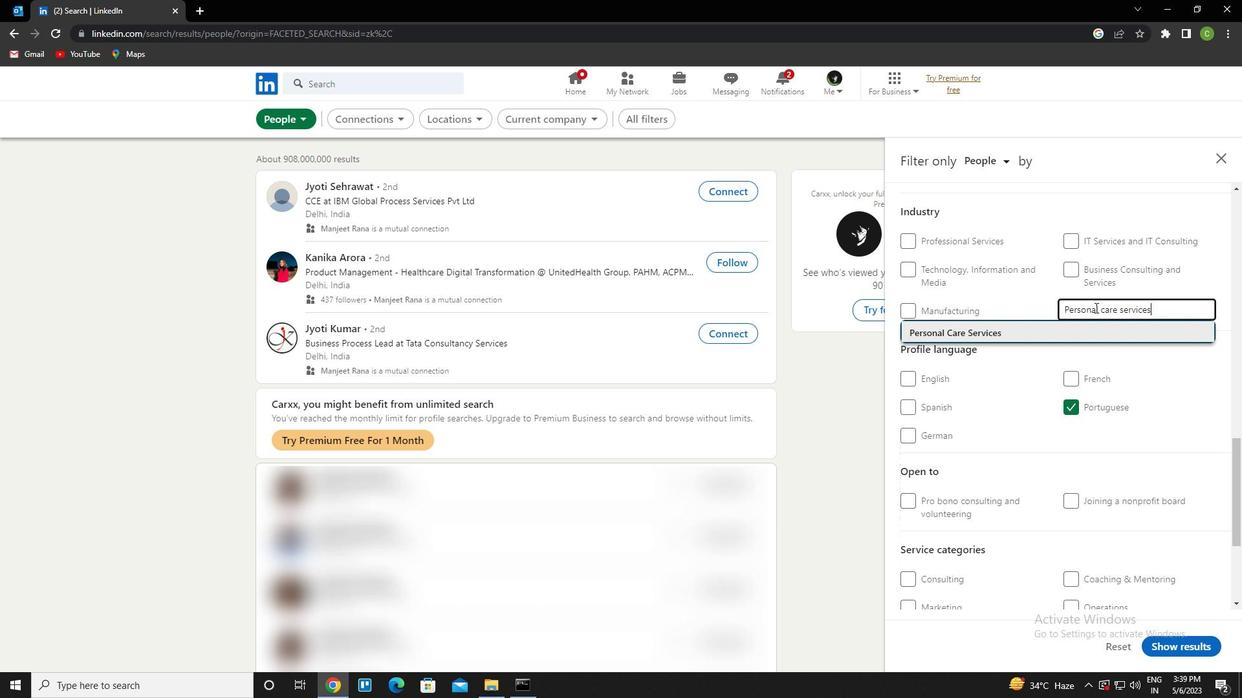 
Action: Mouse scrolled (1095, 307) with delta (0, 0)
Screenshot: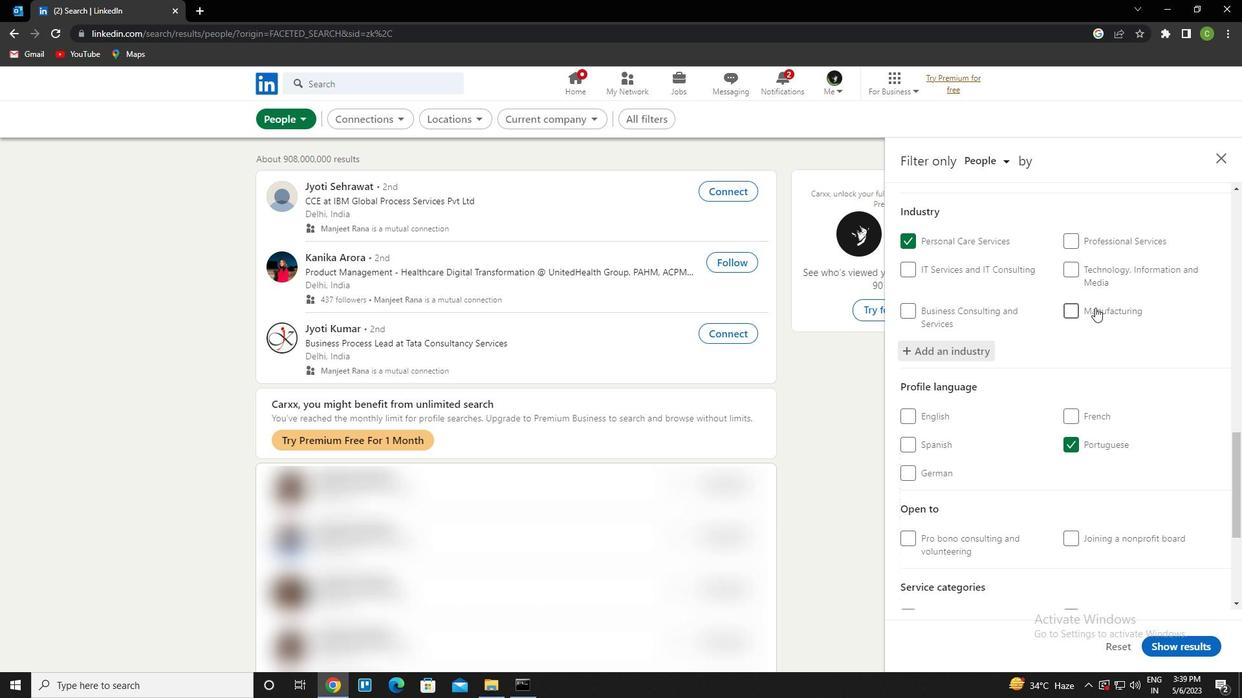 
Action: Mouse scrolled (1095, 307) with delta (0, 0)
Screenshot: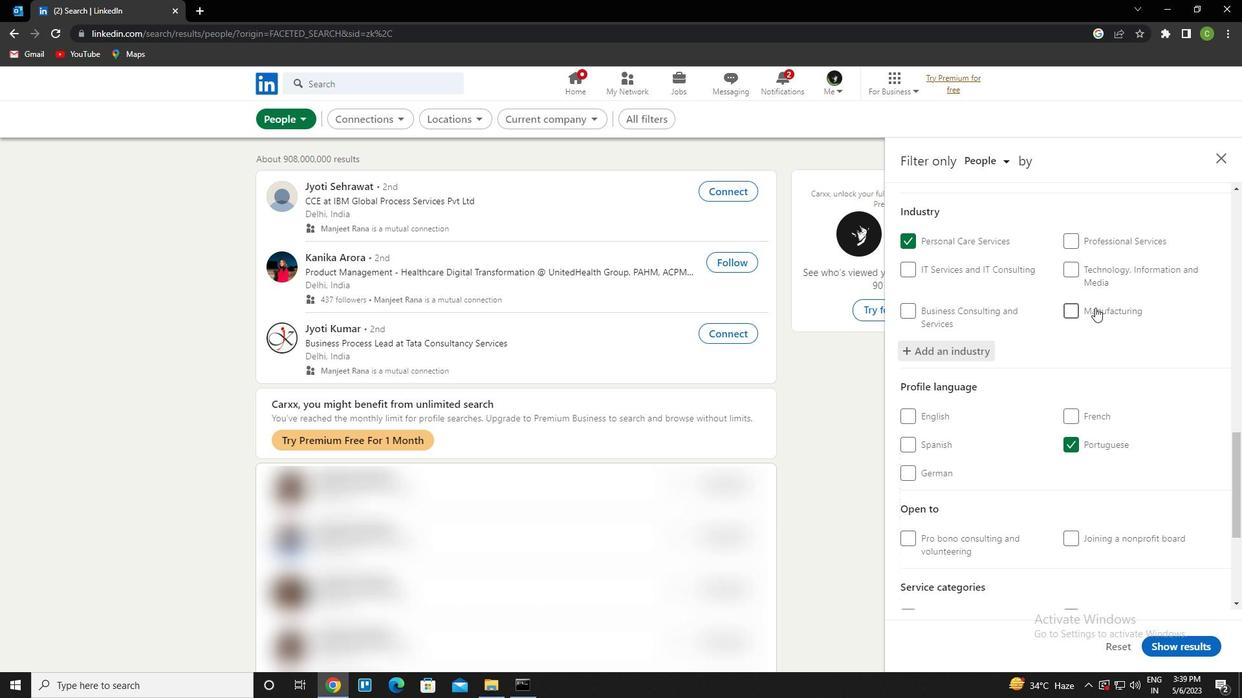 
Action: Mouse scrolled (1095, 307) with delta (0, 0)
Screenshot: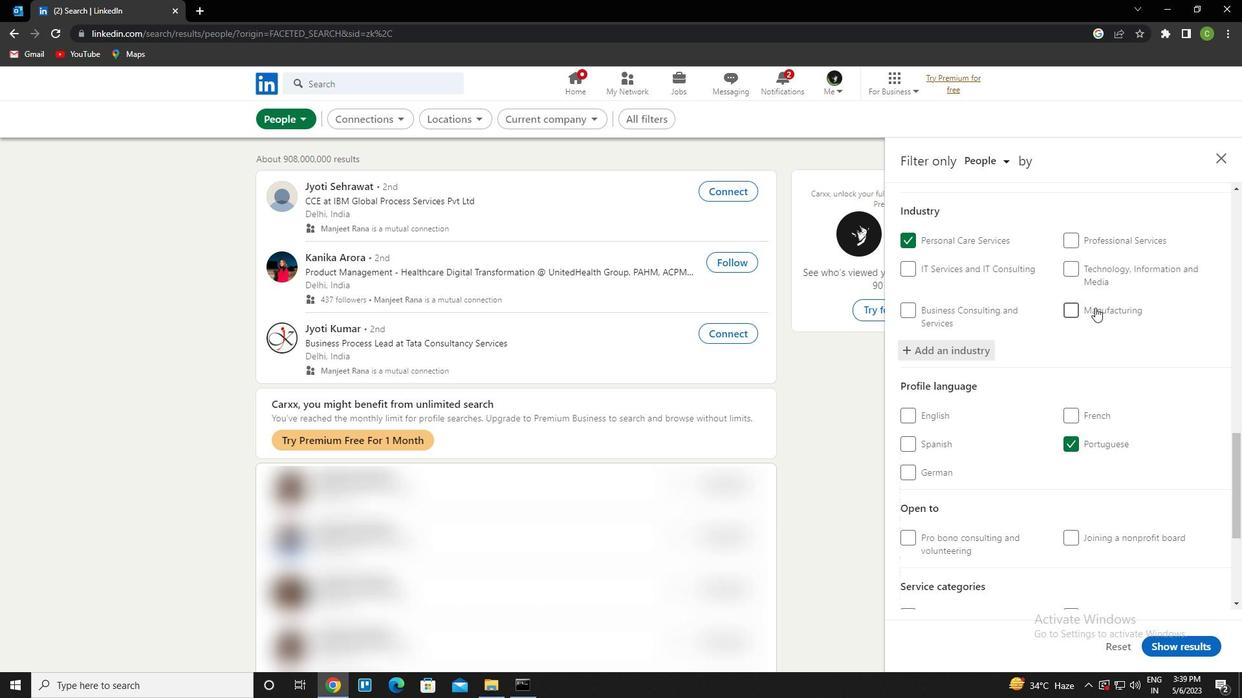 
Action: Mouse scrolled (1095, 307) with delta (0, 0)
Screenshot: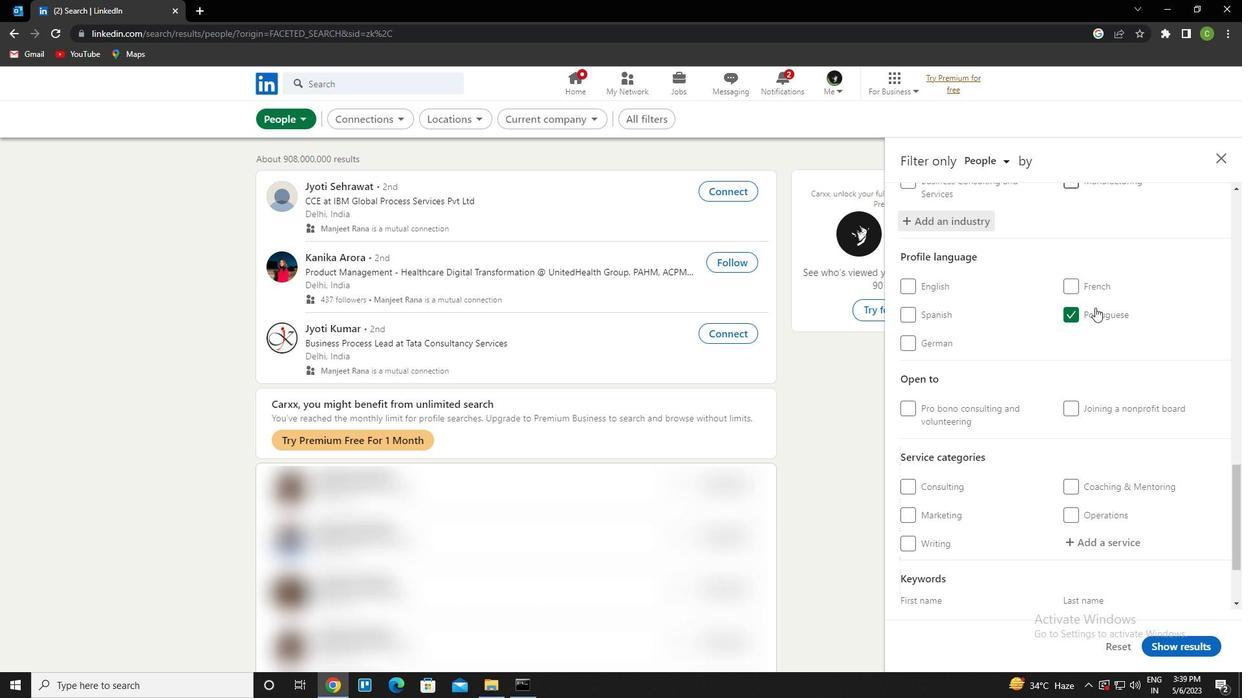 
Action: Mouse moved to (1096, 315)
Screenshot: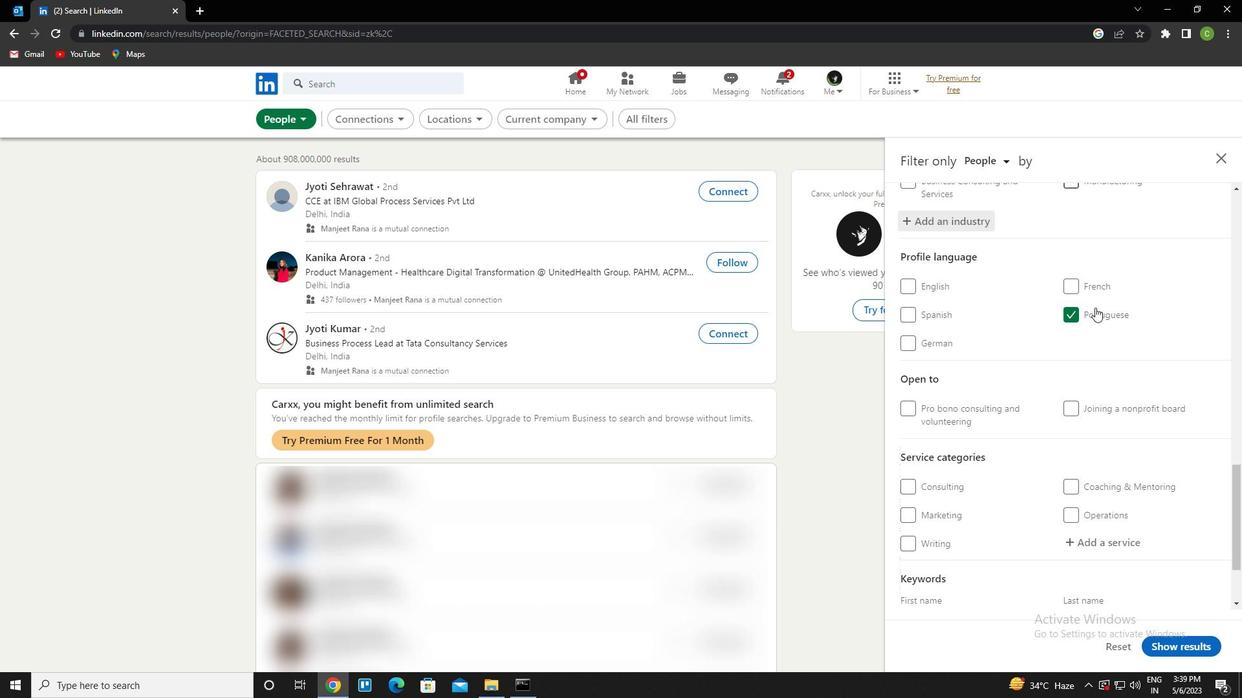 
Action: Mouse scrolled (1096, 315) with delta (0, 0)
Screenshot: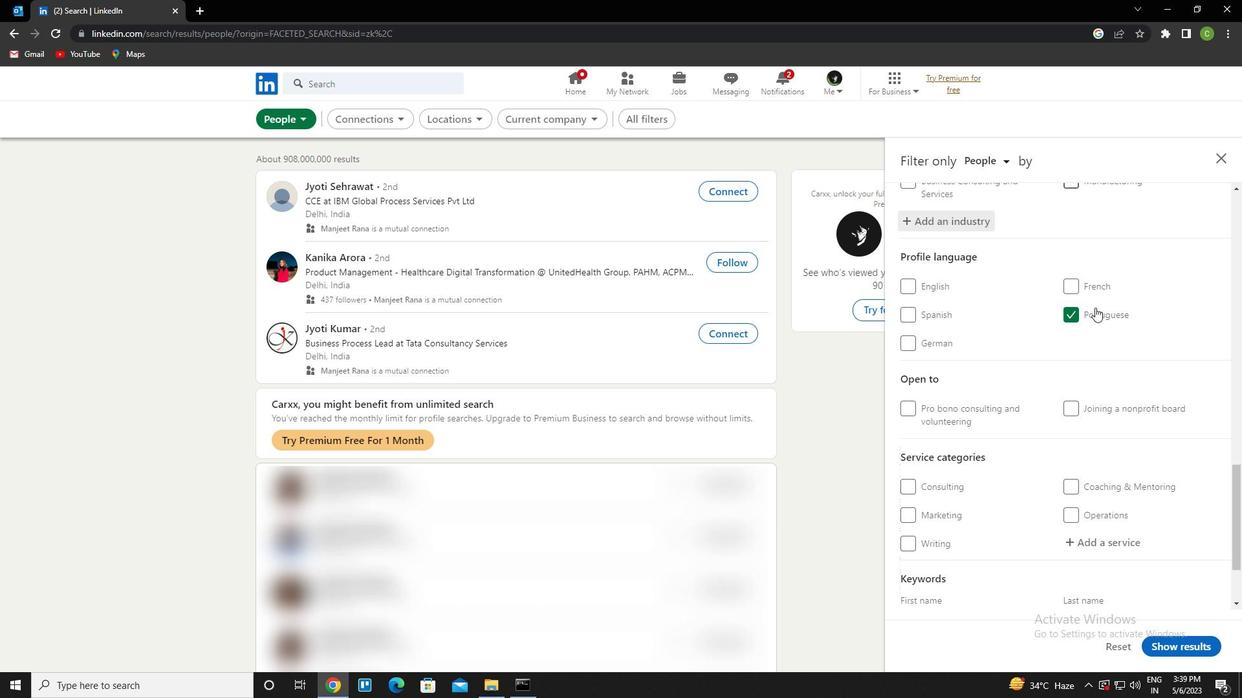 
Action: Mouse moved to (1098, 323)
Screenshot: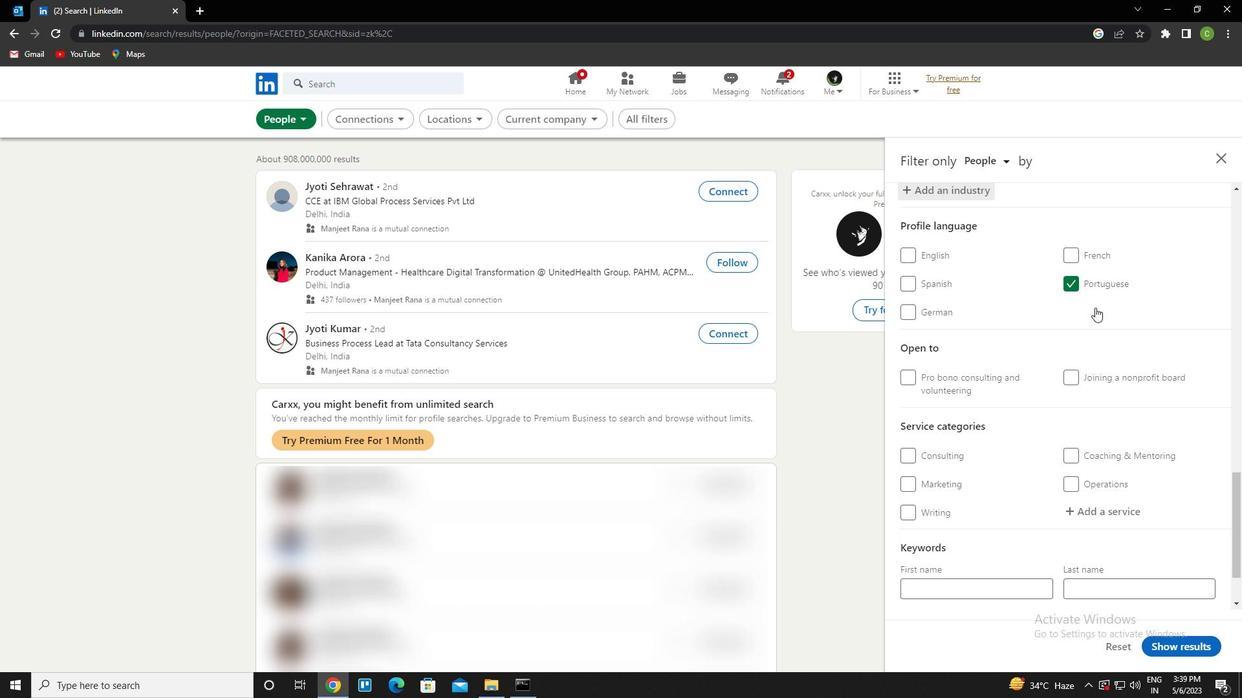 
Action: Mouse scrolled (1098, 322) with delta (0, 0)
Screenshot: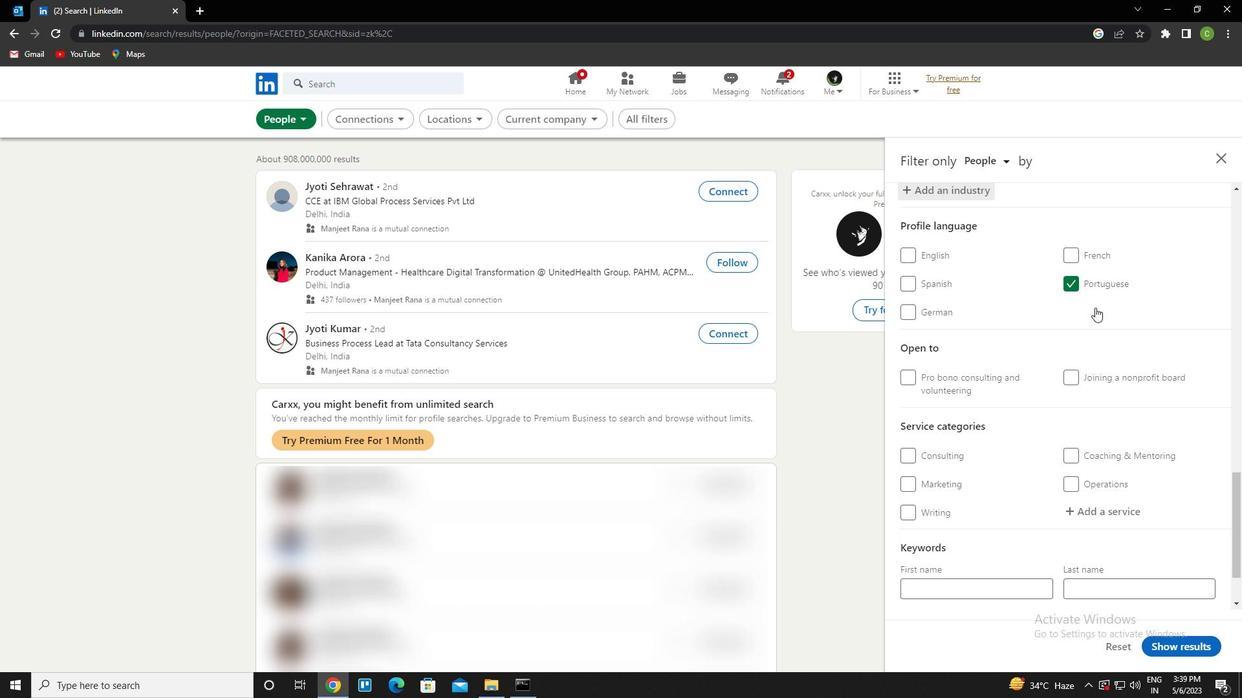
Action: Mouse moved to (1105, 427)
Screenshot: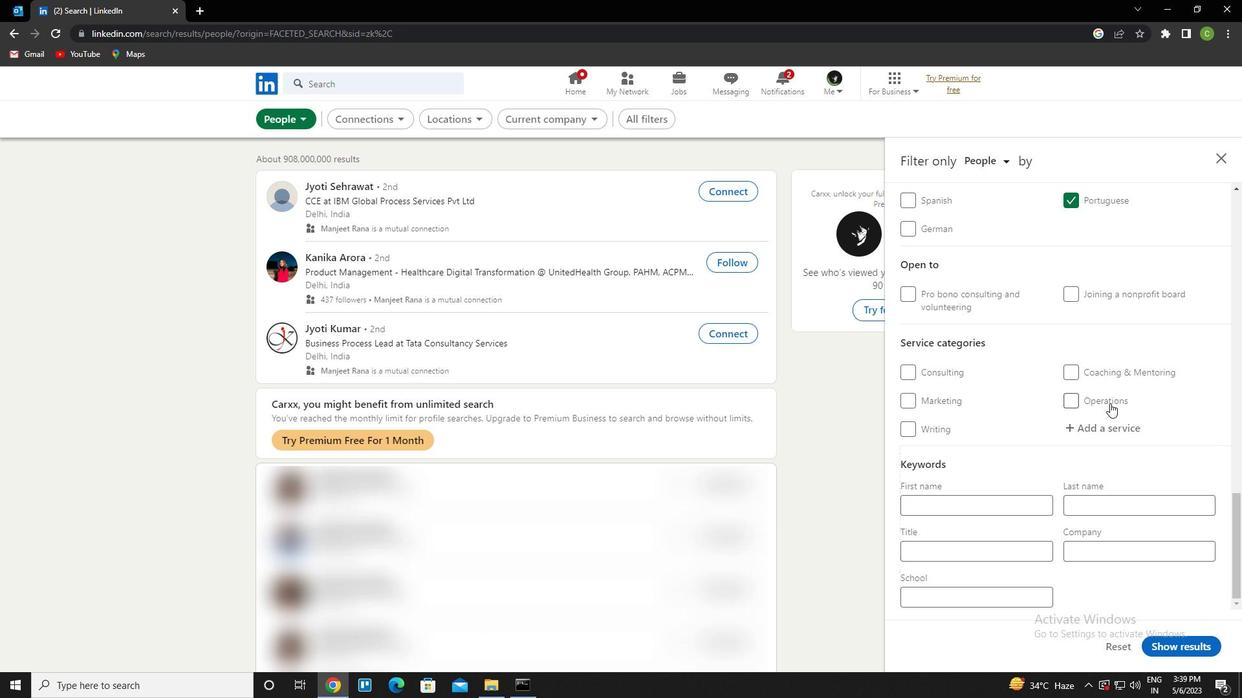 
Action: Mouse pressed left at (1105, 427)
Screenshot: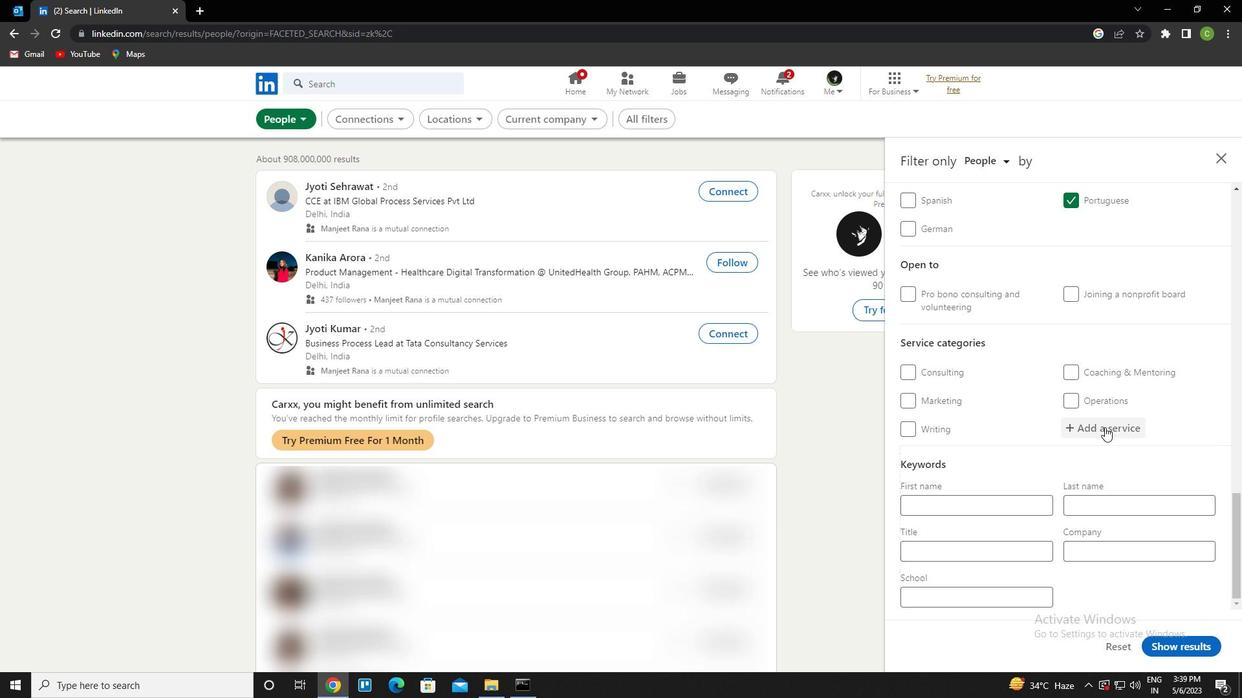 
Action: Key pressed <Key.caps_lock>c<Key.caps_lock>orprate<Key.backspace><Key.backspace><Key.backspace><Key.backspace>orate<Key.down><Key.enter>
Screenshot: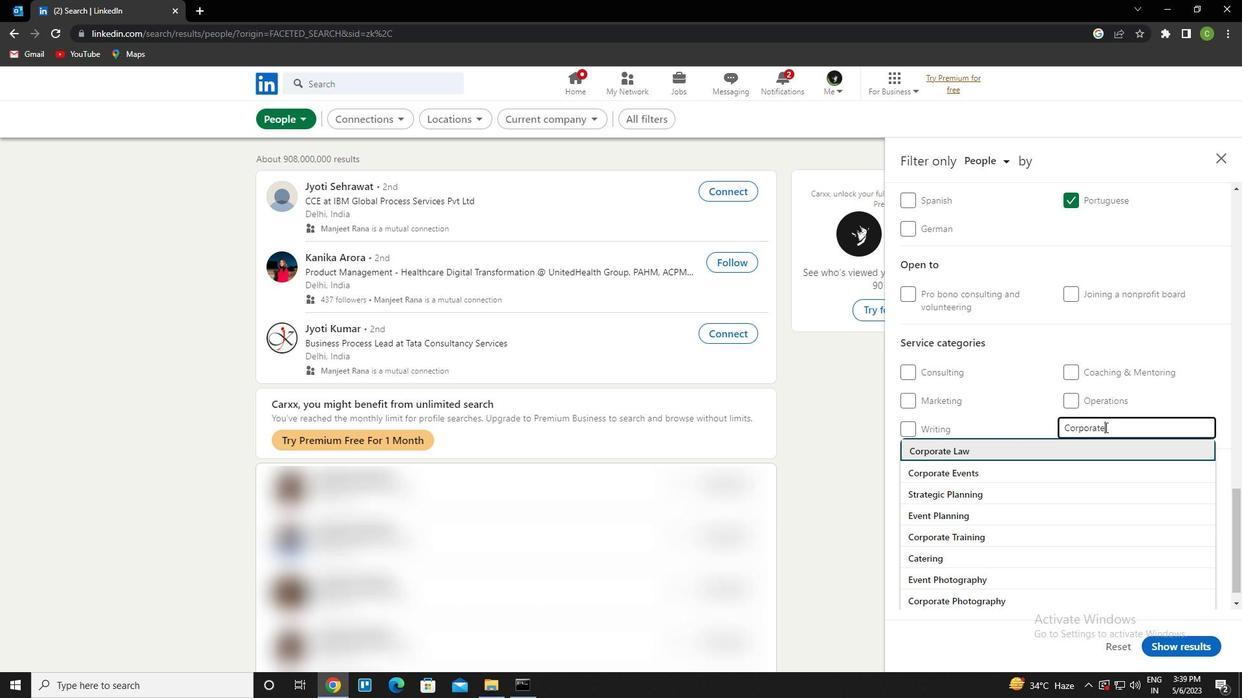
Action: Mouse scrolled (1105, 427) with delta (0, 0)
Screenshot: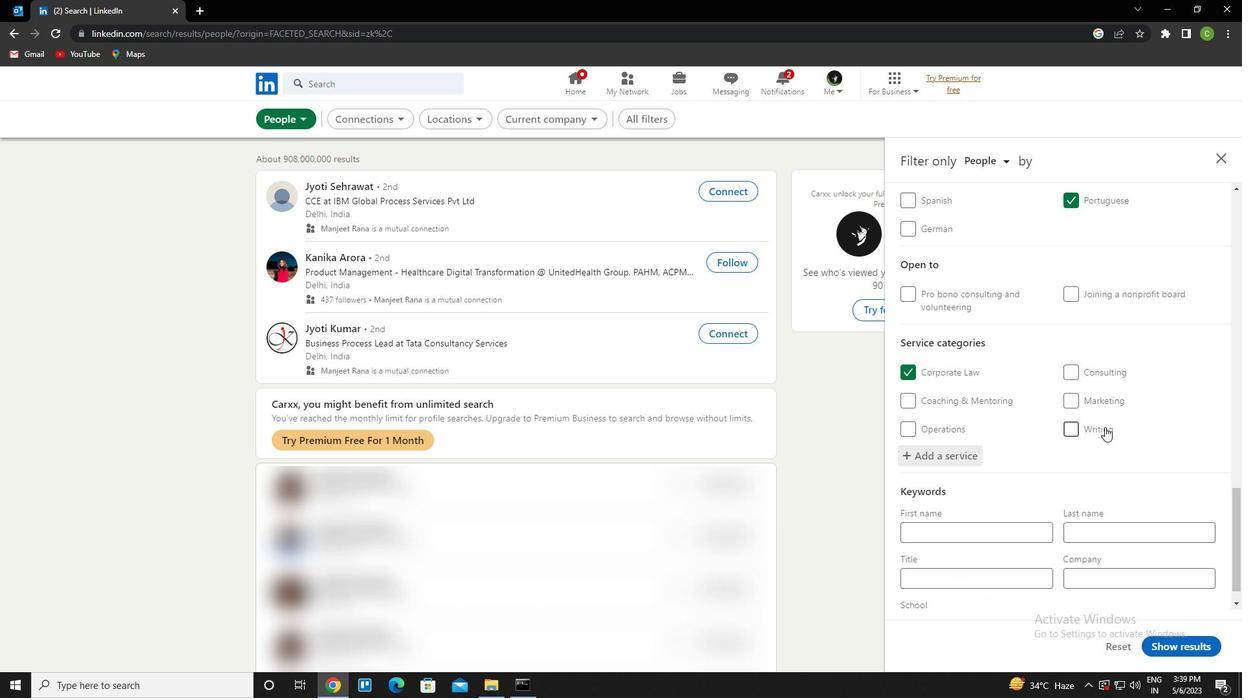 
Action: Mouse scrolled (1105, 427) with delta (0, 0)
Screenshot: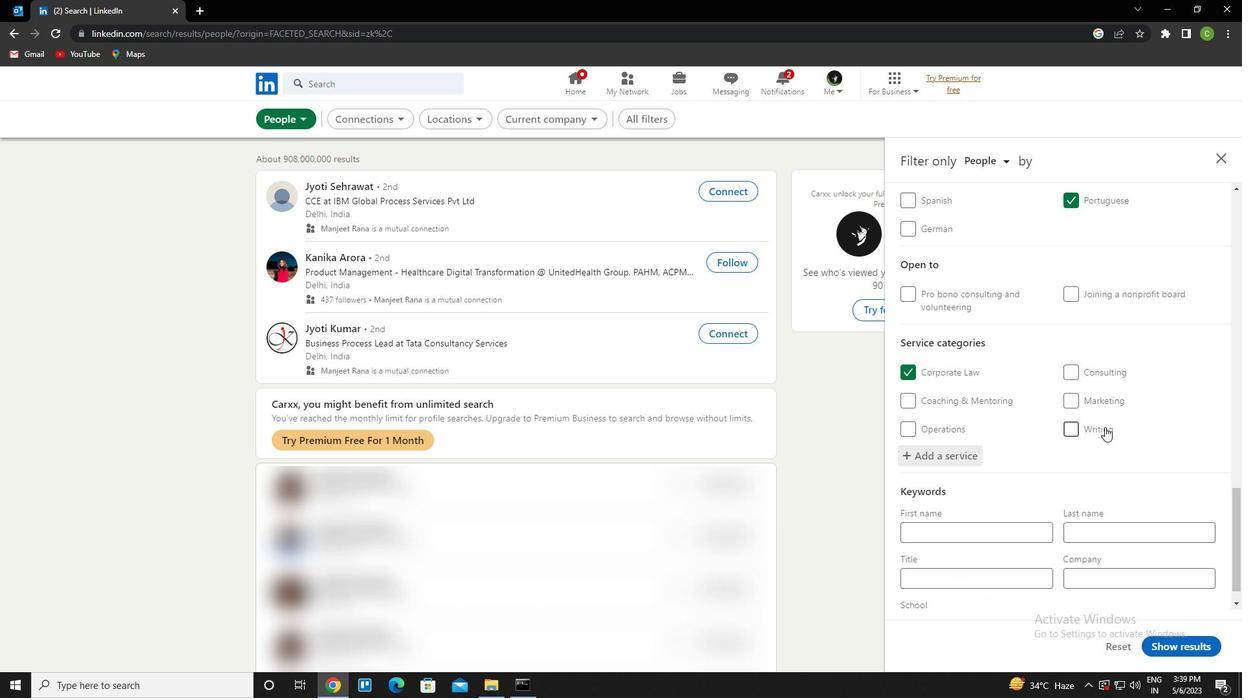 
Action: Mouse scrolled (1105, 427) with delta (0, 0)
Screenshot: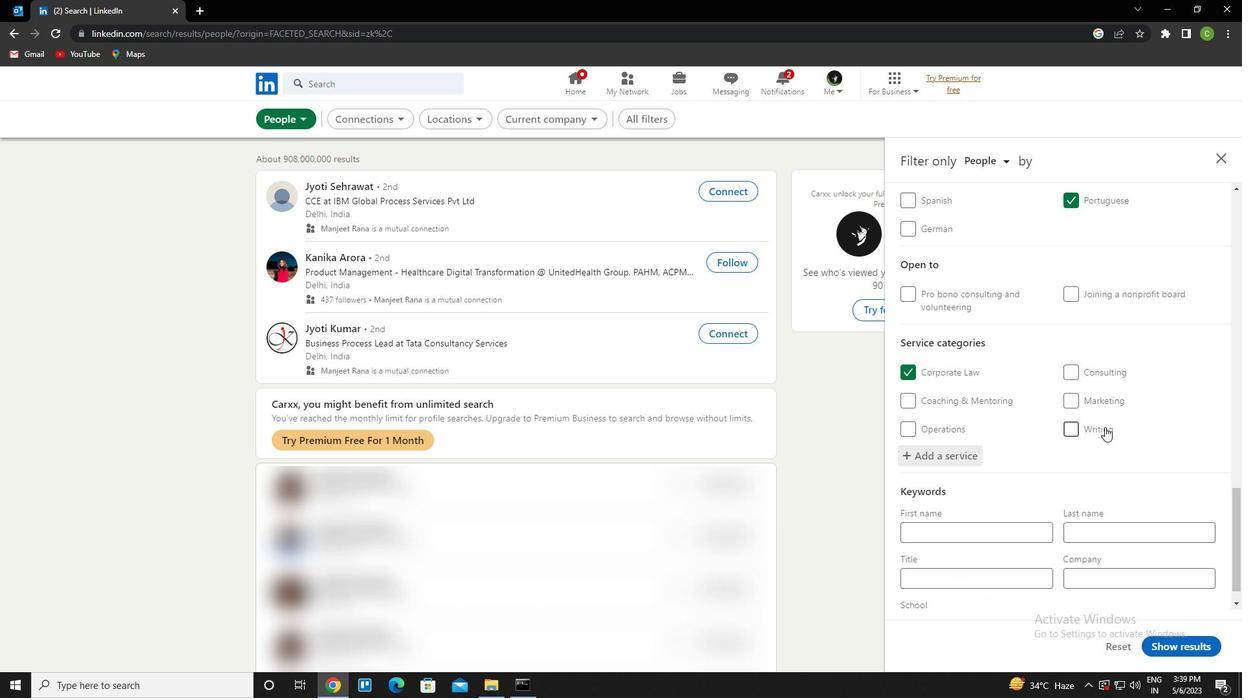 
Action: Mouse scrolled (1105, 427) with delta (0, 0)
Screenshot: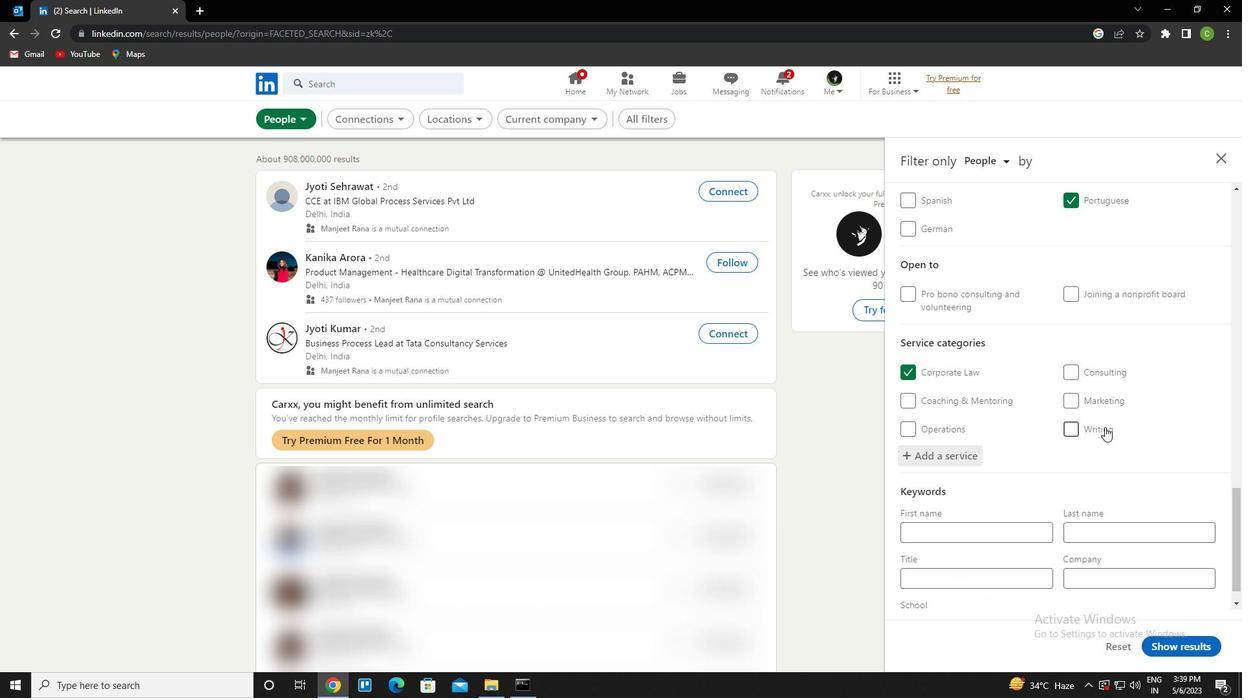 
Action: Mouse scrolled (1105, 427) with delta (0, 0)
Screenshot: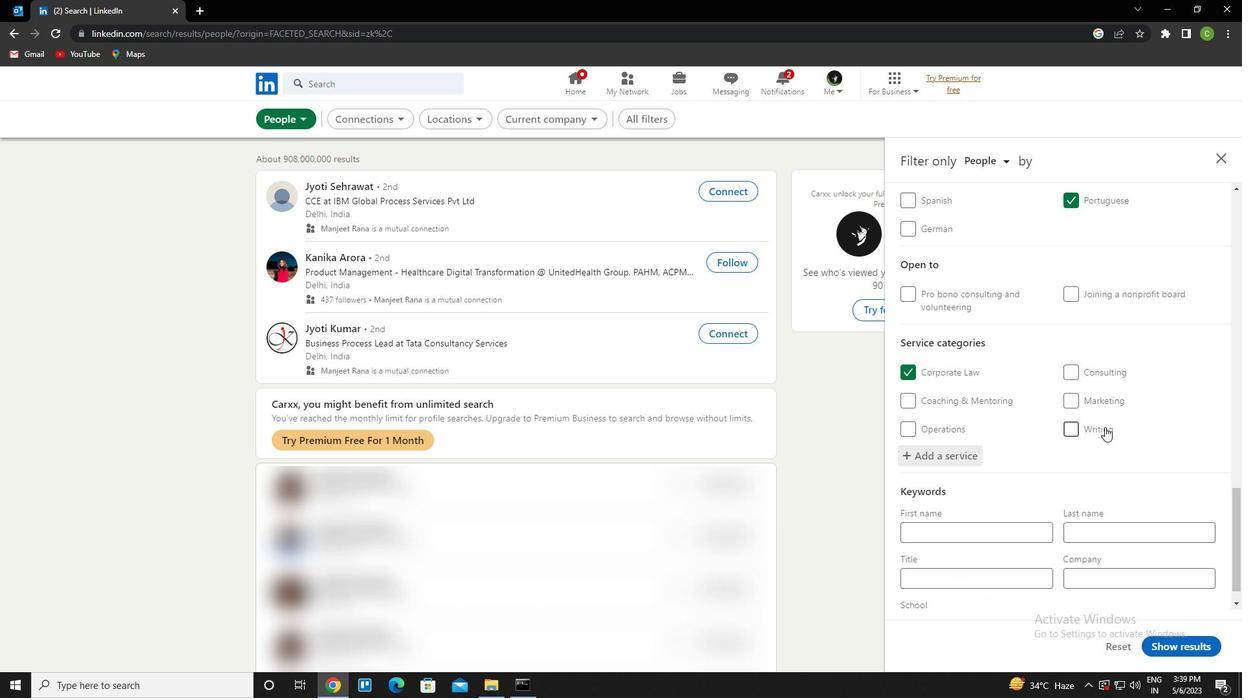 
Action: Mouse scrolled (1105, 427) with delta (0, 0)
Screenshot: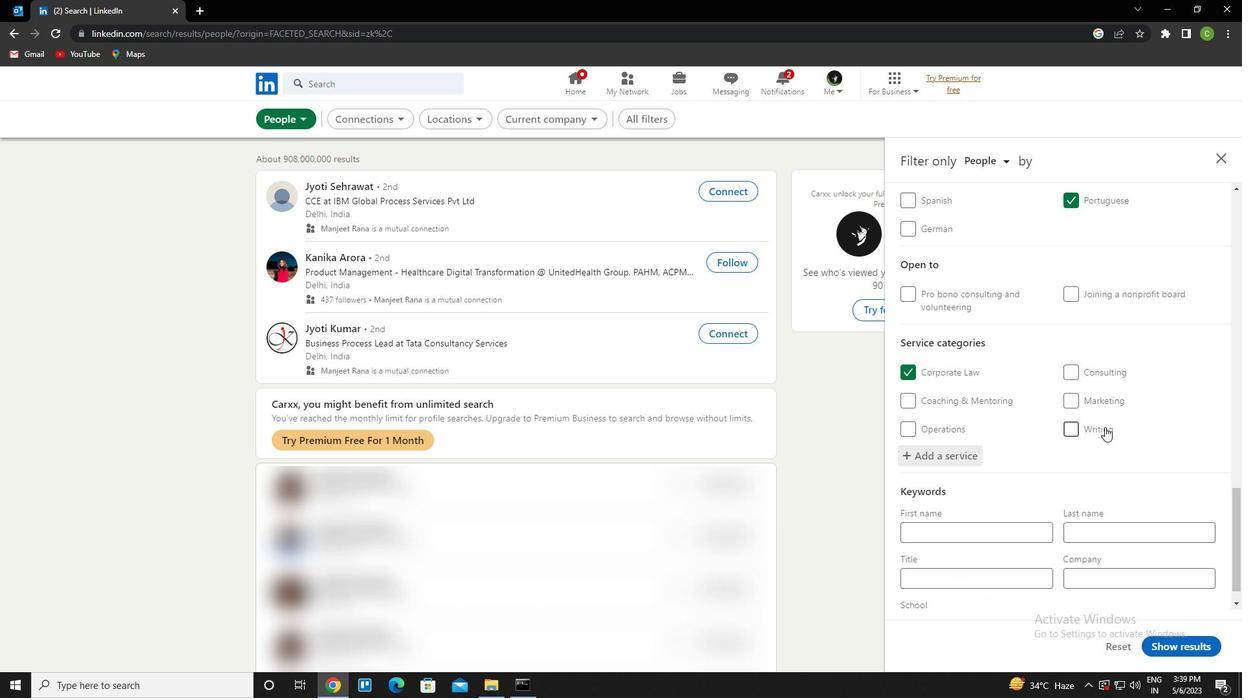 
Action: Mouse moved to (1002, 548)
Screenshot: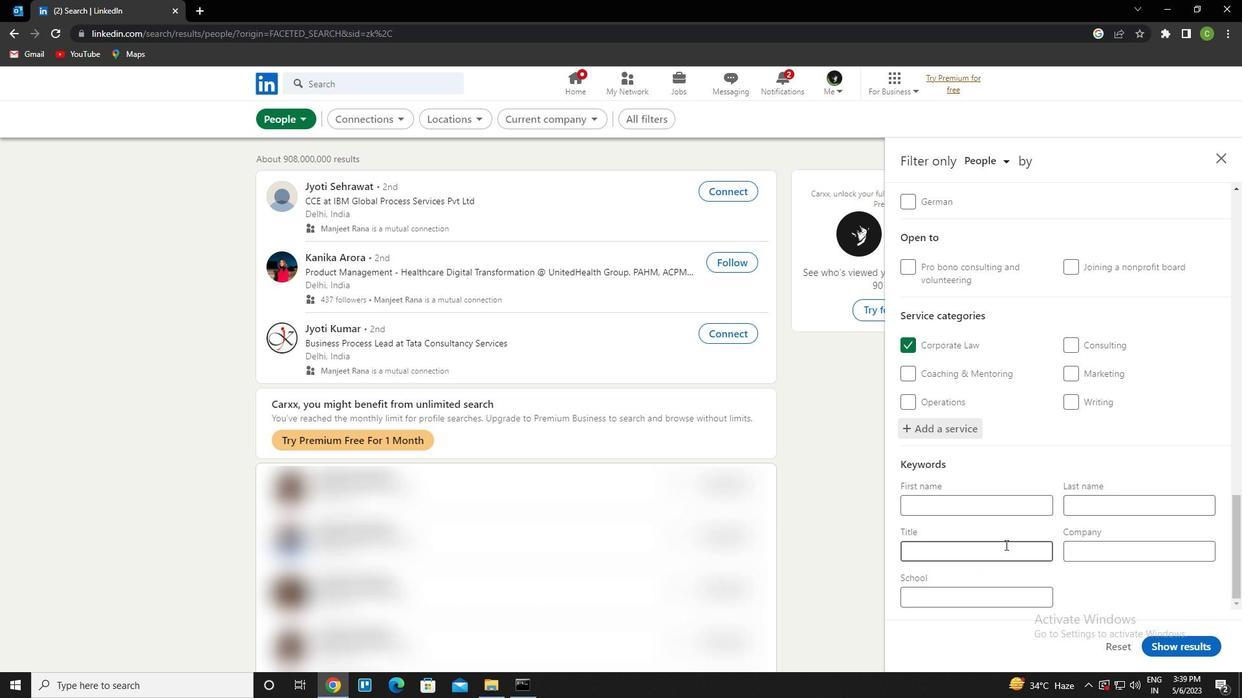 
Action: Mouse pressed left at (1002, 548)
Screenshot: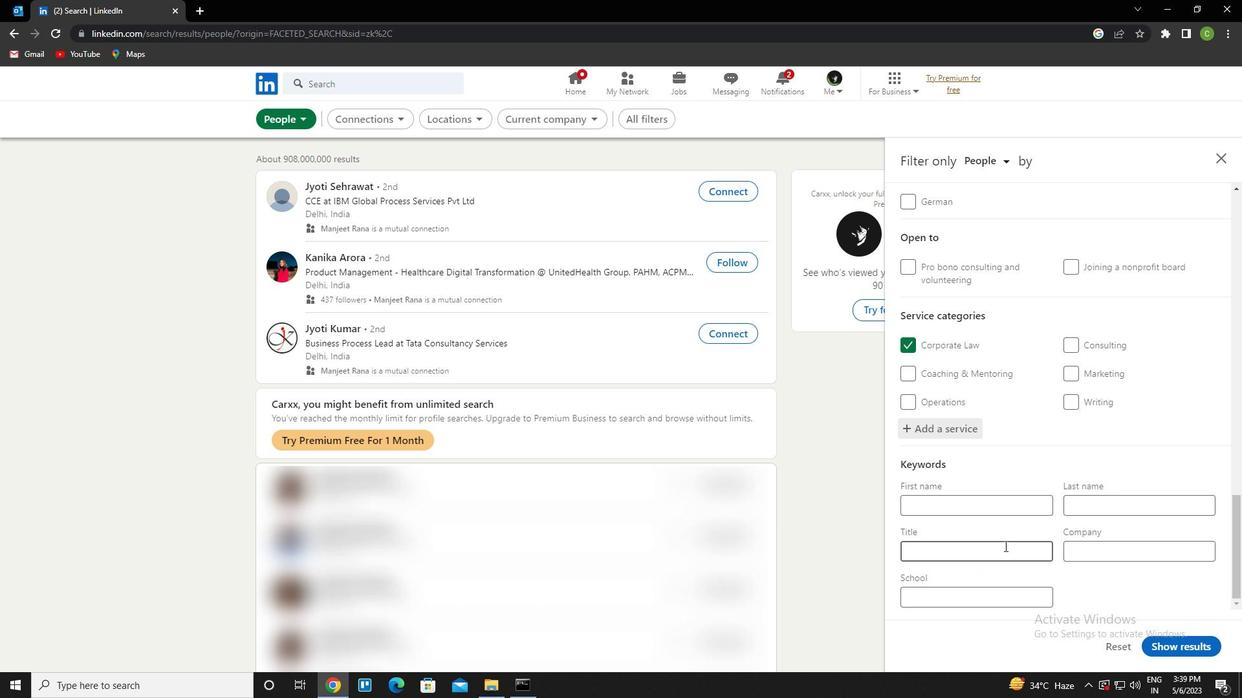 
Action: Key pressed <Key.caps_lock>a<Key.caps_lock>ctuary
Screenshot: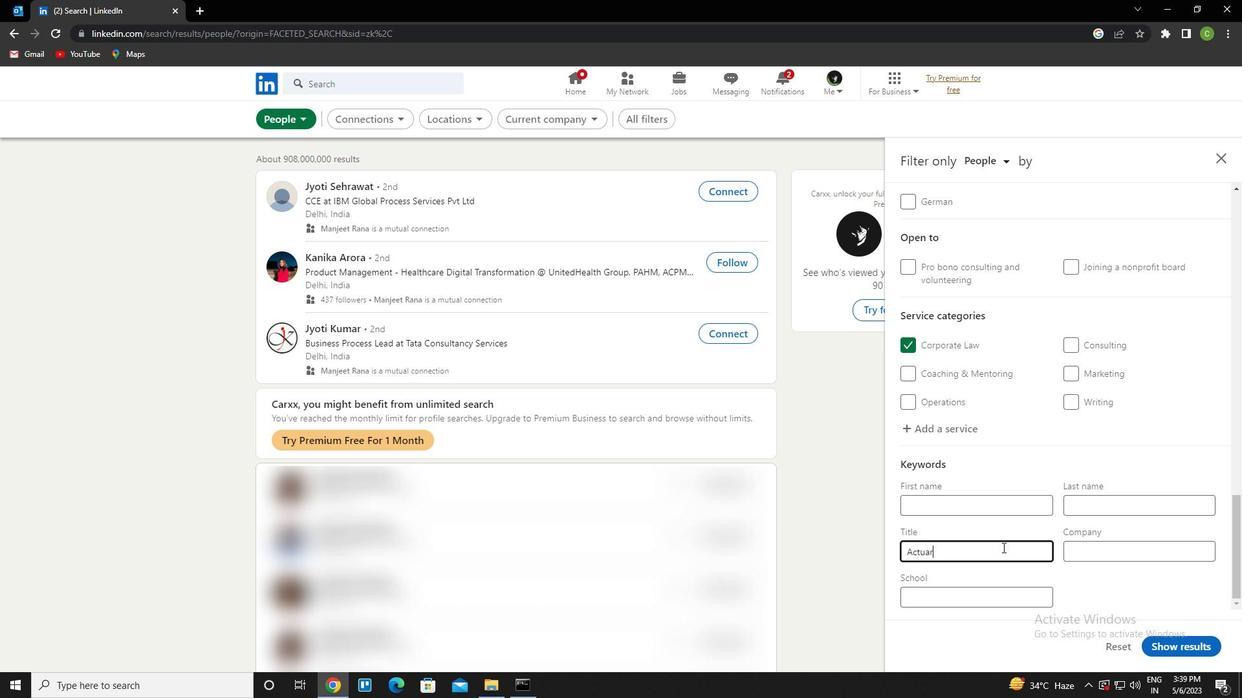 
Action: Mouse moved to (1188, 645)
Screenshot: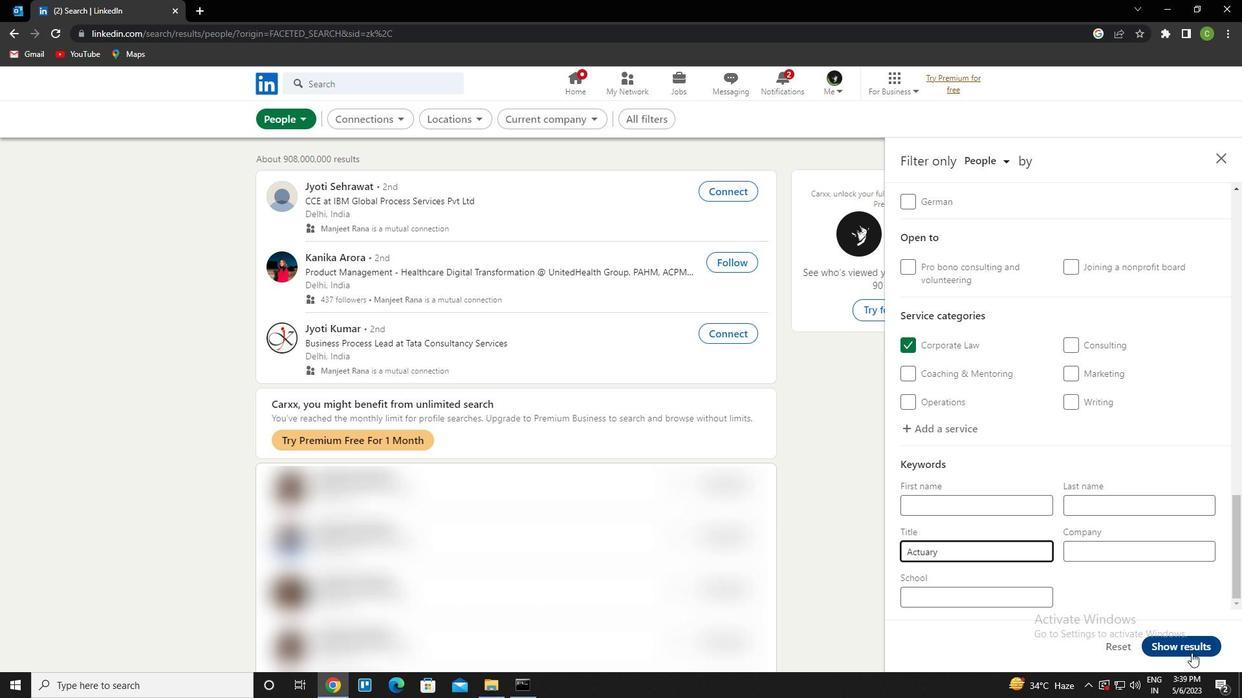 
Action: Mouse pressed left at (1188, 645)
Screenshot: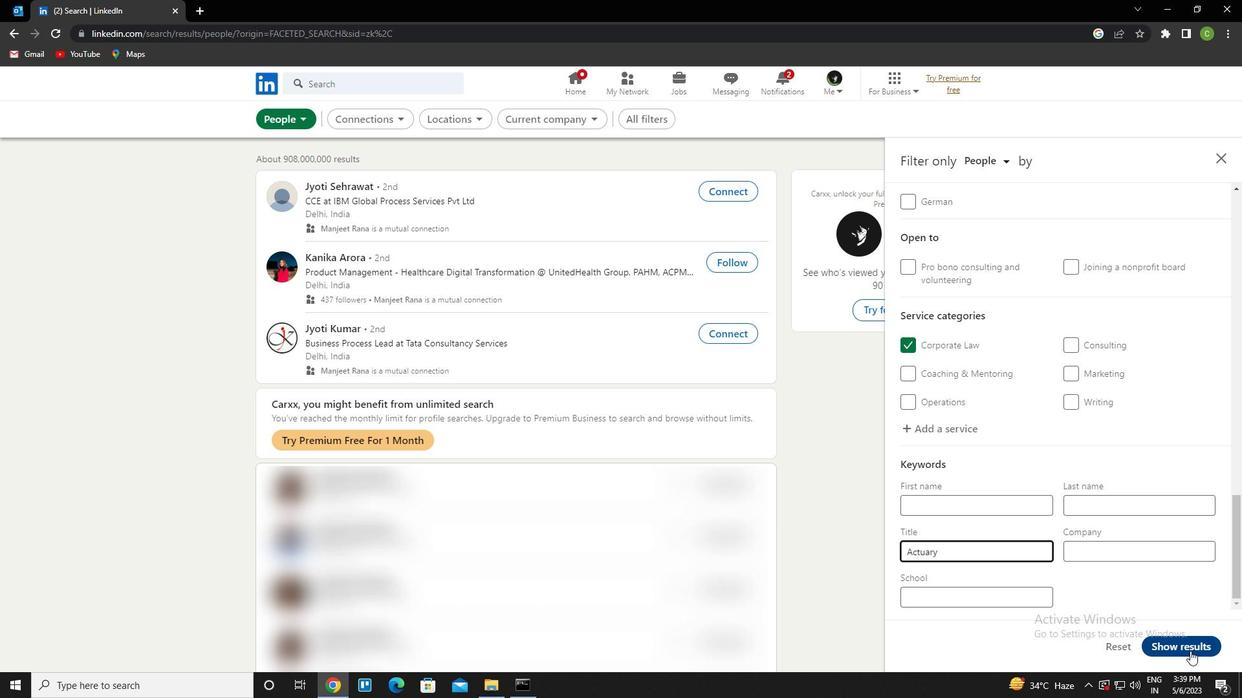 
Action: Mouse moved to (697, 488)
Screenshot: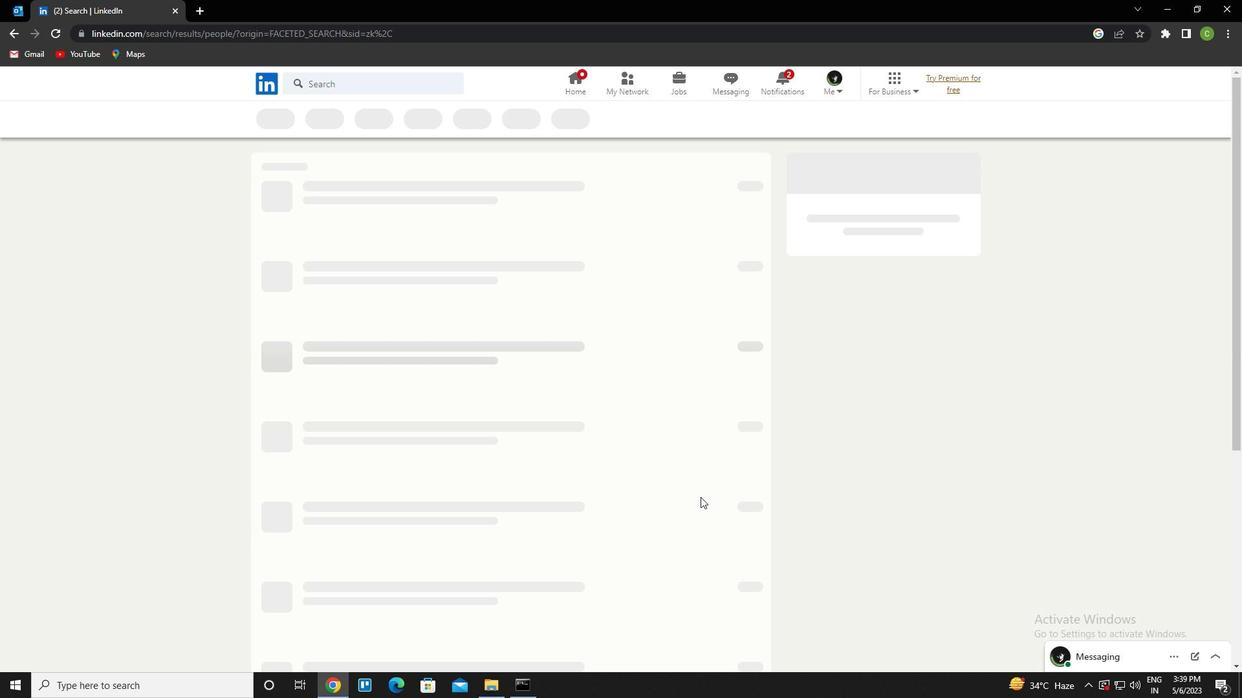 
